Task: Add an event with the title Second Sales Strategy Review and Alignment Meeting, date '2024/05/11', time 7:30 AM to 9:30 AMand add a description: In addition, you should be open to discussing your business's short-term and long-term goals, potential challenges, and how an investment could accelerate your growth trajectory. This dialogue will help both parties assess the alignment of interests and the potential for a successful partnership.Select event color  Graphite . Add location for the event as: 789 Istiklal Avenue, Istanbul, Turkey, logged in from the account softage.10@softage.netand send the event invitation to softage.2@softage.net and softage.3@softage.net. Set a reminder for the event Monthly on the third Sunday
Action: Mouse moved to (38, 106)
Screenshot: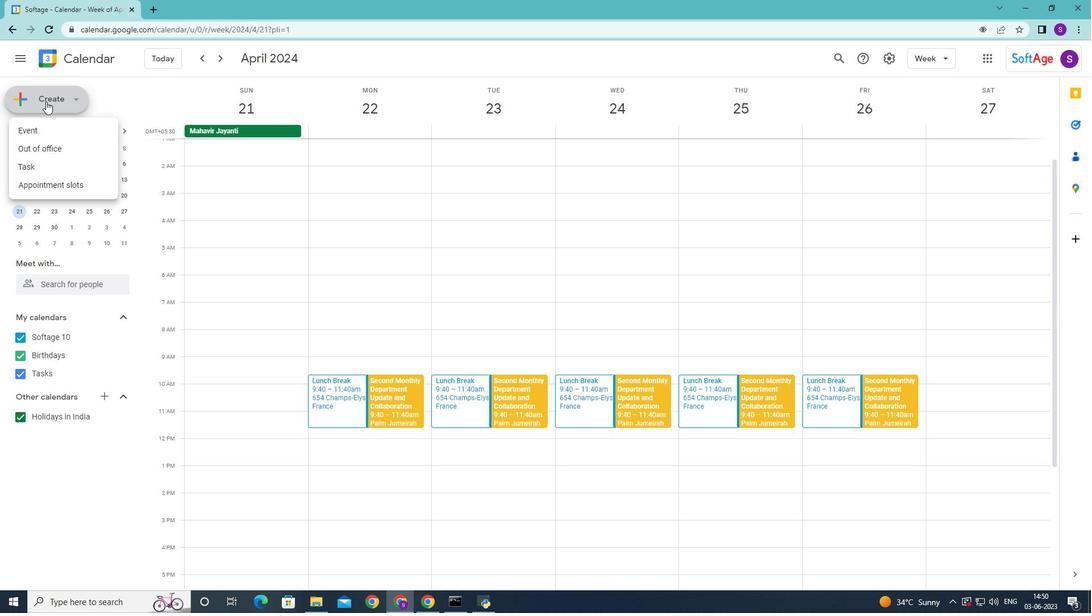 
Action: Mouse pressed left at (38, 106)
Screenshot: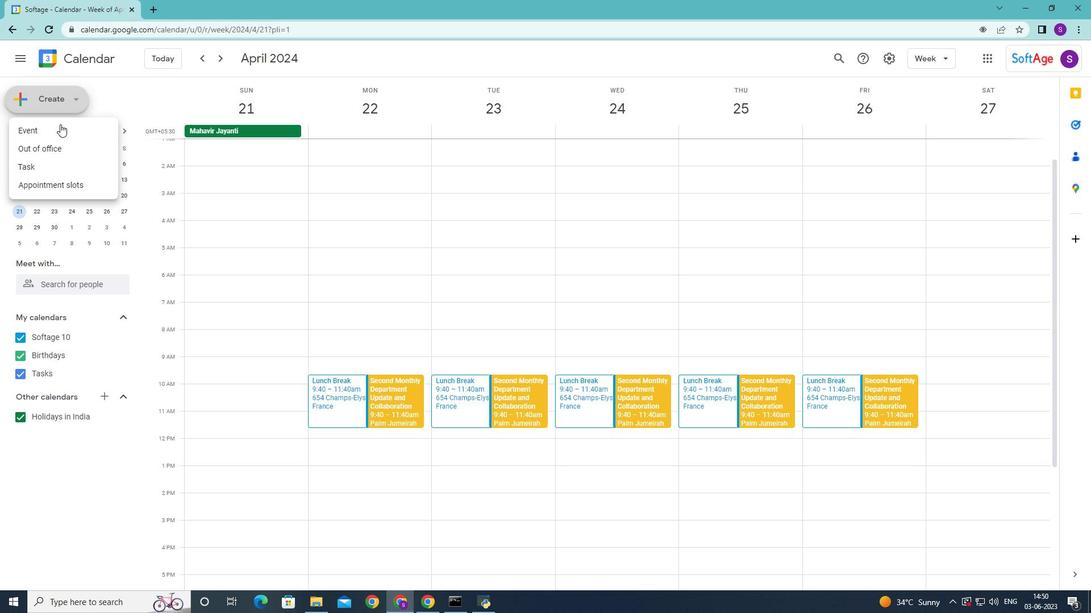 
Action: Mouse moved to (46, 134)
Screenshot: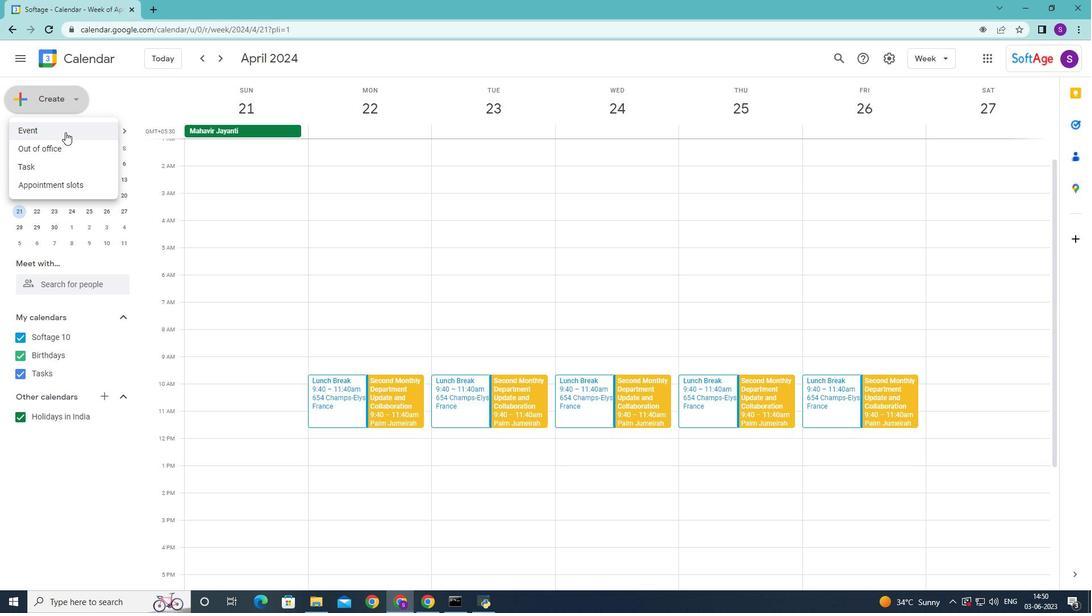 
Action: Mouse pressed left at (46, 134)
Screenshot: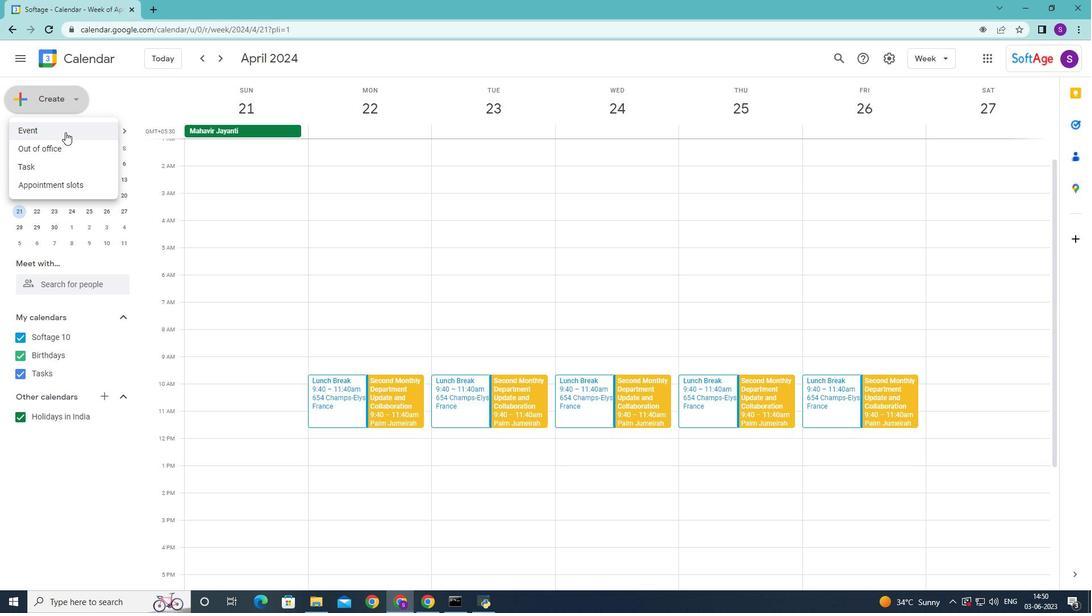 
Action: Mouse moved to (650, 212)
Screenshot: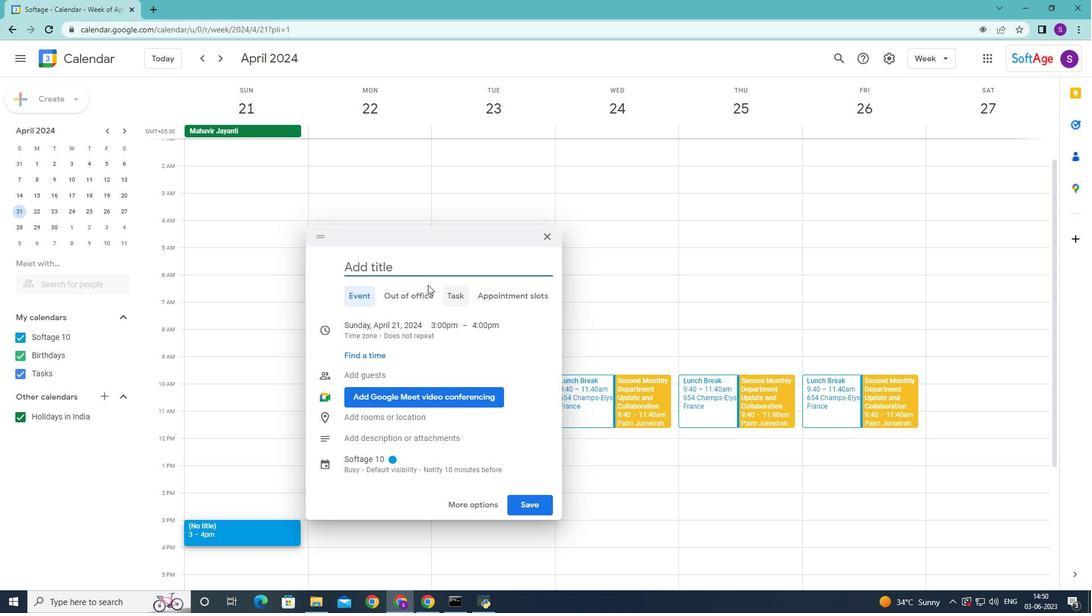 
Action: Mouse pressed left at (650, 212)
Screenshot: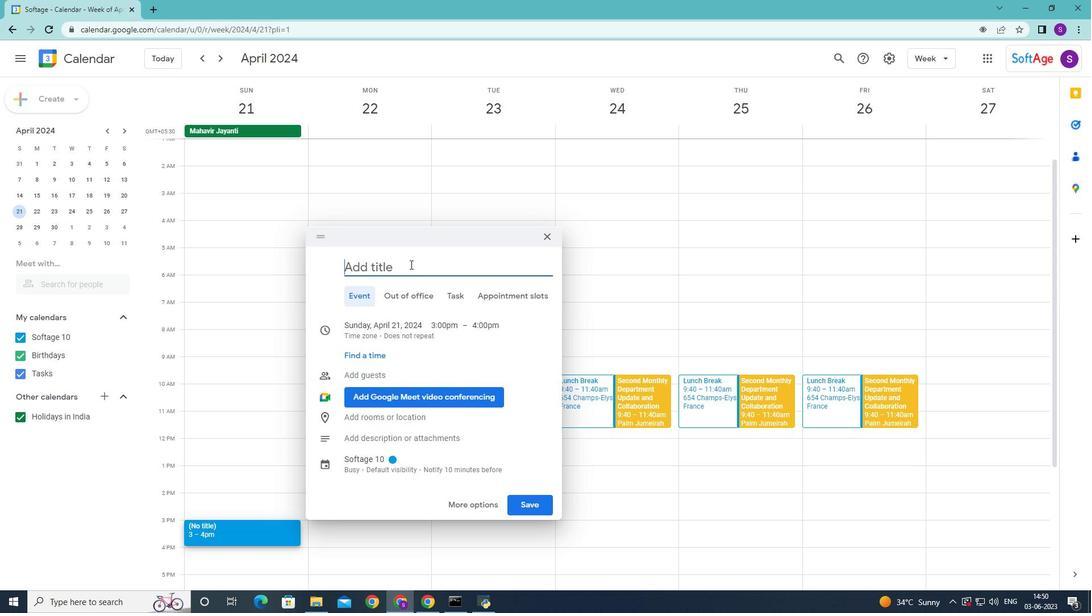 
Action: Key pressed <Key.shift>Second<Key.space><Key.shift>Sales<Key.space><Key.shift>strategy<Key.space><Key.shift>Review<Key.space>and<Key.space><Key.shift><Key.shift><Key.shift><Key.shift>Alignment<Key.space><Key.shift>Mt<Key.backspace>eeting
Screenshot: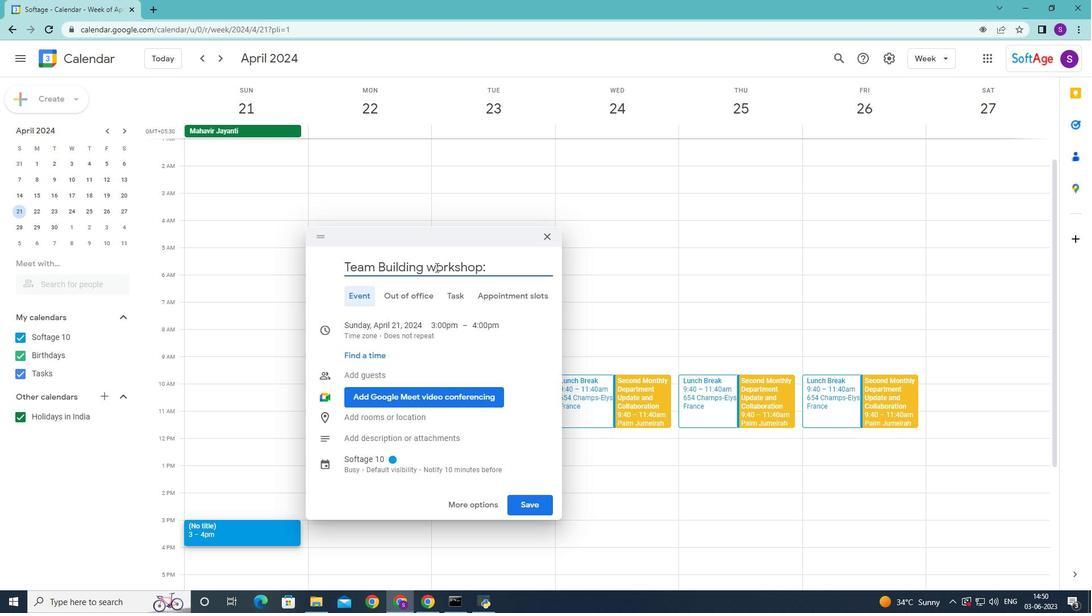 
Action: Mouse moved to (610, 276)
Screenshot: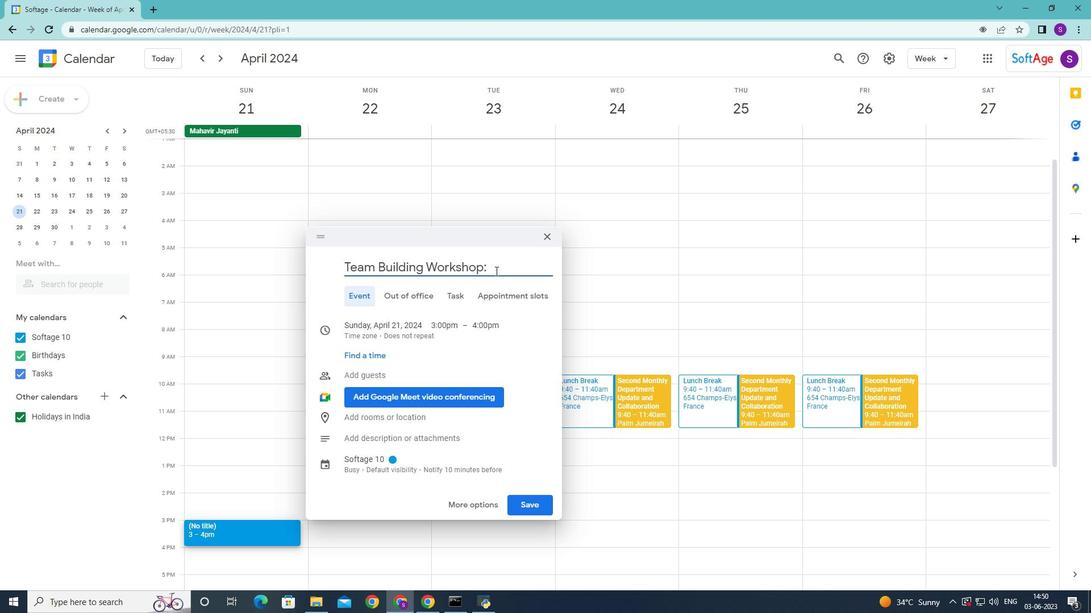 
Action: Mouse pressed left at (610, 276)
Screenshot: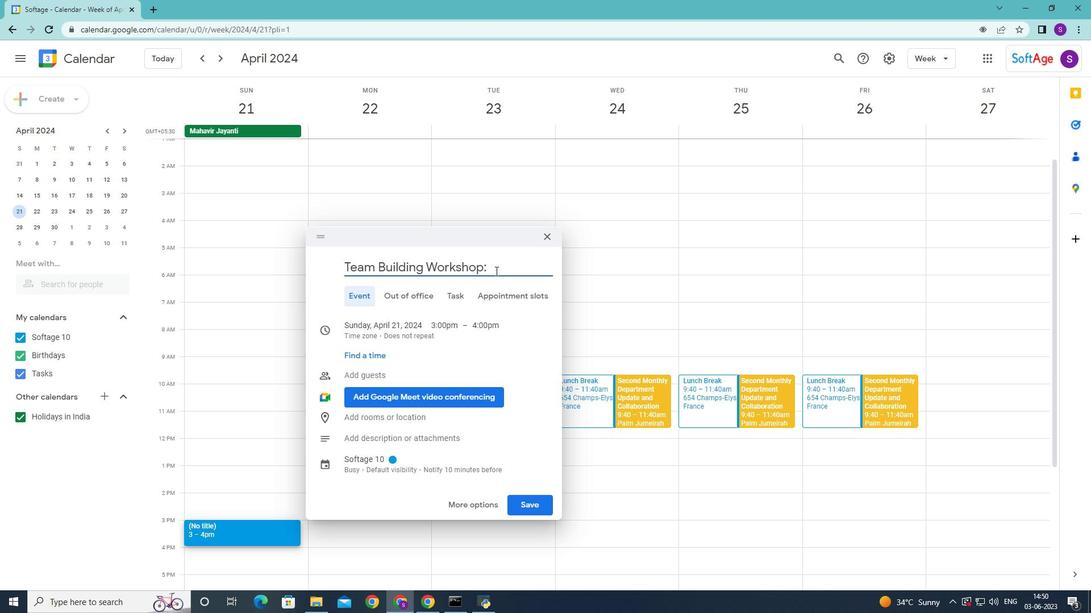 
Action: Mouse moved to (627, 264)
Screenshot: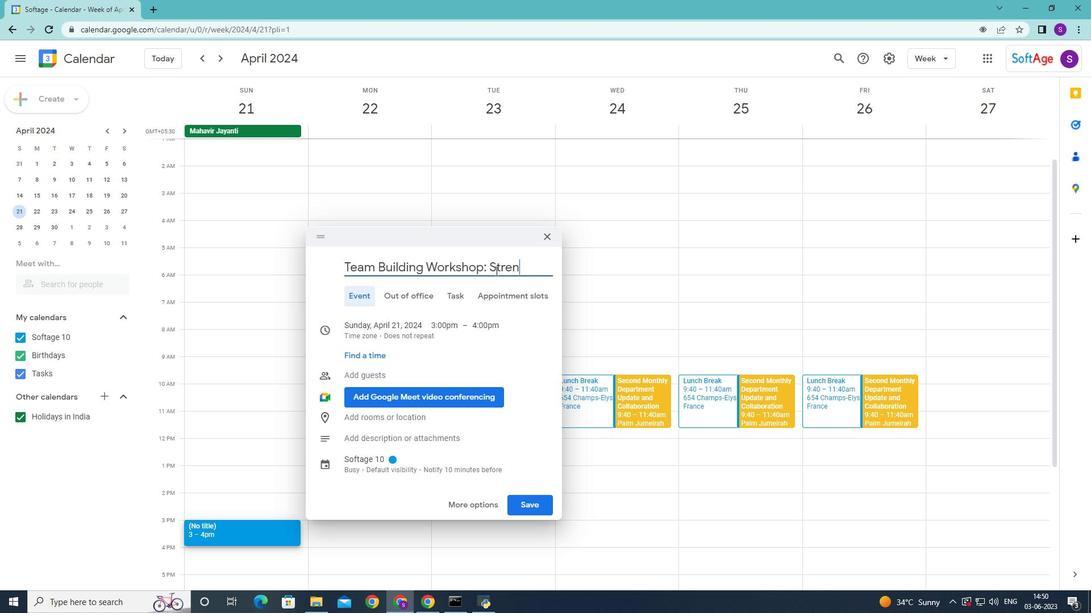 
Action: Mouse pressed left at (627, 264)
Screenshot: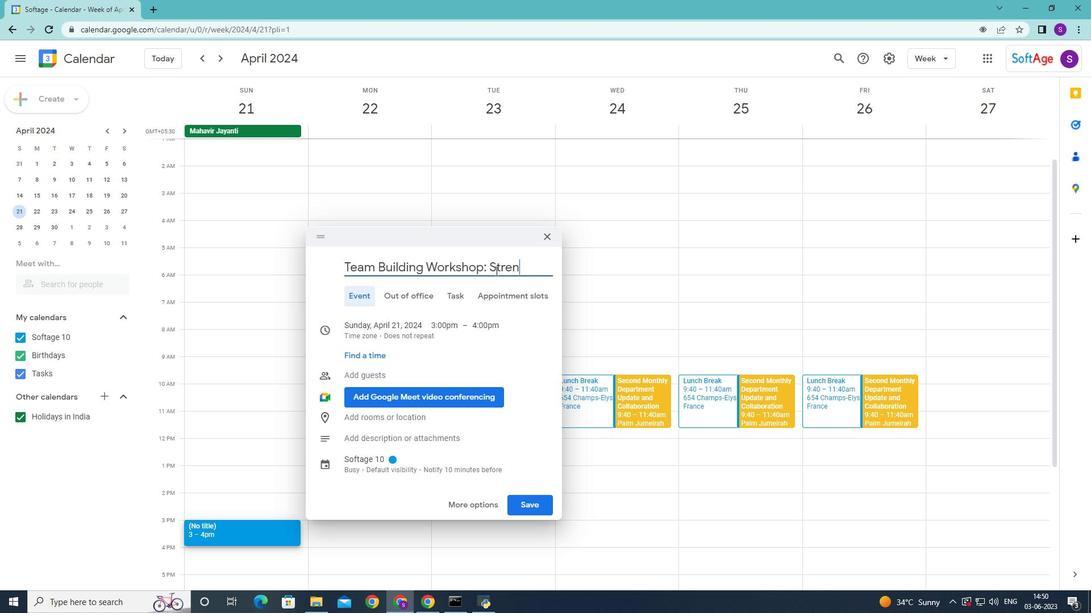 
Action: Mouse moved to (722, 291)
Screenshot: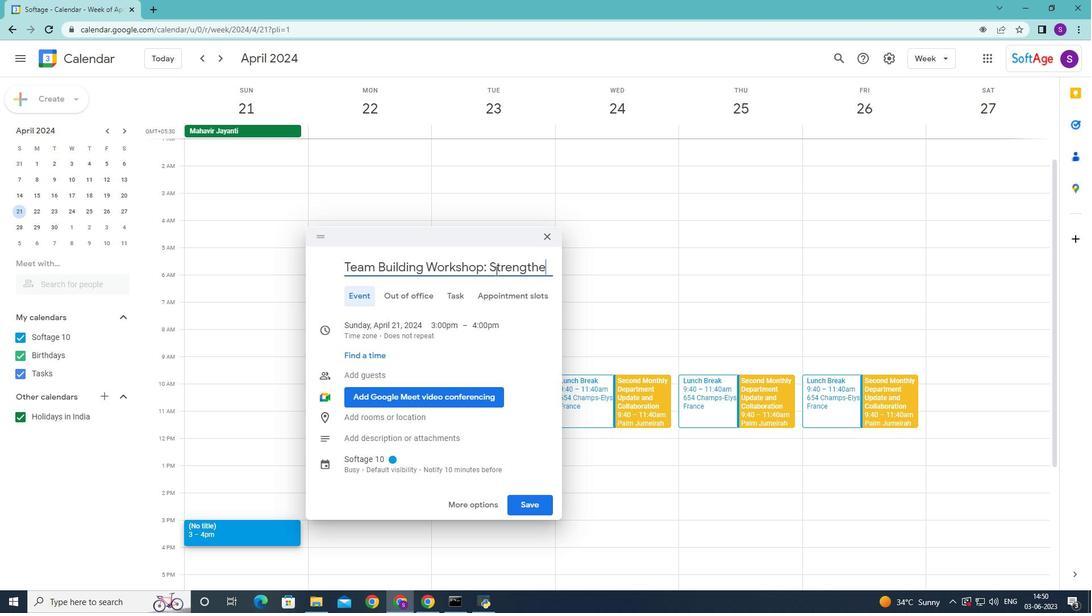 
Action: Mouse pressed left at (722, 291)
Screenshot: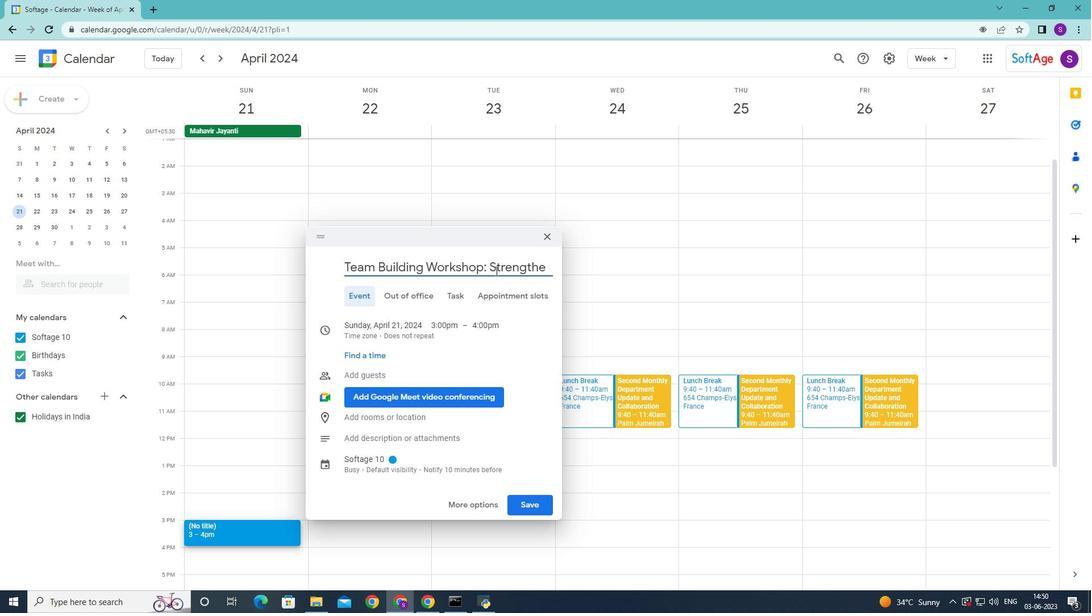 
Action: Mouse pressed left at (722, 291)
Screenshot: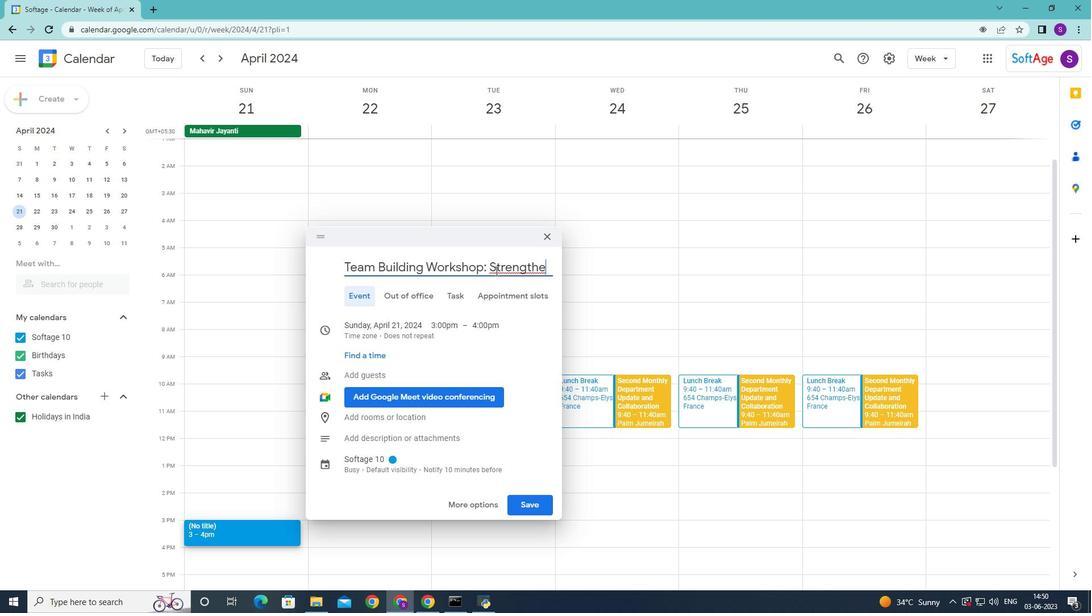 
Action: Mouse pressed left at (722, 291)
Screenshot: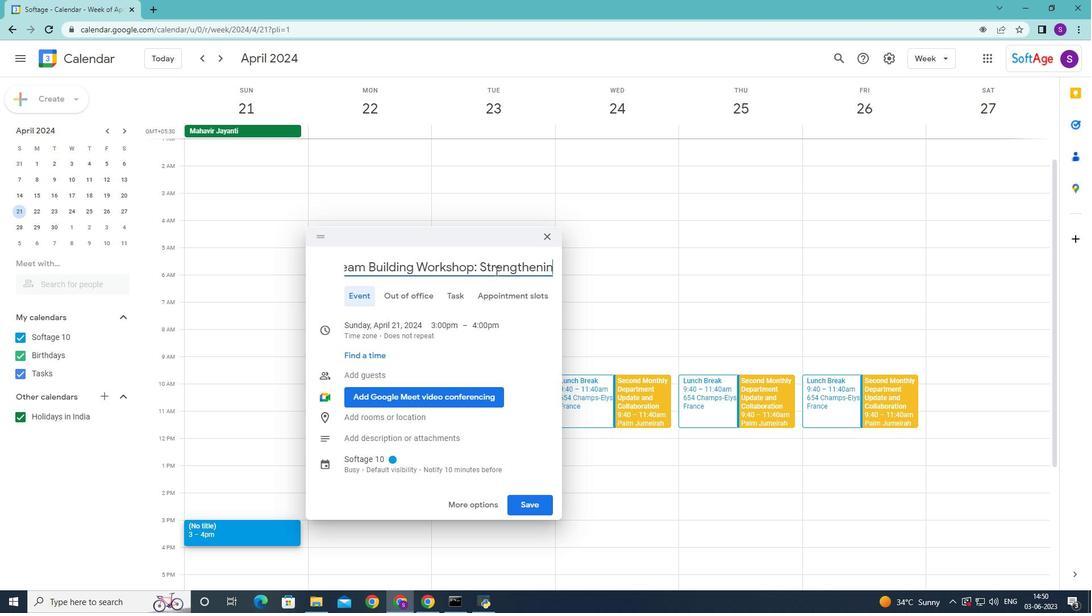 
Action: Mouse pressed left at (722, 291)
Screenshot: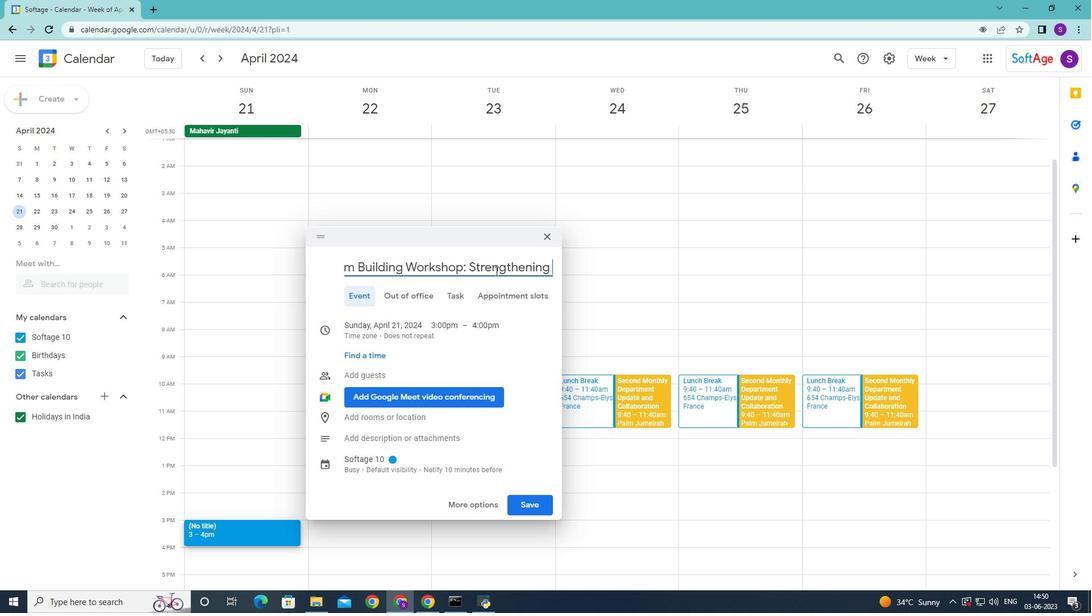 
Action: Mouse pressed left at (722, 291)
Screenshot: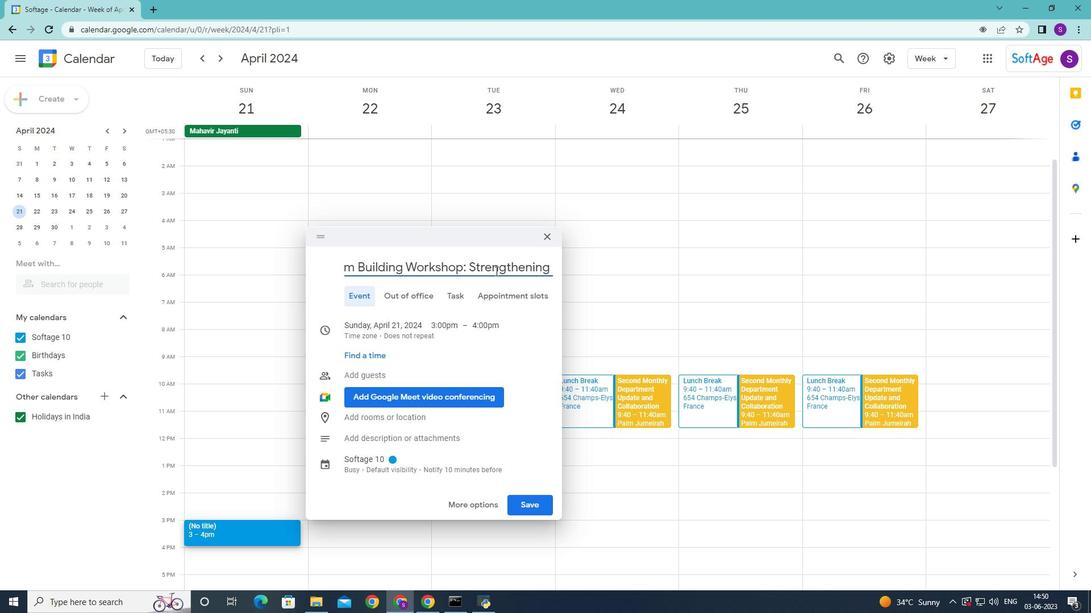 
Action: Mouse pressed left at (722, 291)
Screenshot: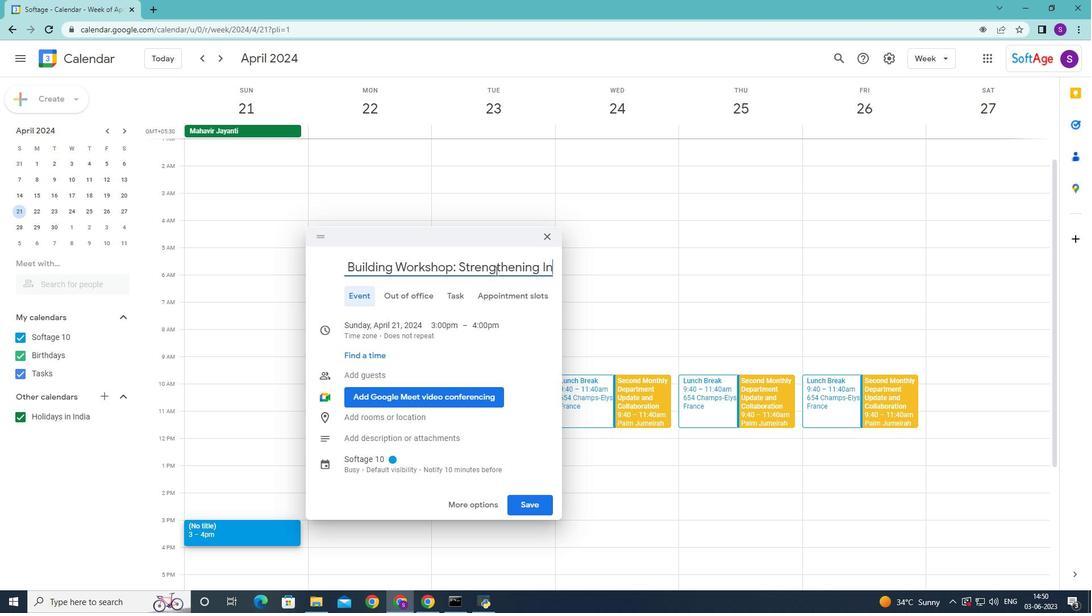 
Action: Mouse moved to (722, 341)
Screenshot: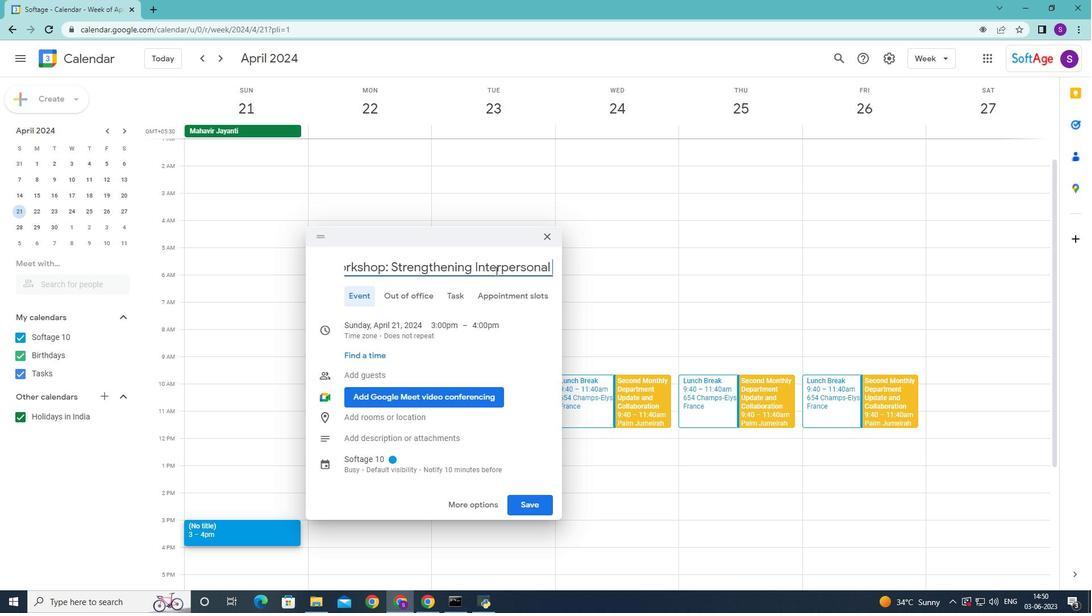 
Action: Mouse pressed left at (722, 341)
Screenshot: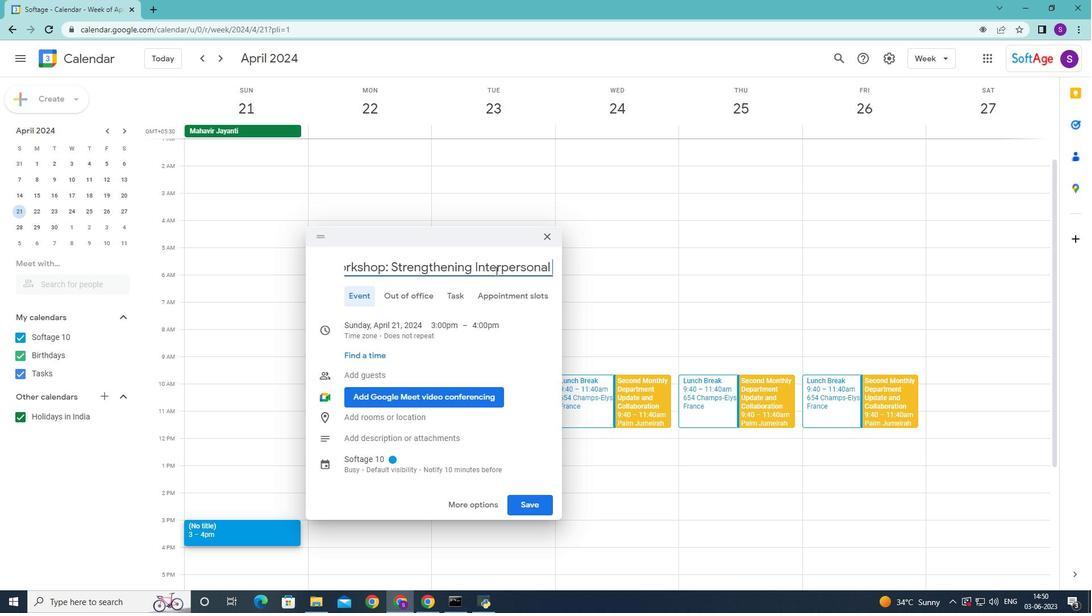 
Action: Mouse moved to (796, 259)
Screenshot: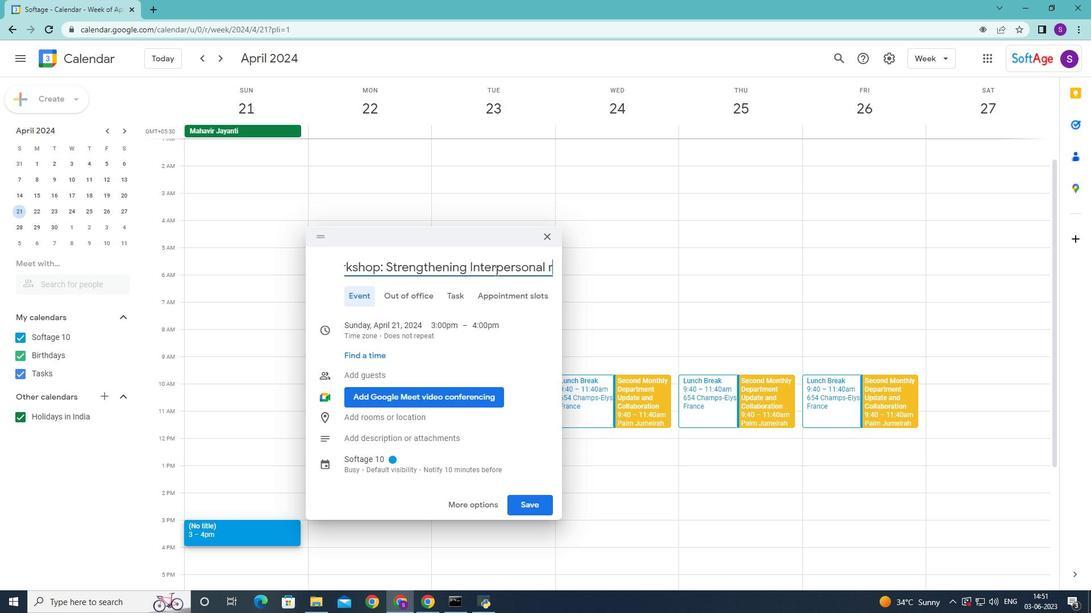 
Action: Mouse pressed left at (796, 259)
Screenshot: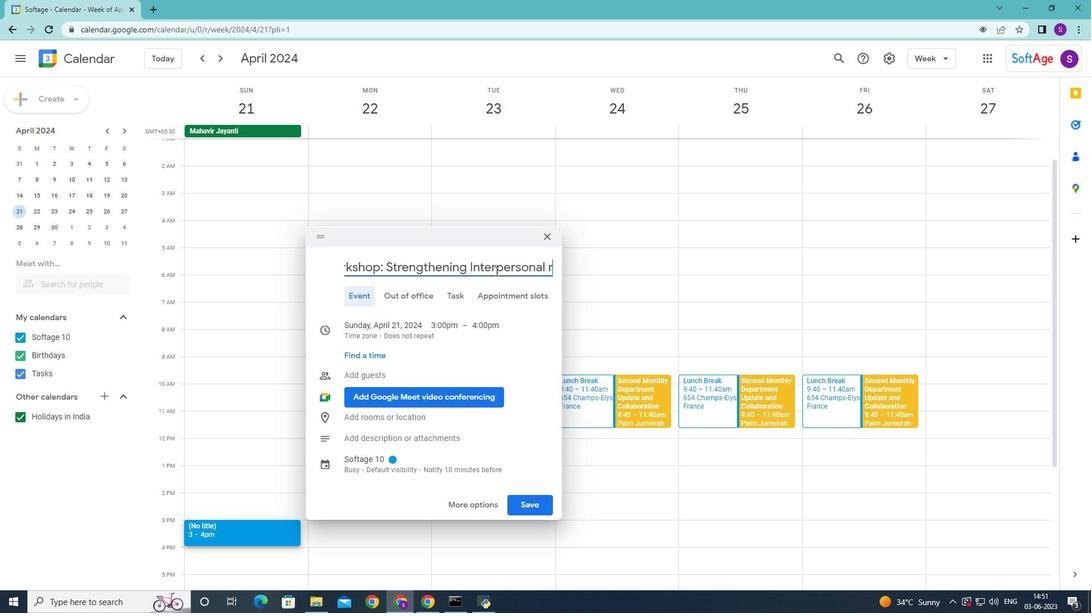 
Action: Mouse moved to (820, 333)
Screenshot: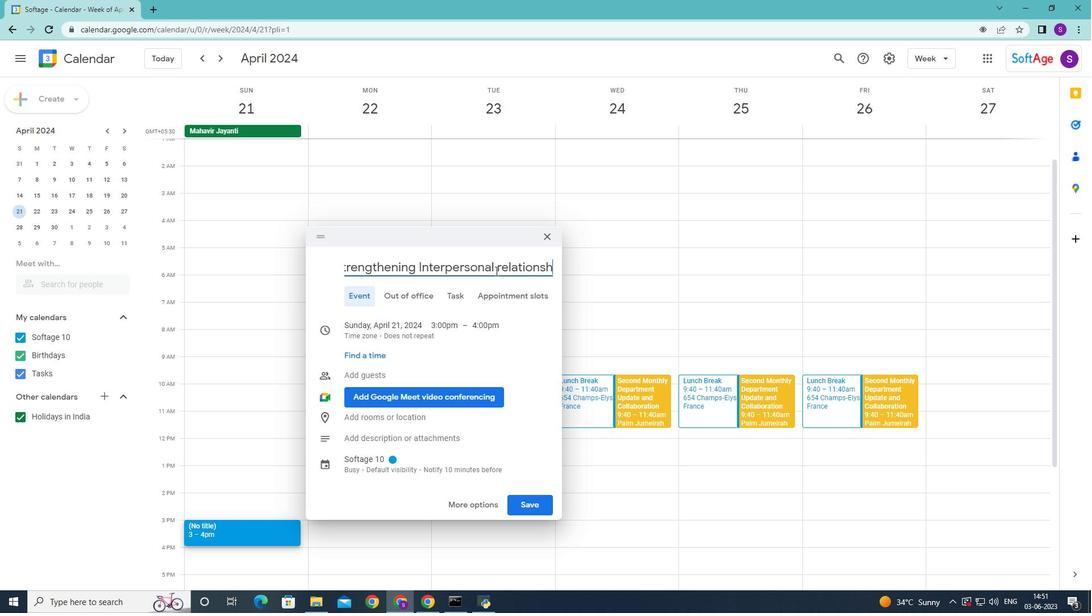 
Action: Mouse scrolled (820, 332) with delta (0, 0)
Screenshot: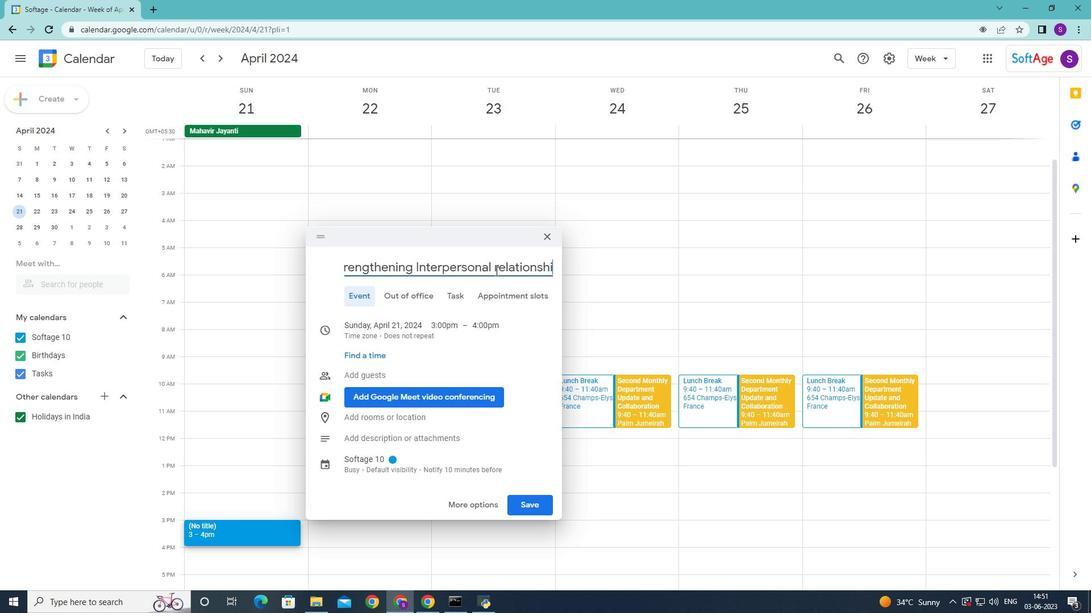 
Action: Mouse scrolled (820, 333) with delta (0, 0)
Screenshot: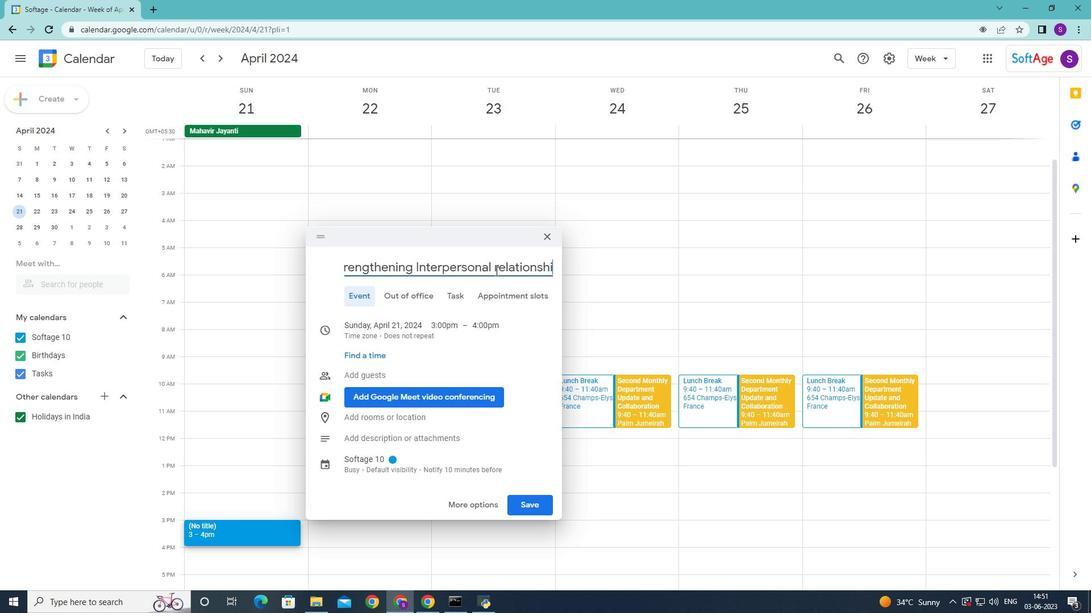 
Action: Mouse scrolled (820, 333) with delta (0, 0)
Screenshot: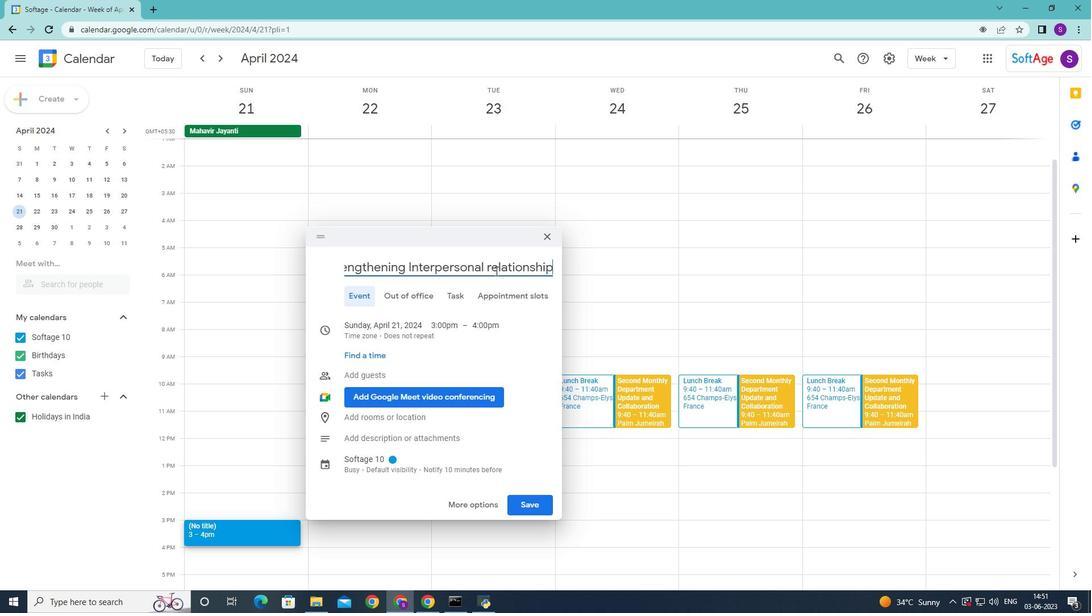 
Action: Mouse moved to (820, 332)
Screenshot: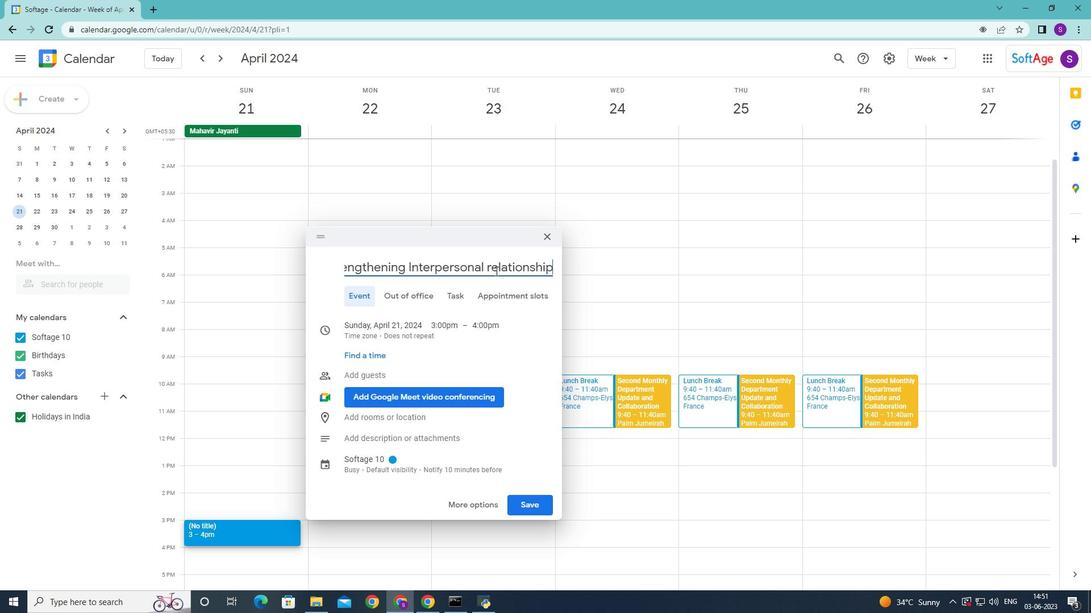 
Action: Mouse scrolled (820, 332) with delta (0, 0)
Screenshot: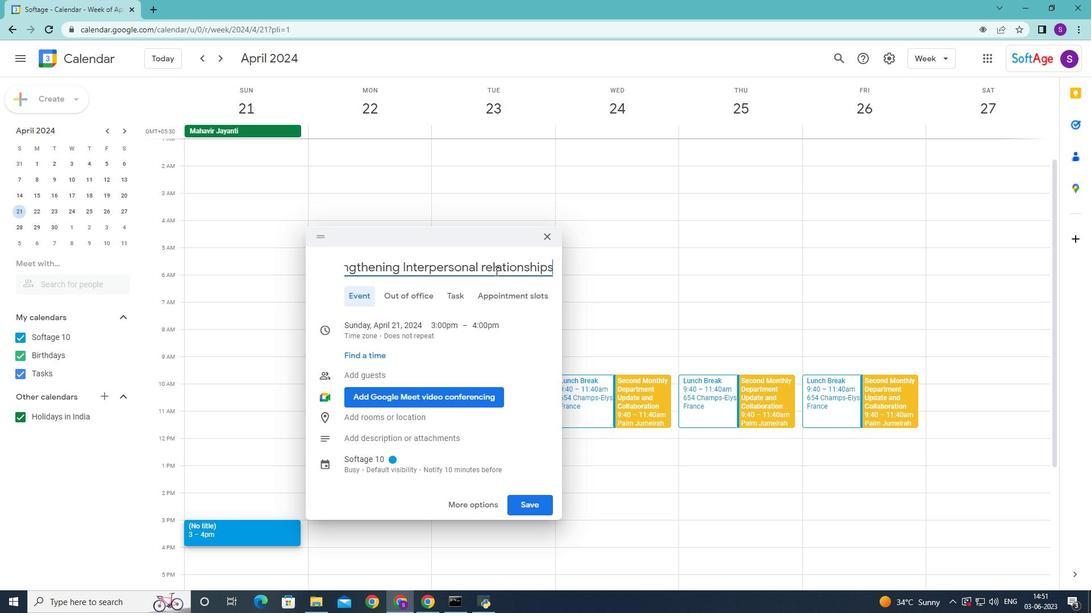 
Action: Mouse scrolled (820, 332) with delta (0, 0)
Screenshot: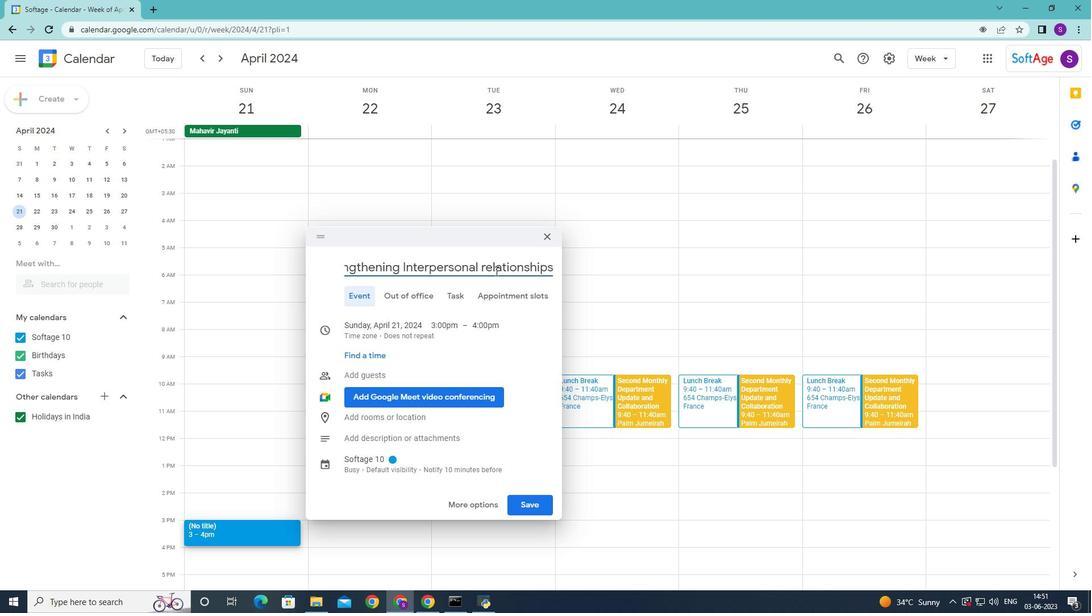 
Action: Mouse scrolled (820, 332) with delta (0, 0)
Screenshot: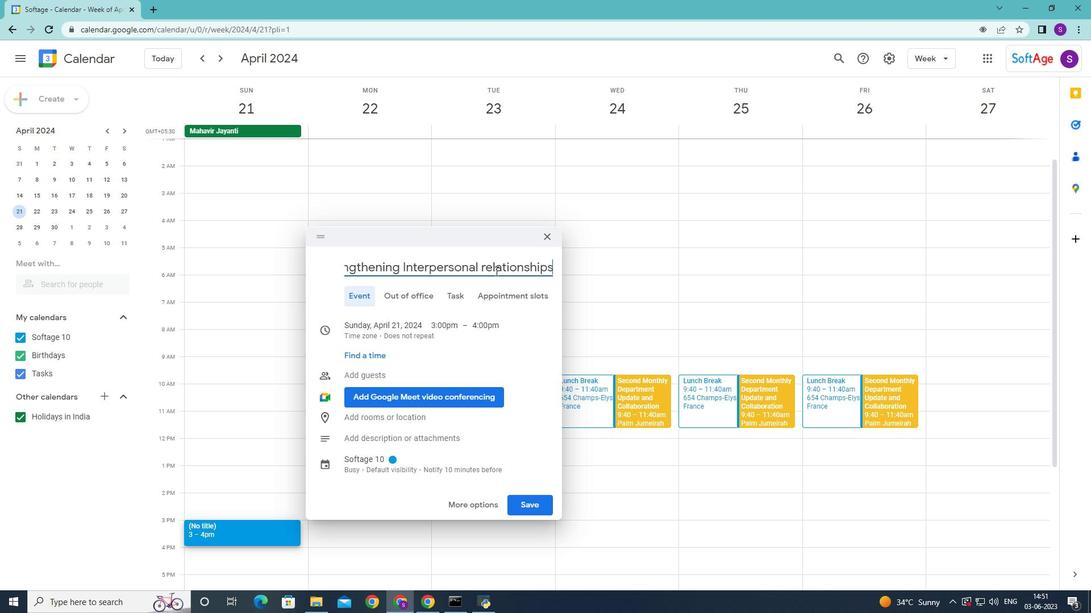
Action: Mouse moved to (826, 337)
Screenshot: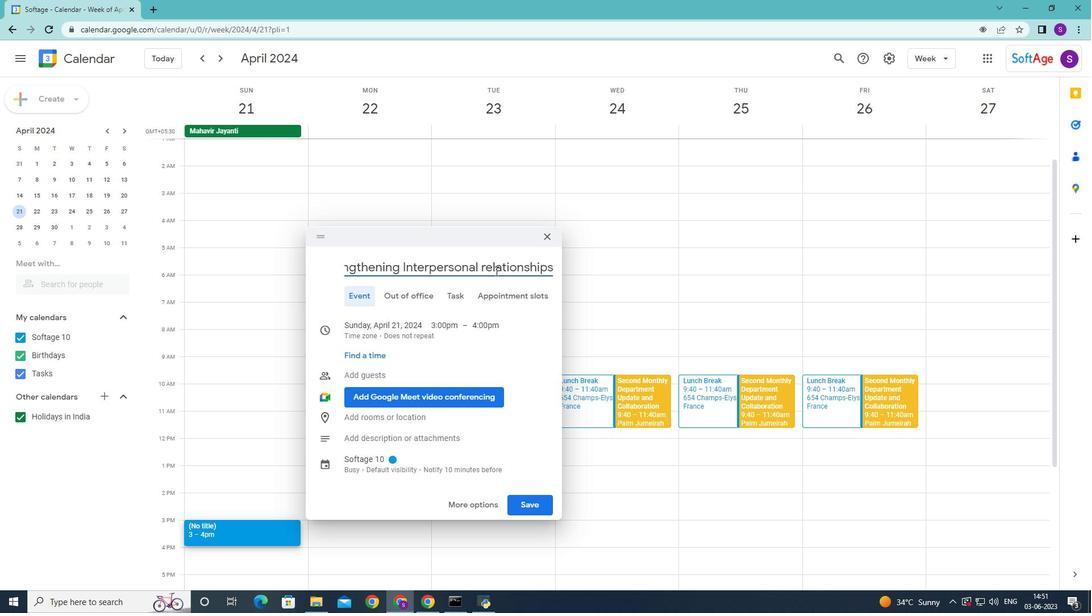 
Action: Mouse pressed left at (826, 337)
Screenshot: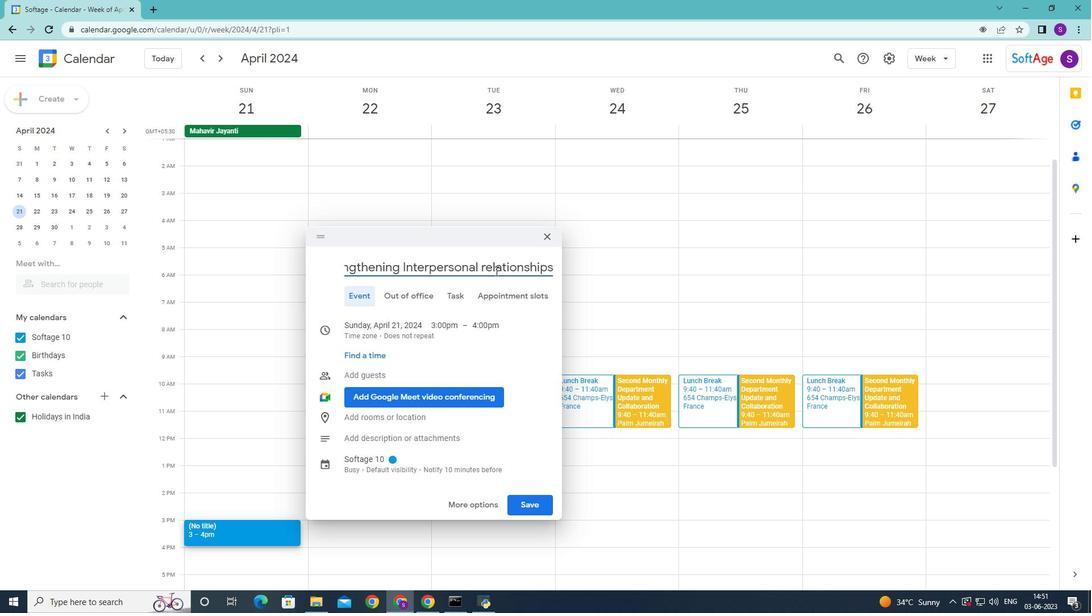 
Action: Mouse moved to (853, 248)
Screenshot: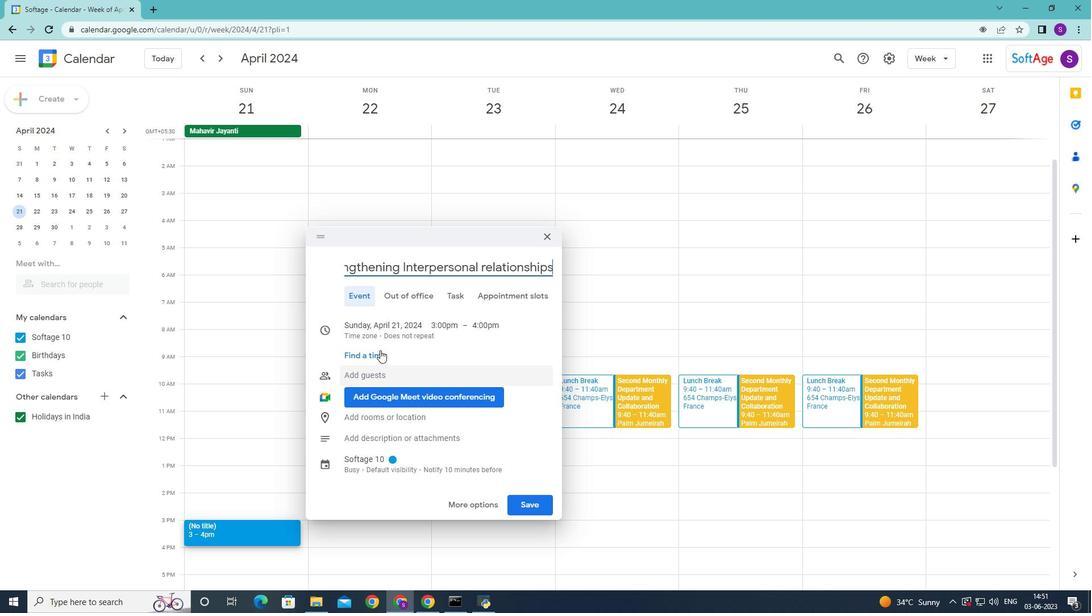 
Action: Mouse pressed left at (853, 248)
Screenshot: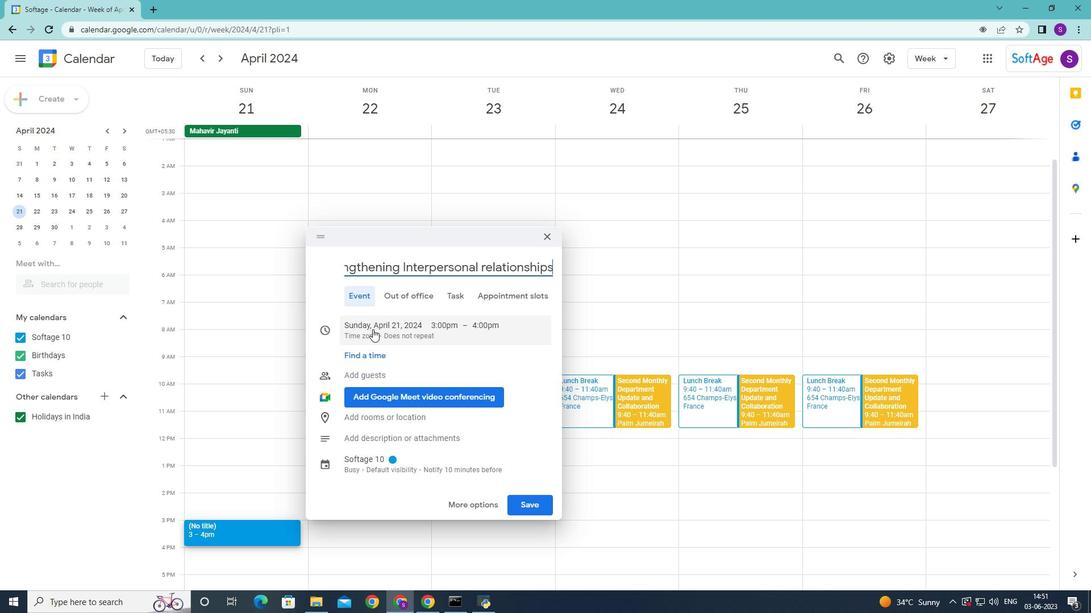 
Action: Mouse moved to (870, 334)
Screenshot: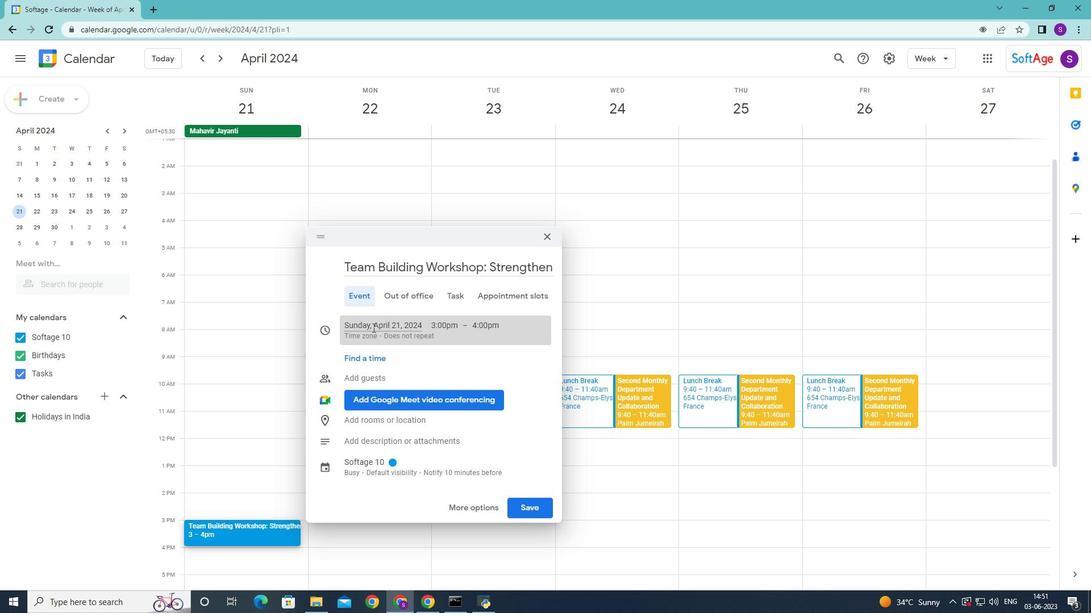 
Action: Mouse scrolled (870, 333) with delta (0, 0)
Screenshot: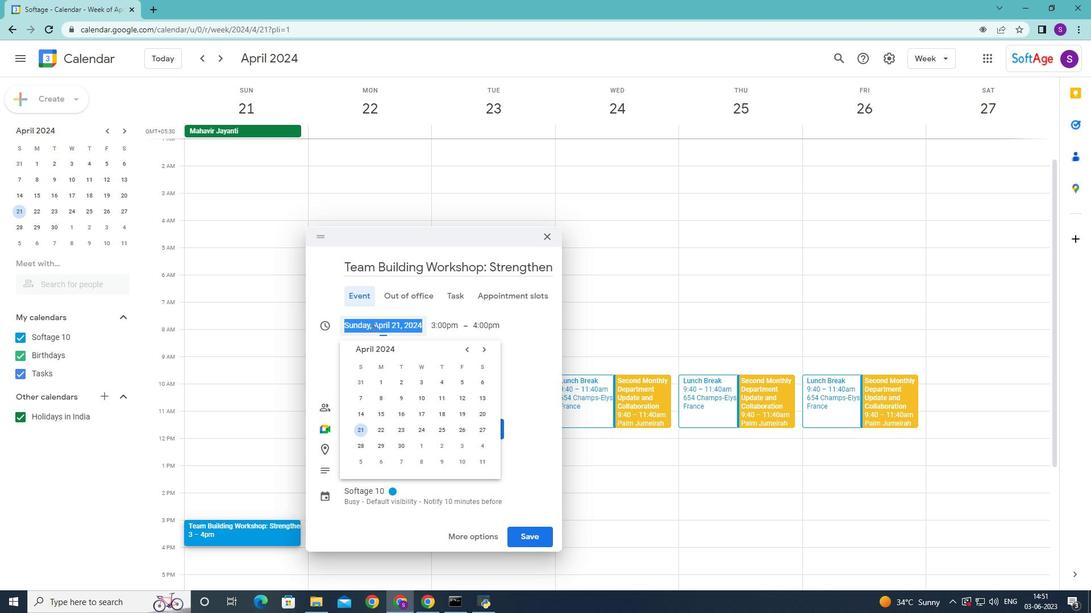 
Action: Mouse moved to (874, 312)
Screenshot: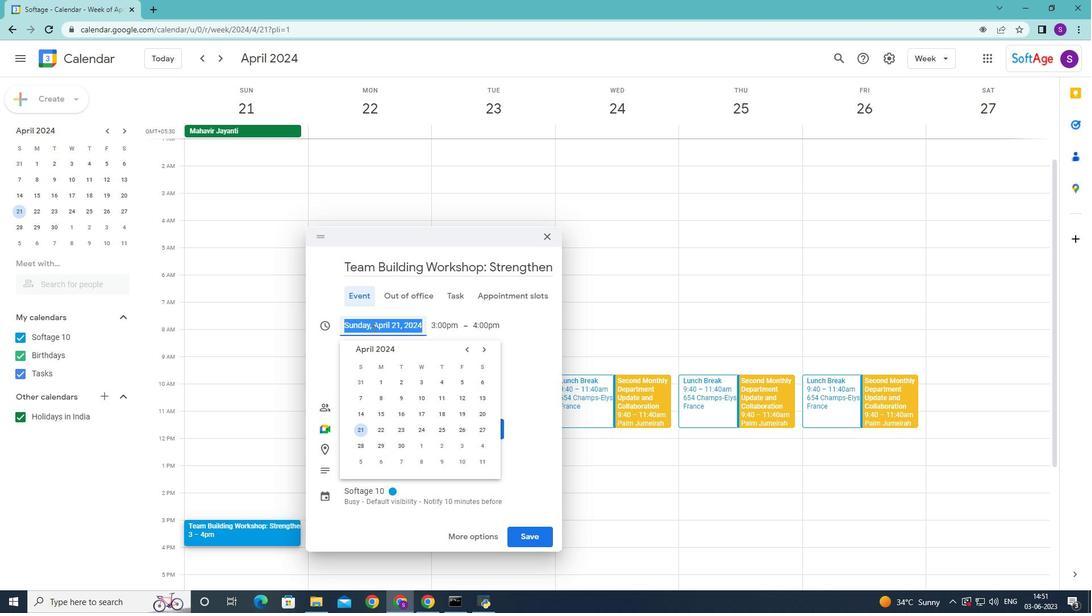 
Action: Mouse pressed left at (874, 312)
Screenshot: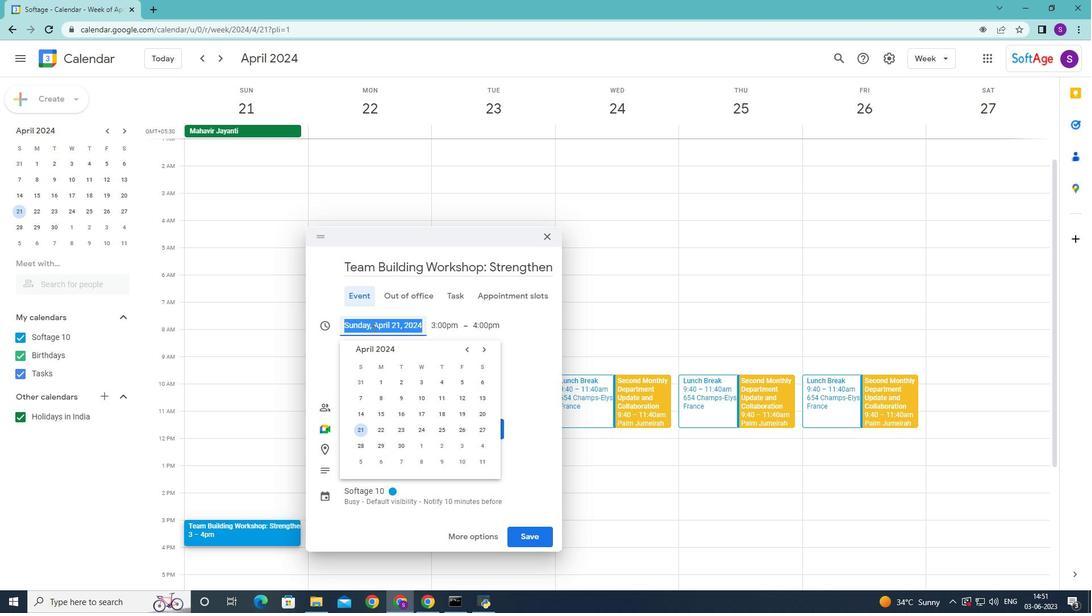 
Action: Mouse moved to (827, 459)
Screenshot: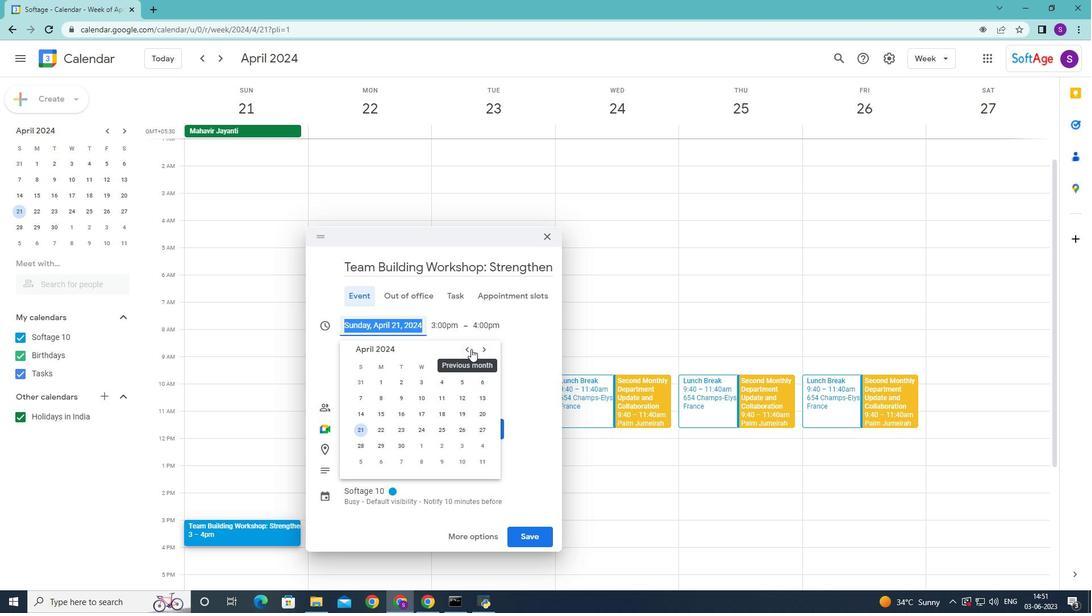 
Action: Mouse pressed left at (827, 459)
Screenshot: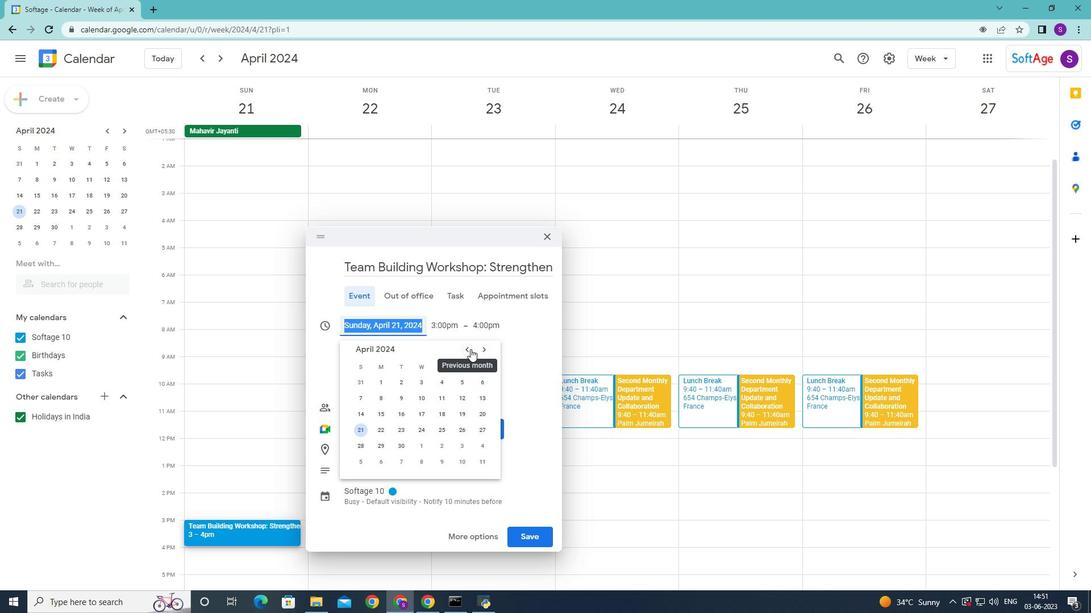 
Action: Mouse moved to (137, 387)
Screenshot: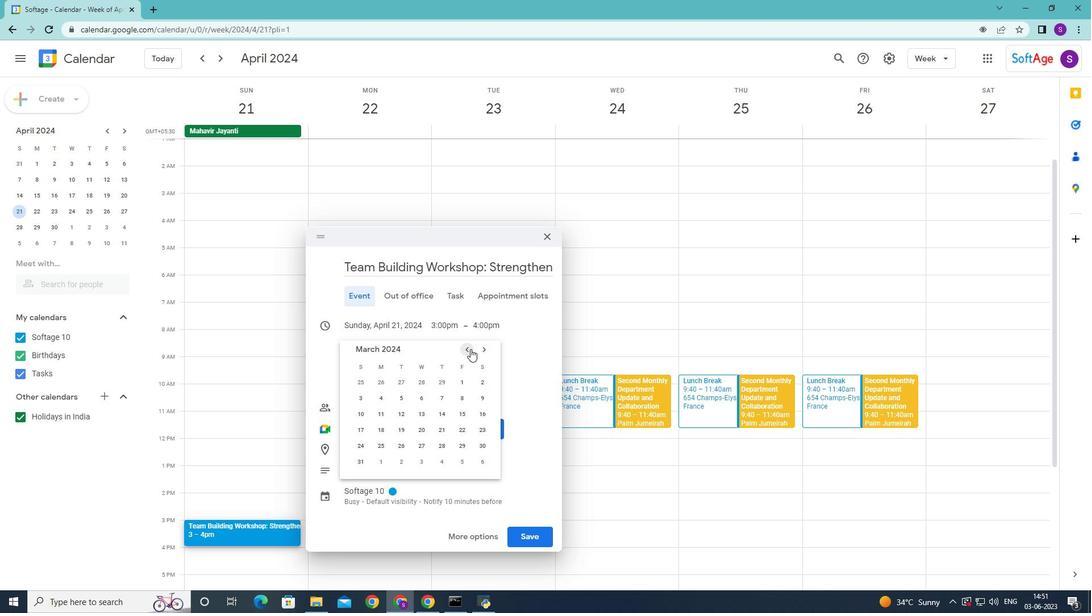 
Action: Mouse pressed left at (137, 387)
Screenshot: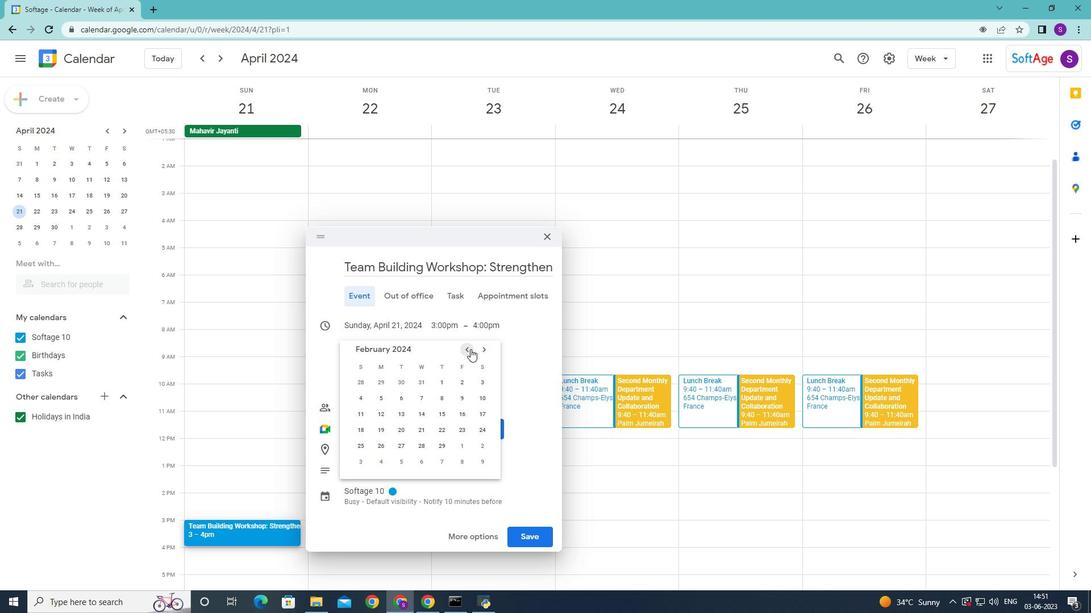 
Action: Mouse moved to (109, 404)
Screenshot: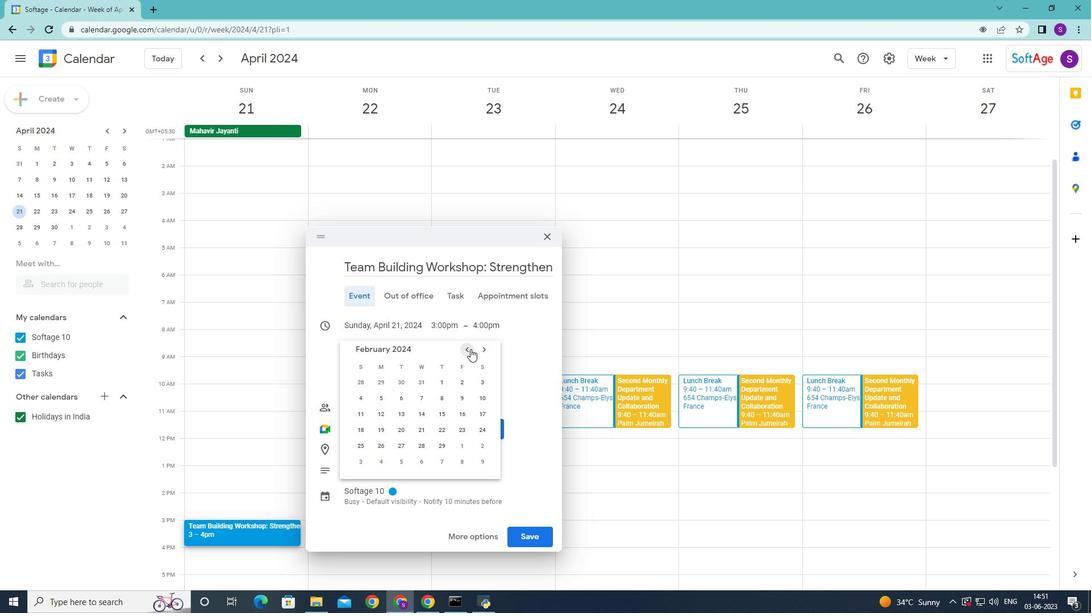 
Action: Mouse pressed left at (109, 404)
Screenshot: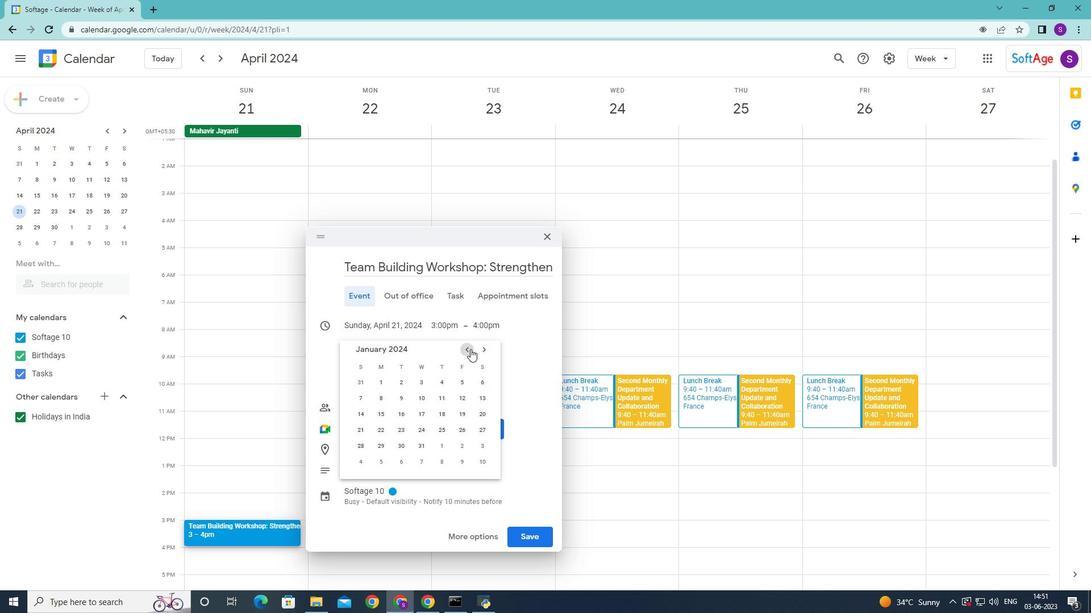 
Action: Key pressed <Key.shift>In<Key.space>addition<Key.space><Key.backspace>,<Key.space>you<Key.space>should<Key.space>be<Key.space>open<Key.space>to<Key.space>discussing<Key.space>yout<Key.backspace>r<Key.space>business's<Key.space>short-term<Key.space>and<Key.space>long-term<Key.space>goals<Key.space><Key.backspace>,<Key.space>potential<Key.space>challenges,<Key.space>and<Key.space>how<Key.space>an<Key.space>investment<Key.space>could<Key.space>accelerate<Key.space>your<Key.space>growth<Key.space>trajectory<Key.space><Key.backspace>.<Key.space><Key.shift>This<Key.space>dialogue<Key.space>will<Key.space>help<Key.space>n<Key.backspace>both<Key.space>parties<Key.space>assess<Key.space>the<Key.space>alignment<Key.space>of<Key.space>interests<Key.space>and<Key.space>the<Key.space>potential<Key.space>for<Key.space>a<Key.space>successful<Key.space>partnership.<Key.space>
Screenshot: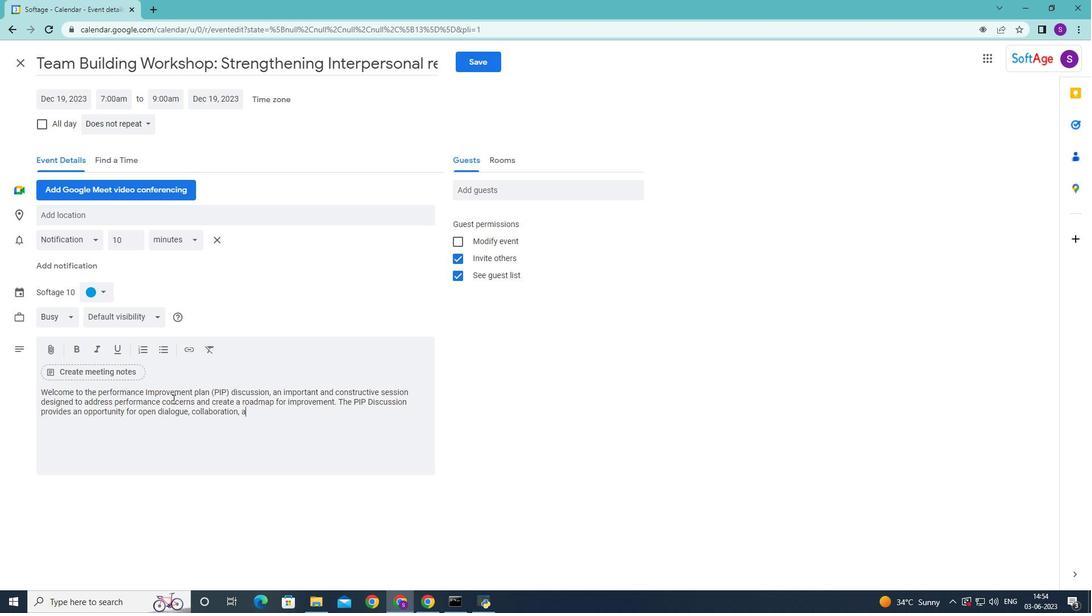 
Action: Mouse moved to (105, 290)
Screenshot: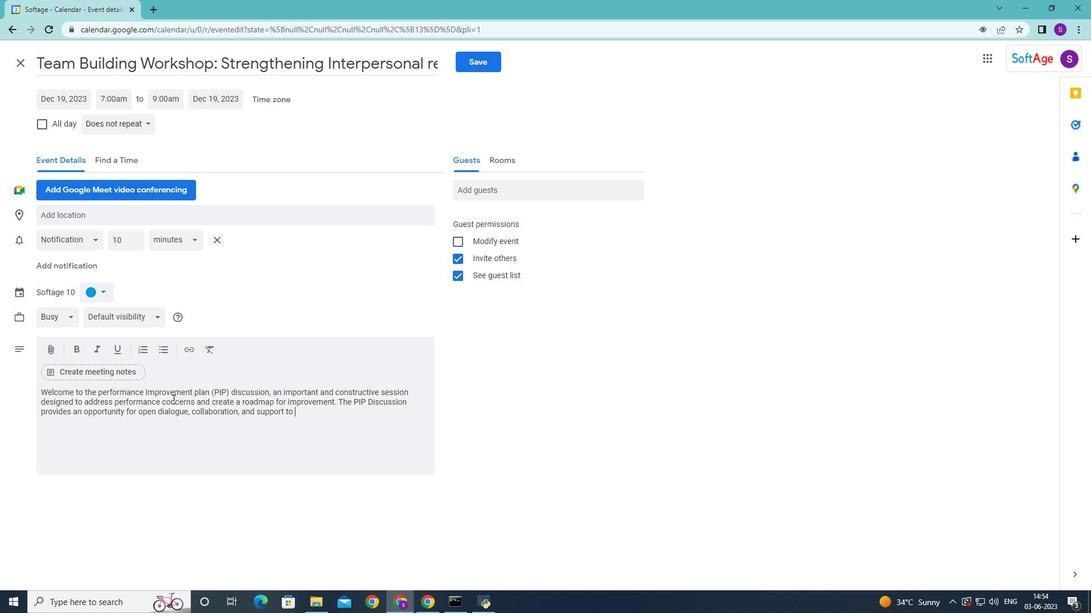 
Action: Mouse pressed left at (105, 290)
Screenshot: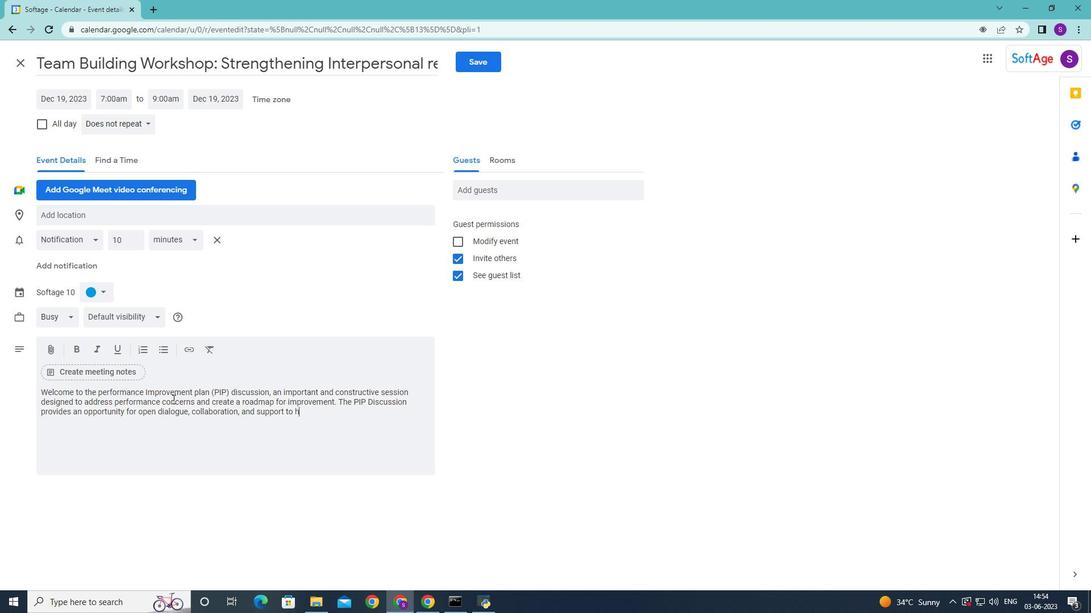 
Action: Mouse moved to (91, 361)
Screenshot: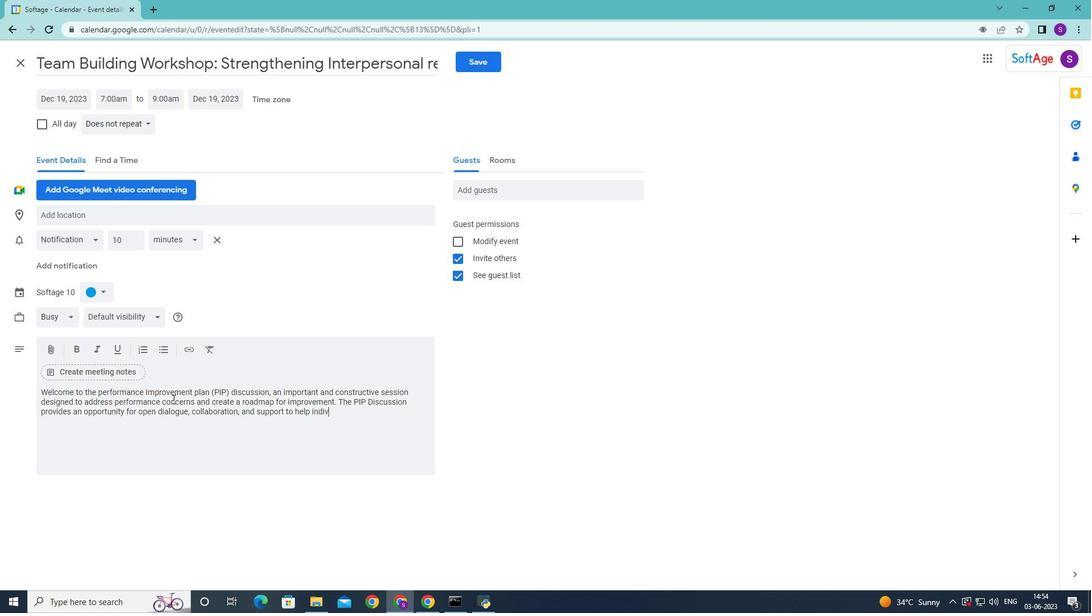 
Action: Mouse pressed left at (91, 361)
Screenshot: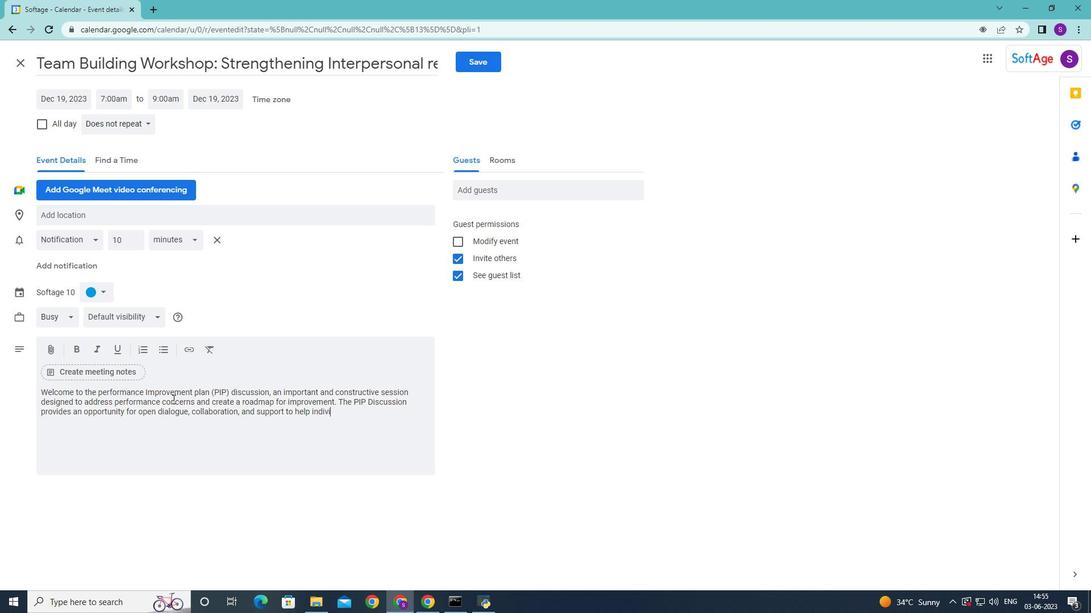 
Action: Mouse moved to (121, 217)
Screenshot: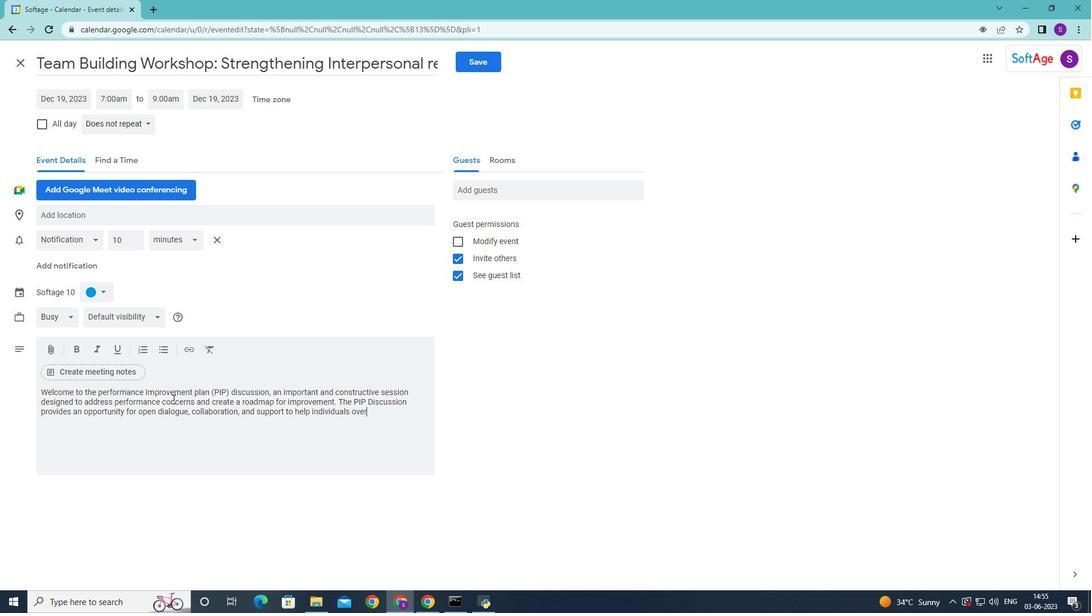 
Action: Mouse pressed left at (121, 217)
Screenshot: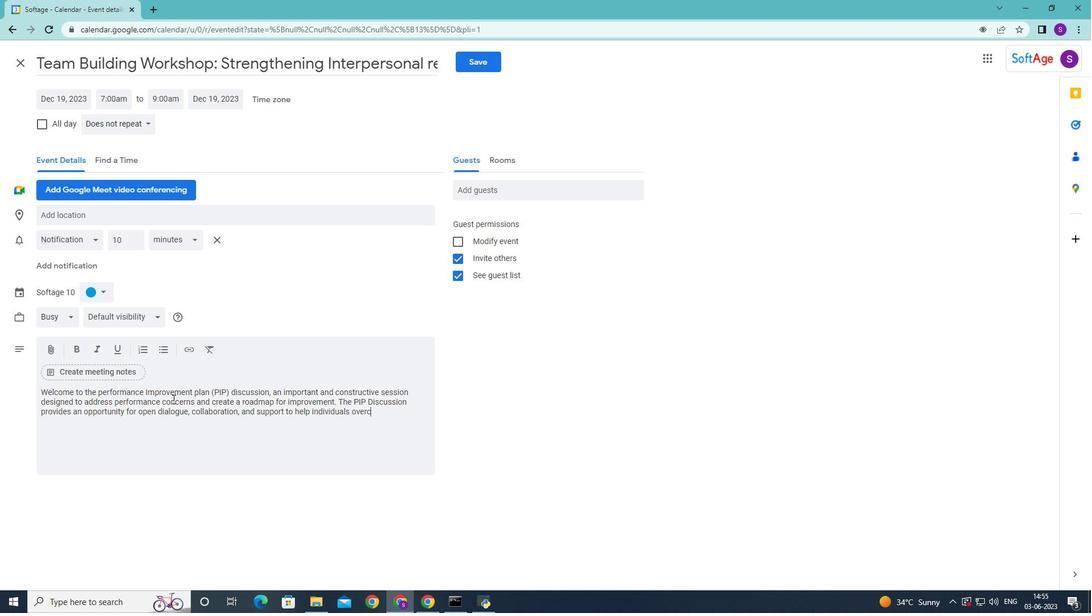 
Action: Key pressed 789<Key.space><Key.shift>Istiklal<Key.space><Key.shift>avenue<Key.space><Key.backspace>,<Key.space><Key.shift>Istanbul<Key.space><Key.shift>turkey<Key.space>
Screenshot: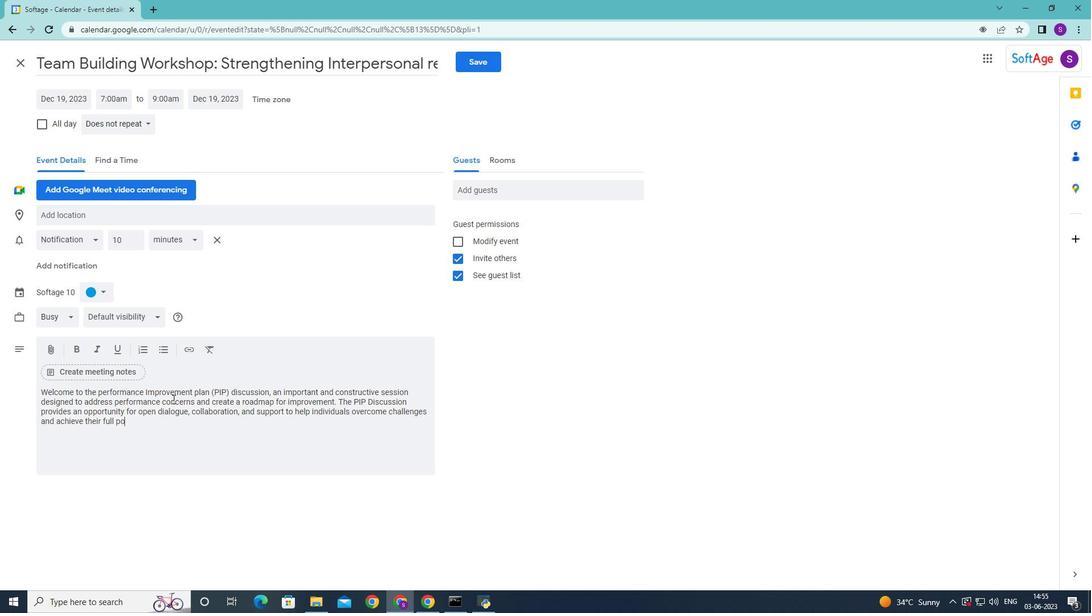 
Action: Mouse moved to (127, 241)
Screenshot: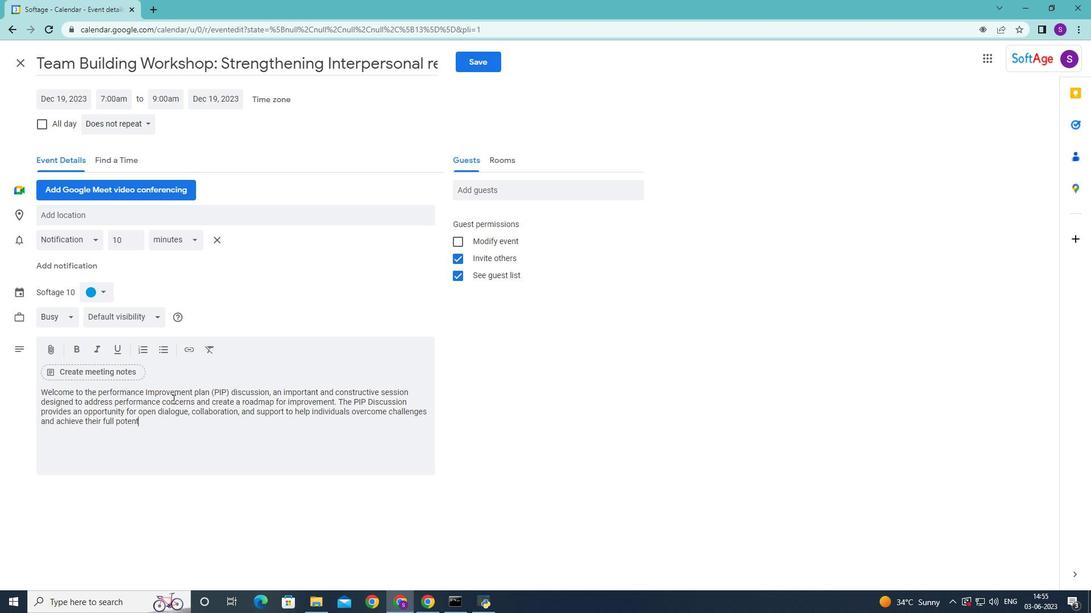 
Action: Mouse pressed left at (127, 241)
Screenshot: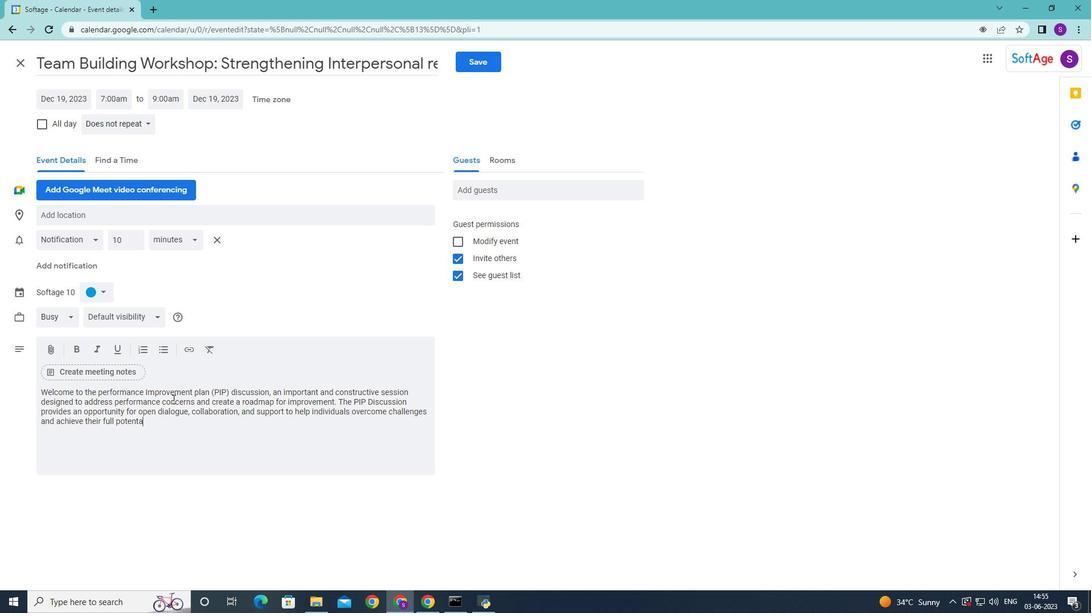 
Action: Mouse moved to (461, 274)
Screenshot: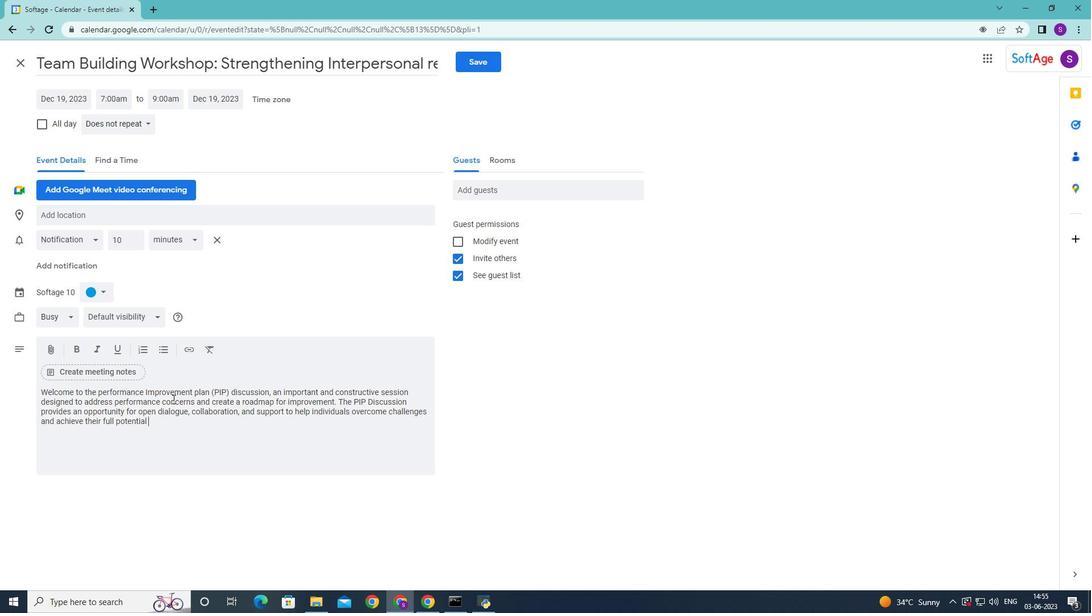 
Action: Mouse pressed left at (461, 274)
Screenshot: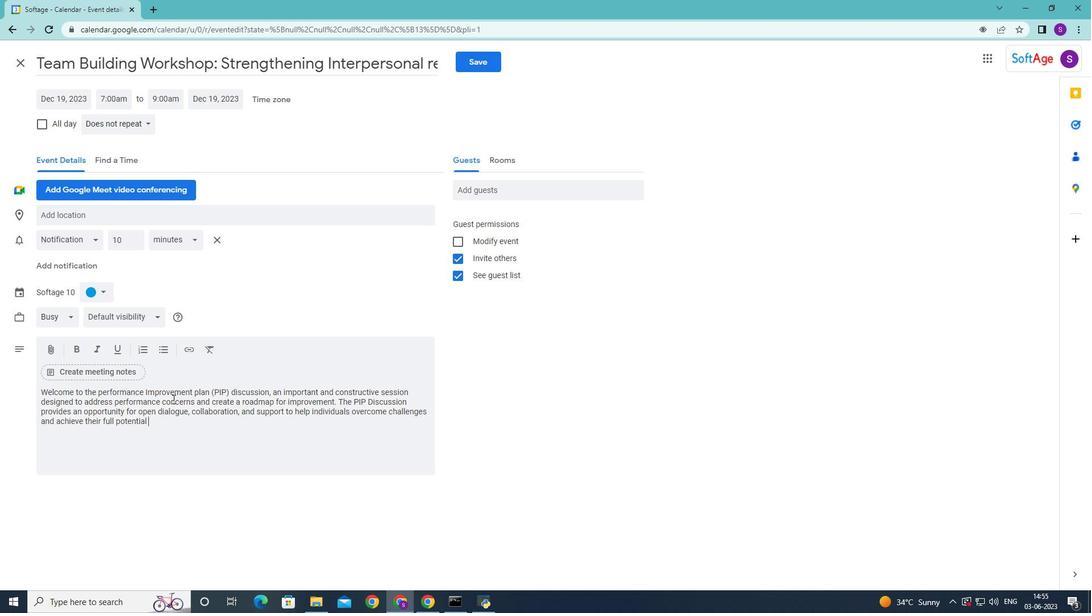 
Action: Mouse moved to (522, 188)
Screenshot: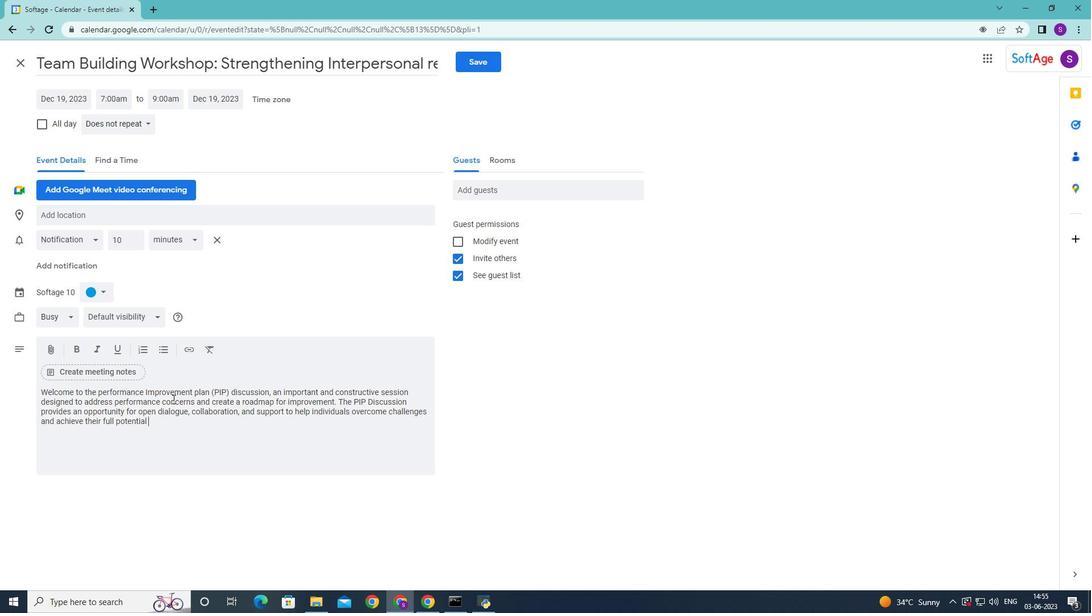 
Action: Mouse pressed left at (522, 188)
Screenshot: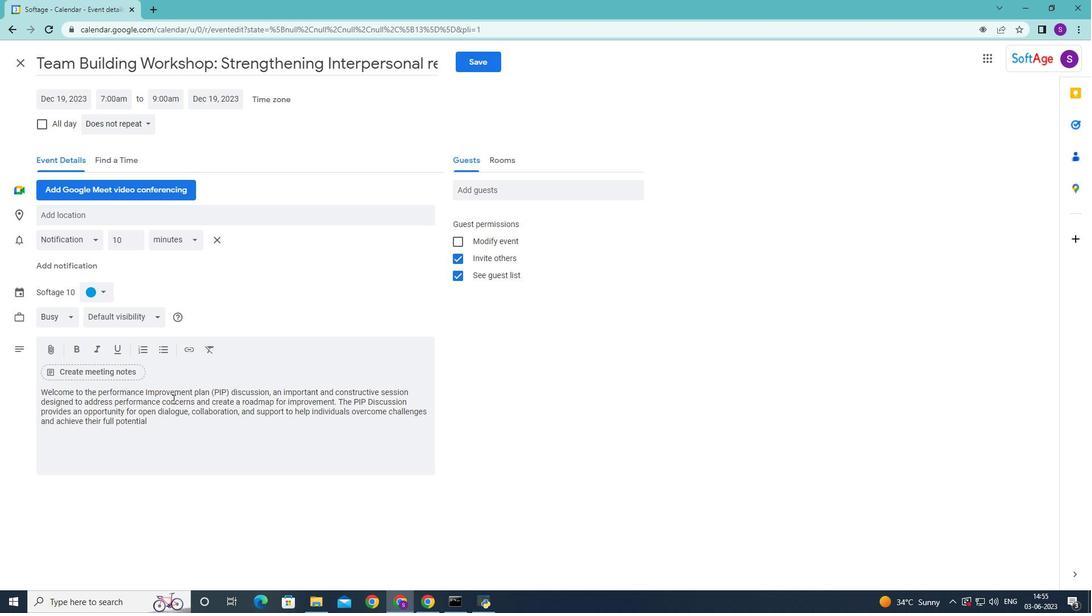
Action: Key pressed <Key.shift>Softage.2<Key.shift><Key.shift><Key.shift><Key.shift><Key.shift><Key.shift>@softage.net<Key.enter><Key.shift>Softage.3<Key.shift>@softage.net
Screenshot: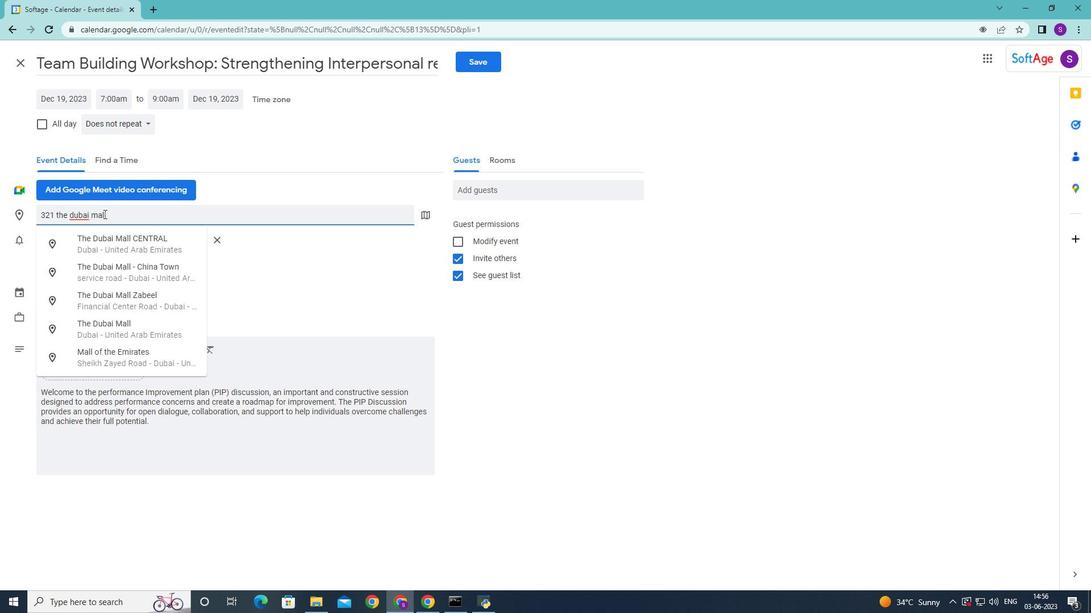 
Action: Mouse moved to (558, 221)
Screenshot: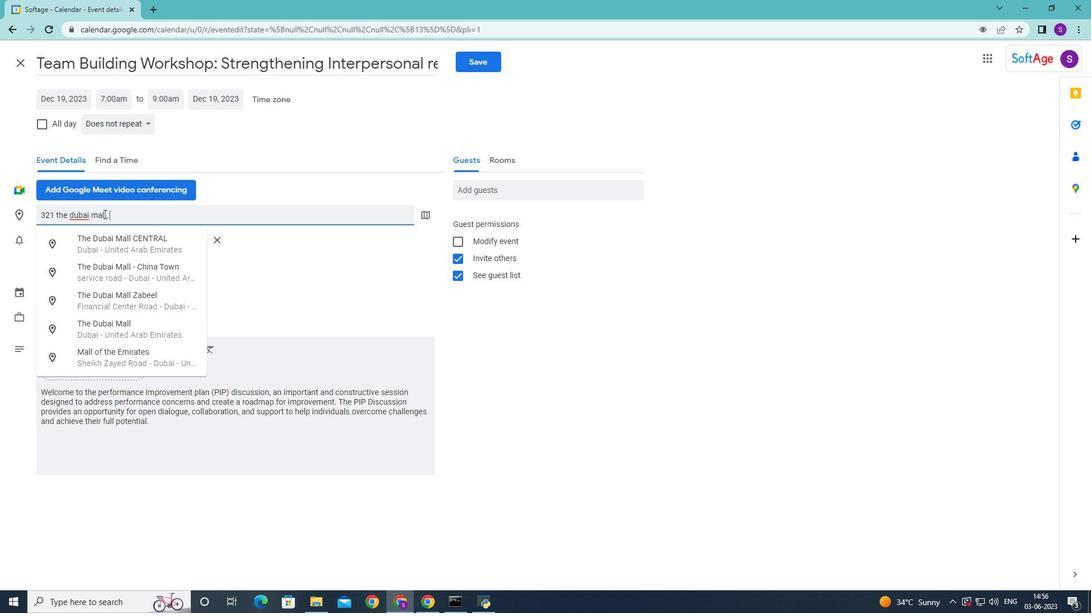 
Action: Mouse pressed left at (558, 221)
Screenshot: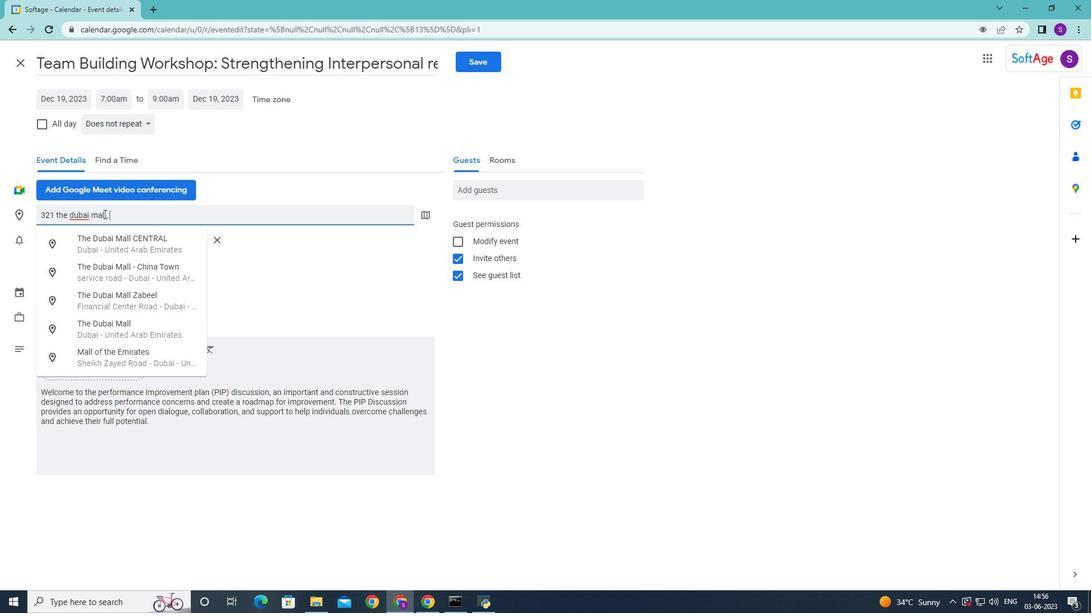 
Action: Mouse moved to (378, 349)
Screenshot: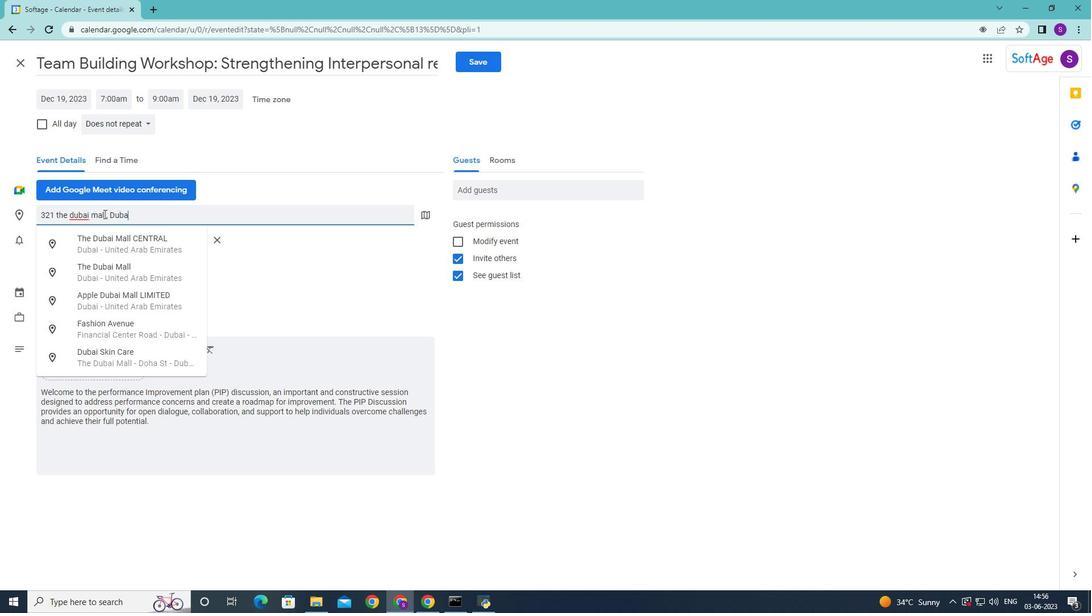 
Action: Mouse scrolled (378, 350) with delta (0, 0)
Screenshot: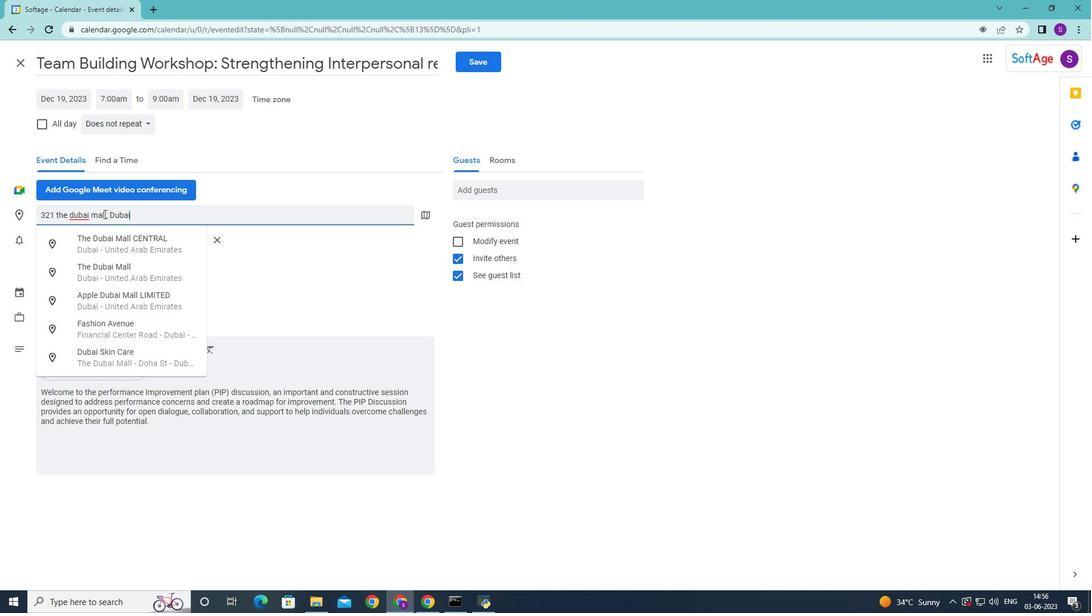 
Action: Mouse moved to (139, 122)
Screenshot: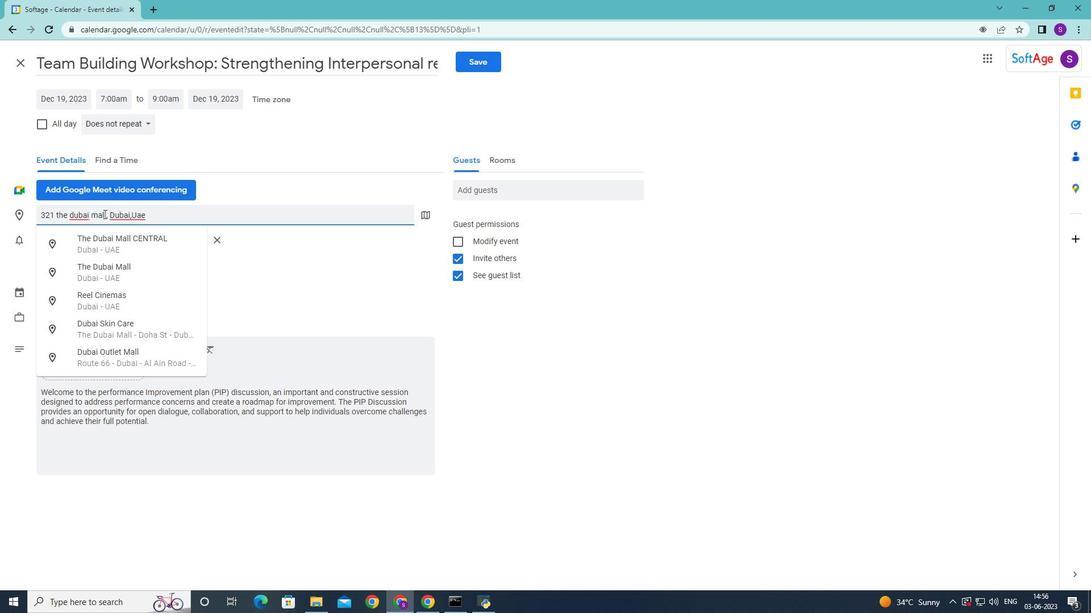 
Action: Mouse pressed left at (139, 122)
Screenshot: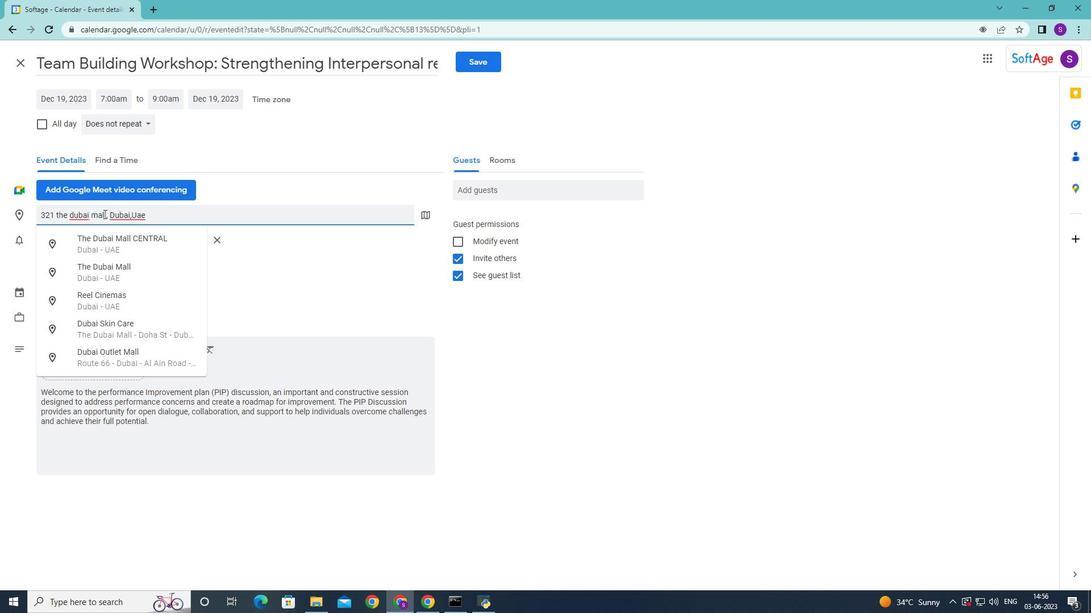 
Action: Mouse moved to (357, 295)
Screenshot: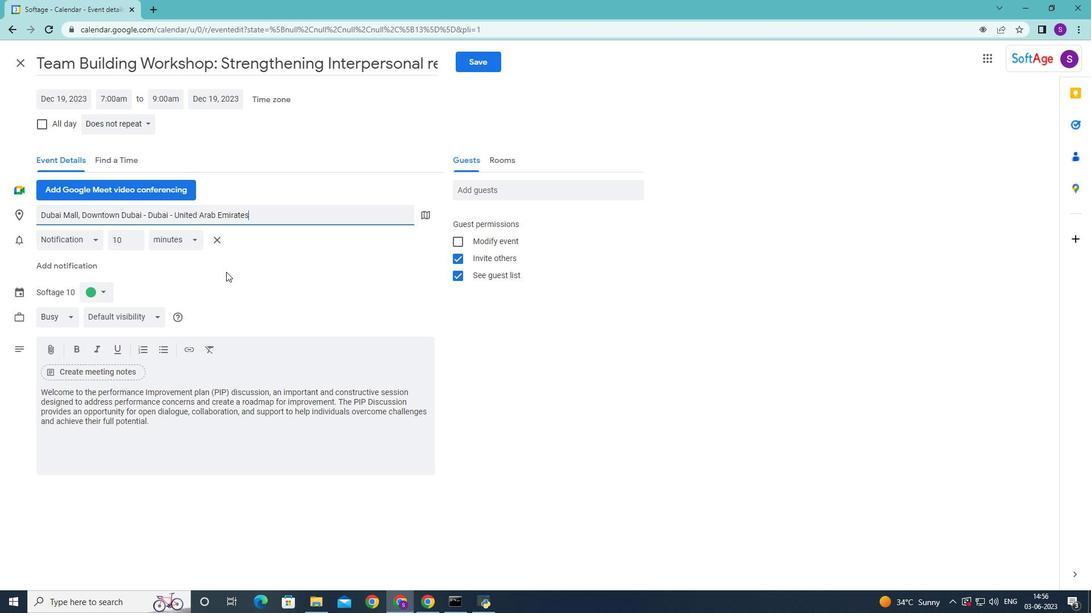 
Action: Mouse pressed left at (357, 295)
Screenshot: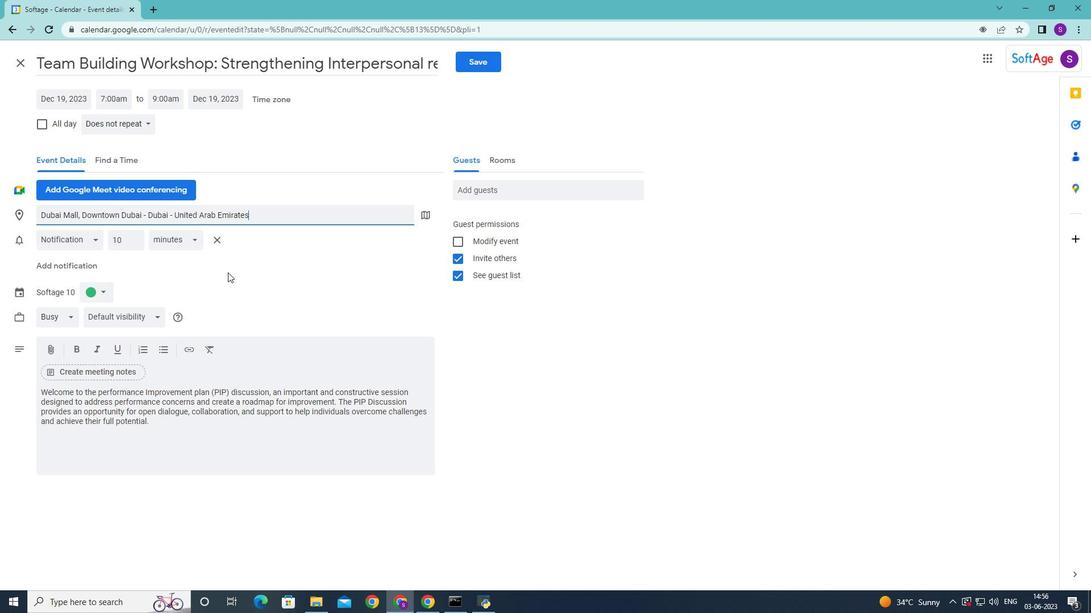 
Action: Mouse moved to (466, 67)
Screenshot: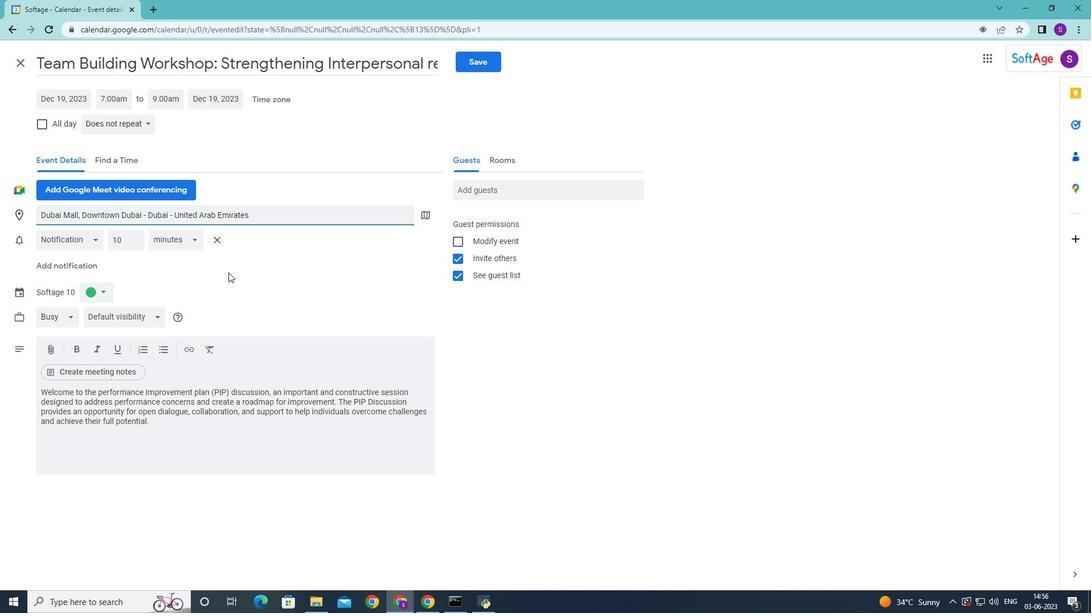 
Action: Mouse pressed left at (466, 67)
Screenshot: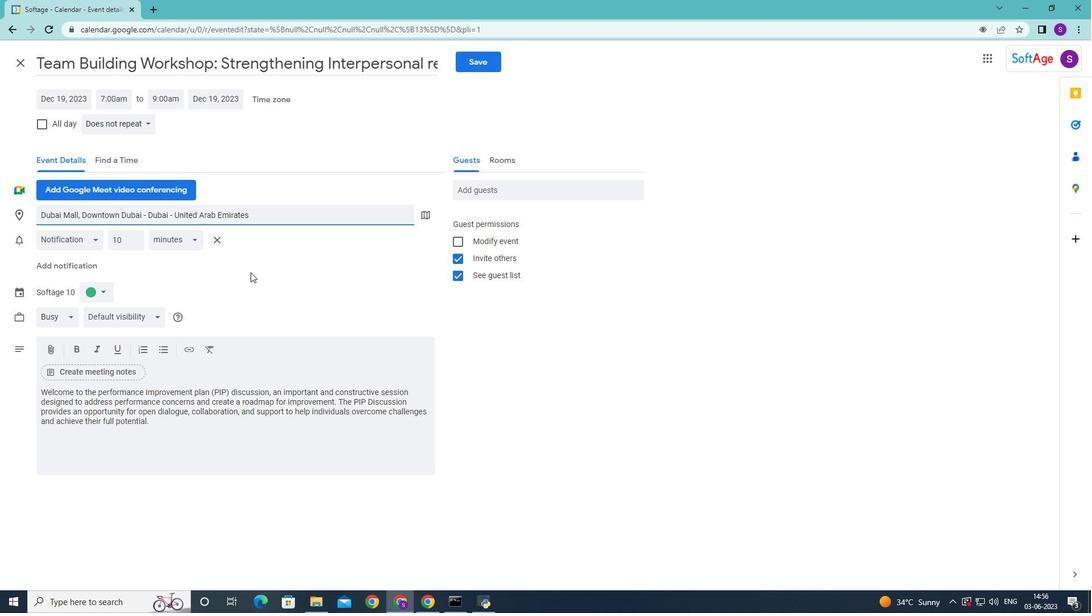
Action: Mouse moved to (657, 340)
Screenshot: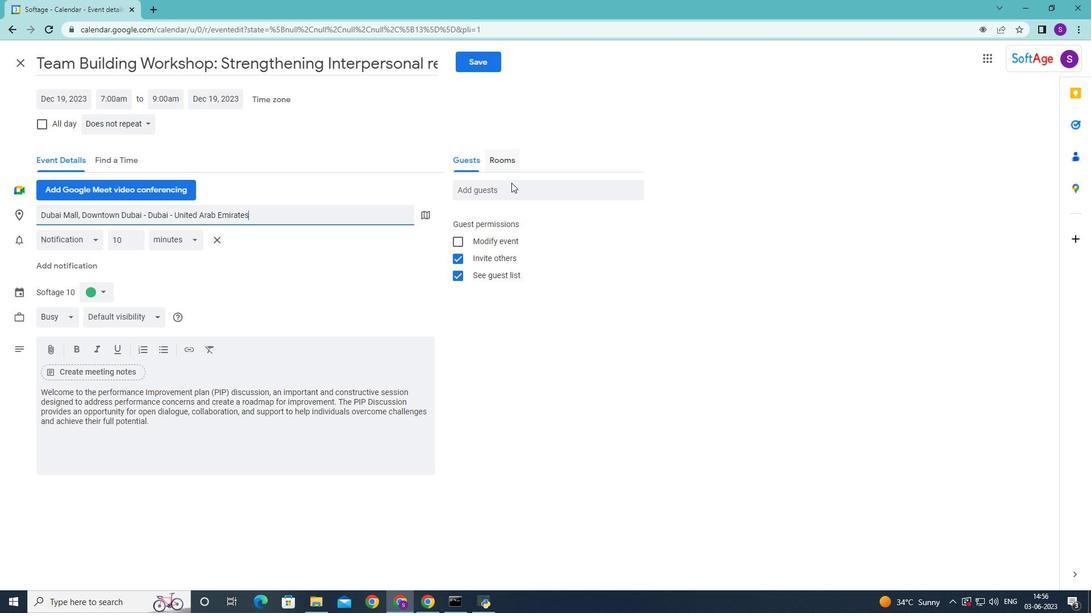 
Action: Mouse pressed left at (657, 340)
Screenshot: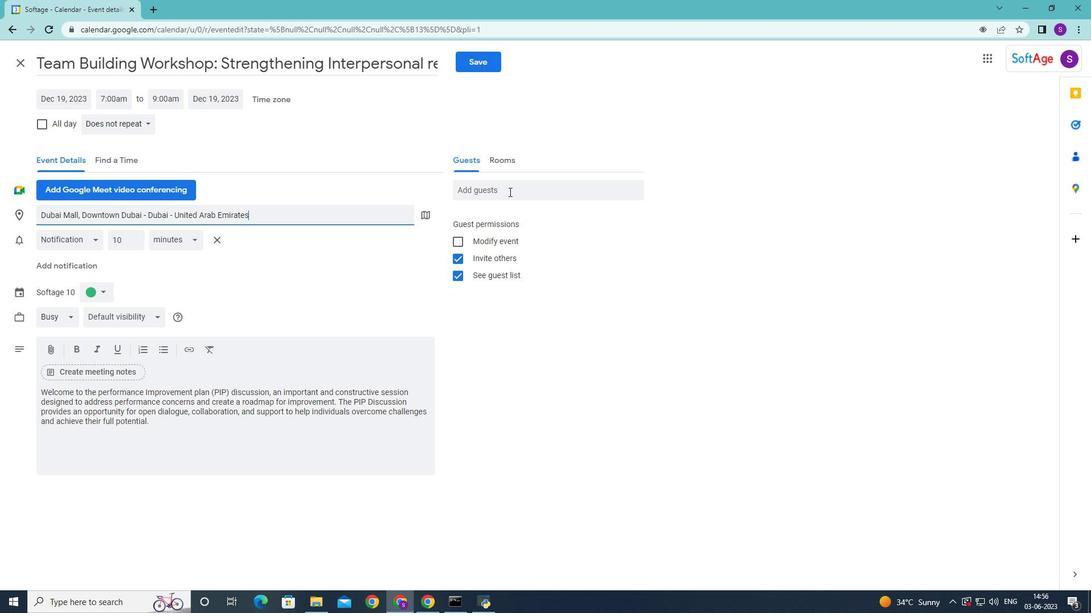 
Action: Mouse moved to (42, 96)
Screenshot: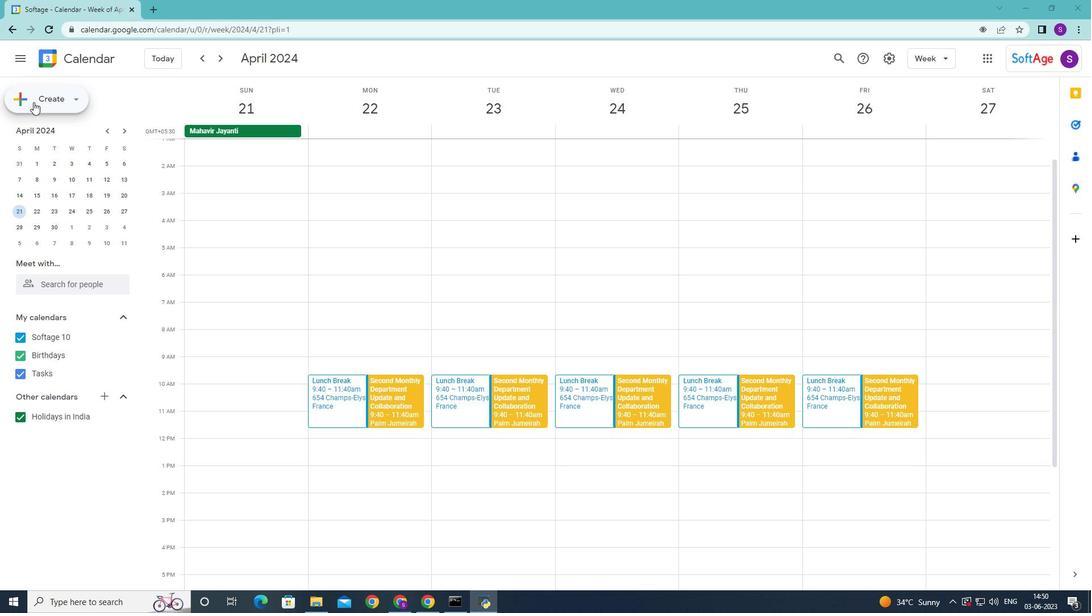 
Action: Mouse pressed left at (42, 96)
Screenshot: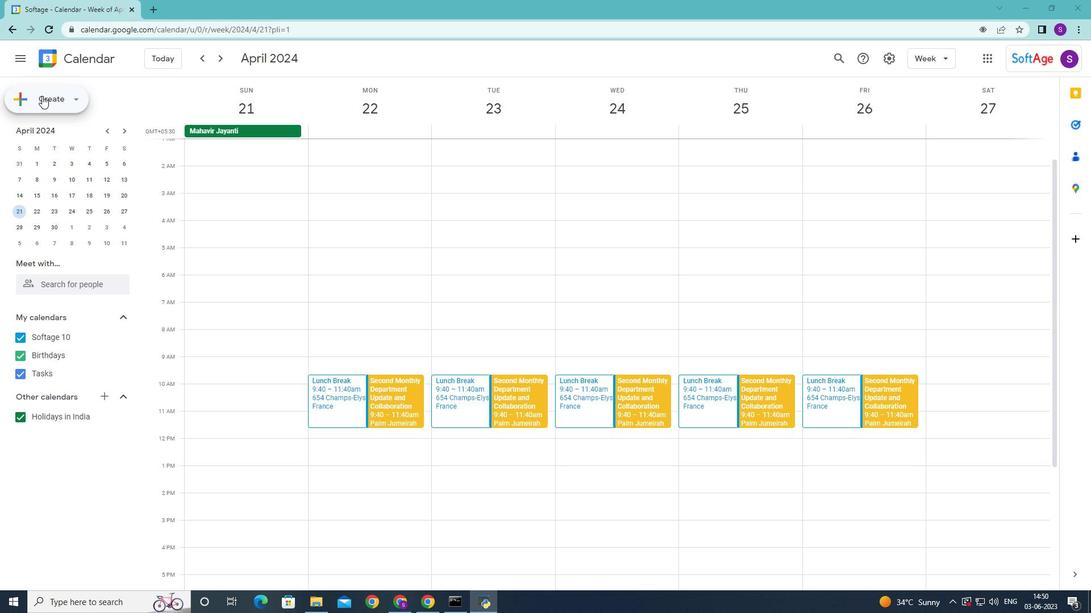 
Action: Mouse moved to (65, 132)
Screenshot: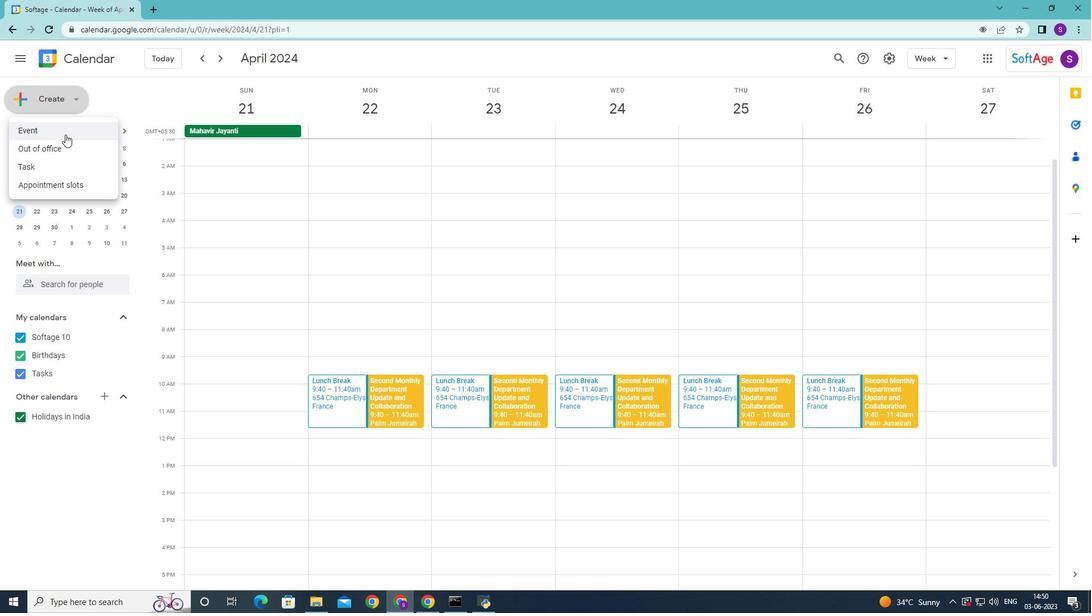 
Action: Mouse pressed left at (65, 132)
Screenshot: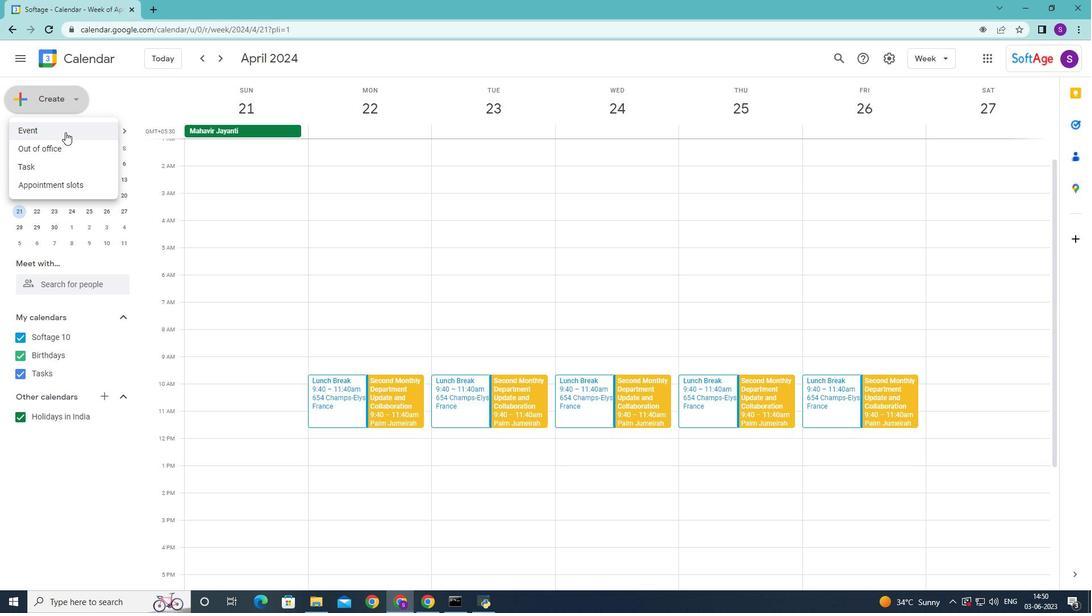 
Action: Mouse moved to (406, 263)
Screenshot: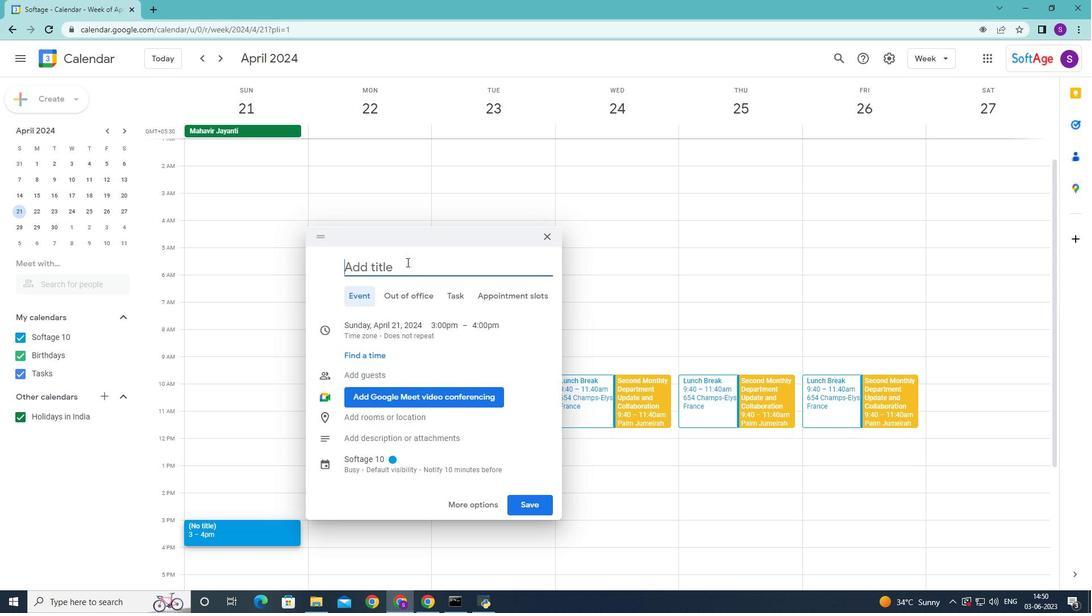 
Action: Mouse pressed left at (406, 263)
Screenshot: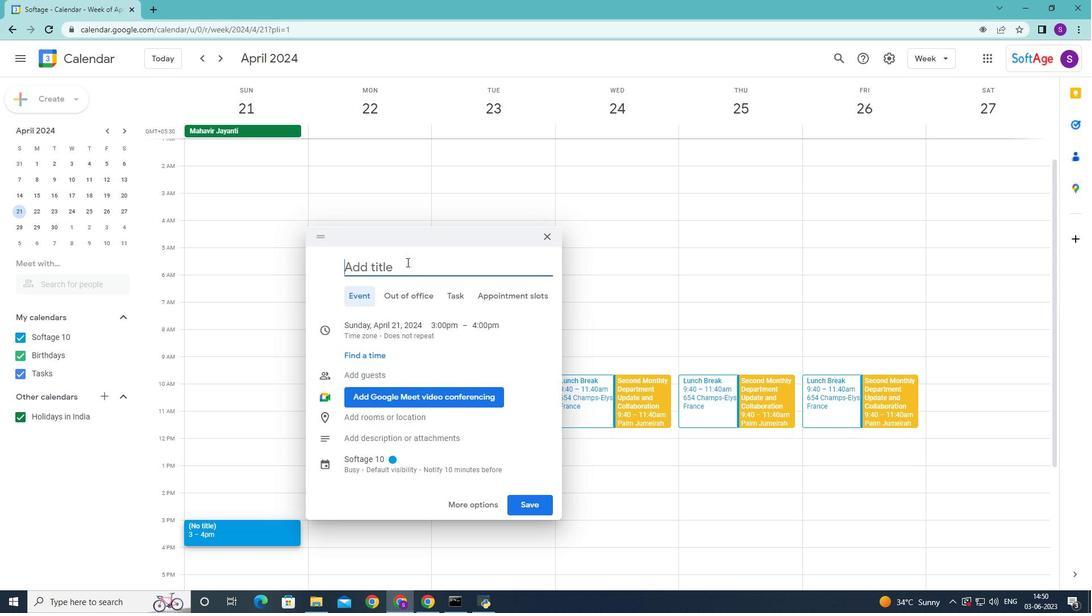 
Action: Key pressed <Key.shift>team<Key.space><Key.left><Key.left><Key.left><Key.left><Key.backspace><Key.shift>T
Screenshot: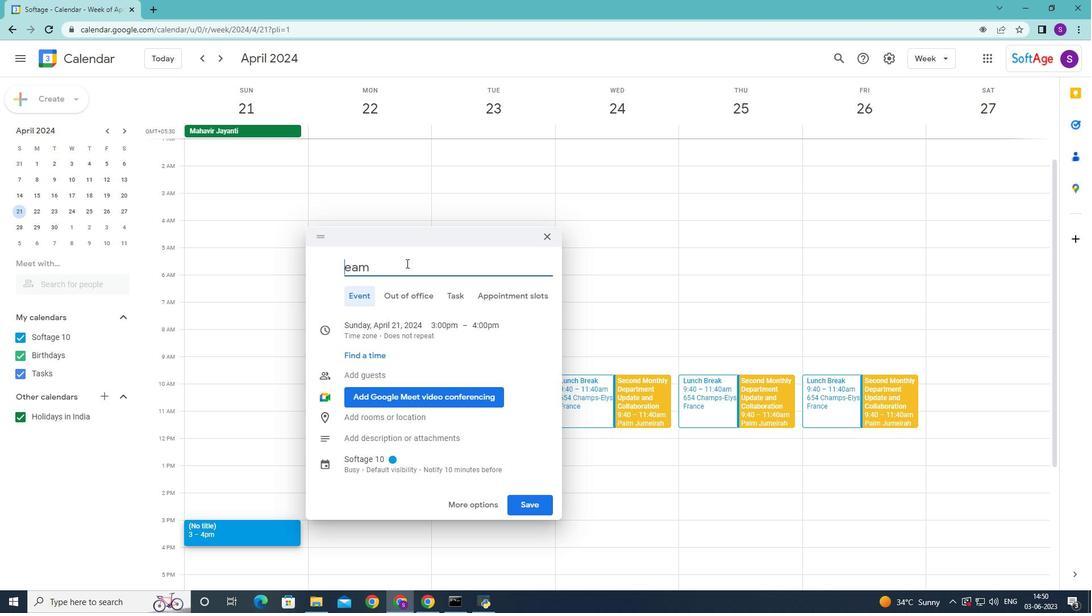 
Action: Mouse pressed left at (406, 263)
Screenshot: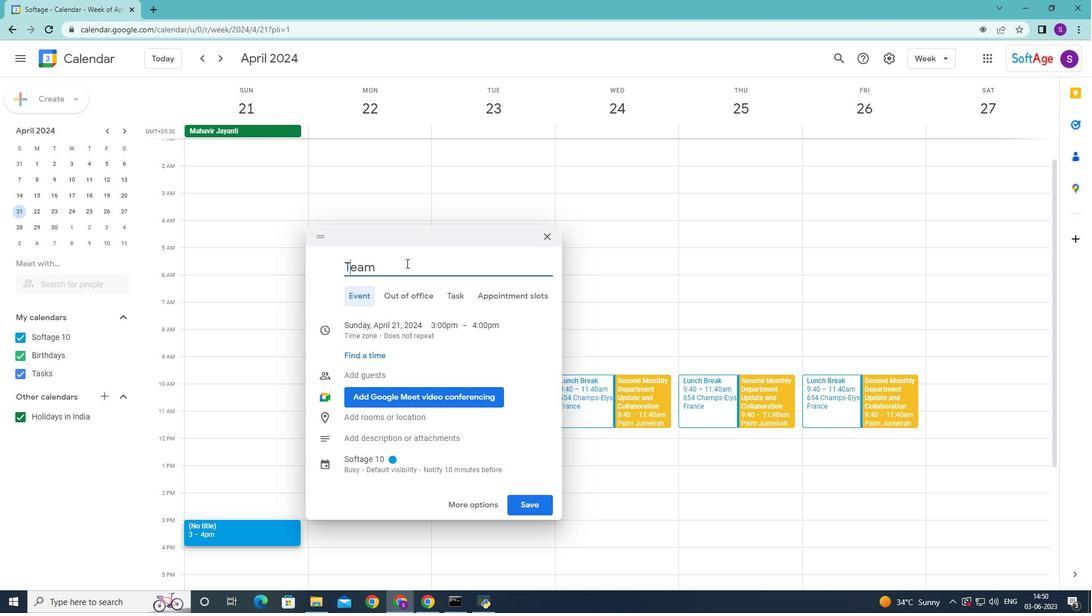 
Action: Key pressed <Key.shift>Building<Key.space><Key.shift>workshop<Key.space><Key.backspace><Key.shift_r>:<Key.space>
Screenshot: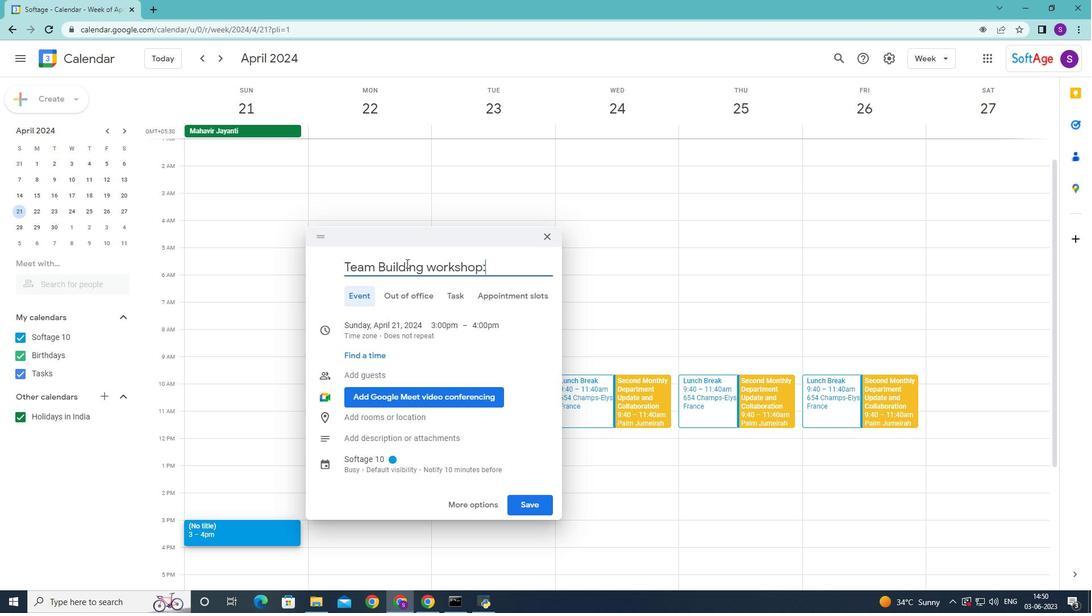 
Action: Mouse moved to (436, 267)
Screenshot: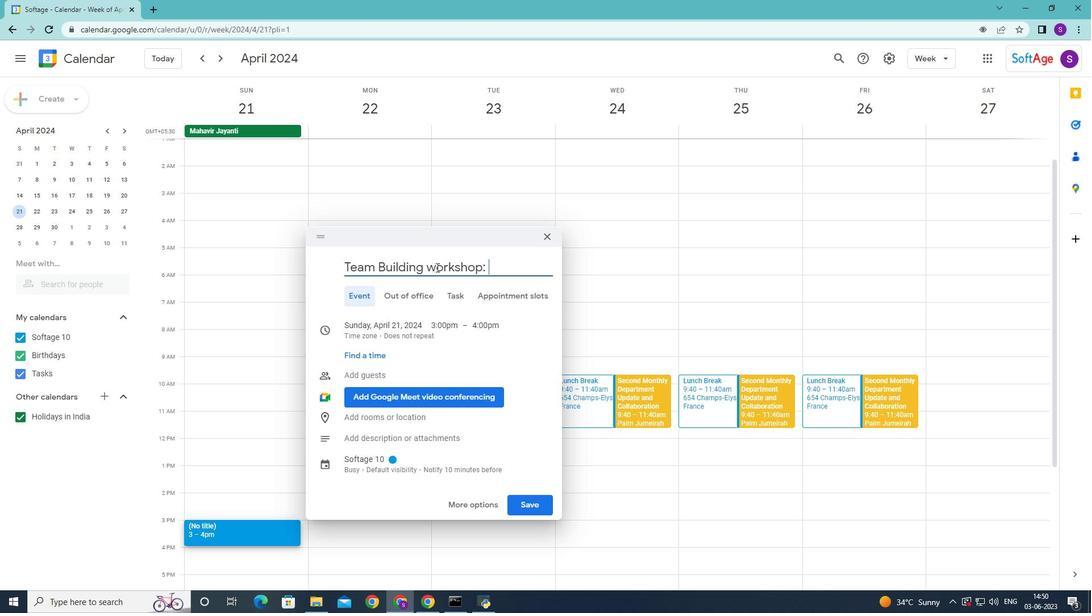 
Action: Mouse pressed left at (436, 267)
Screenshot: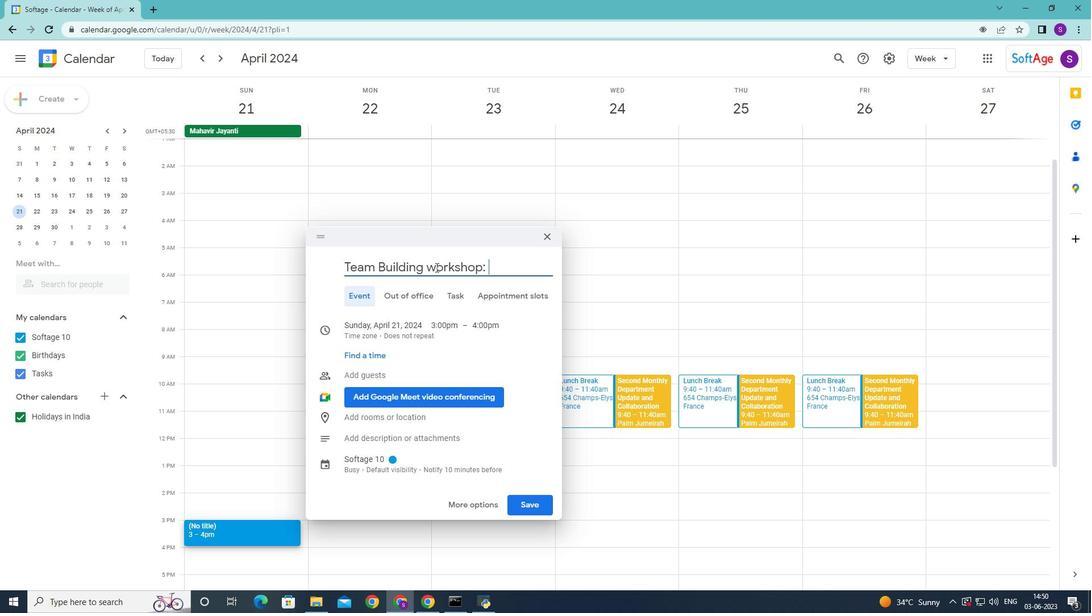 
Action: Mouse moved to (422, 256)
Screenshot: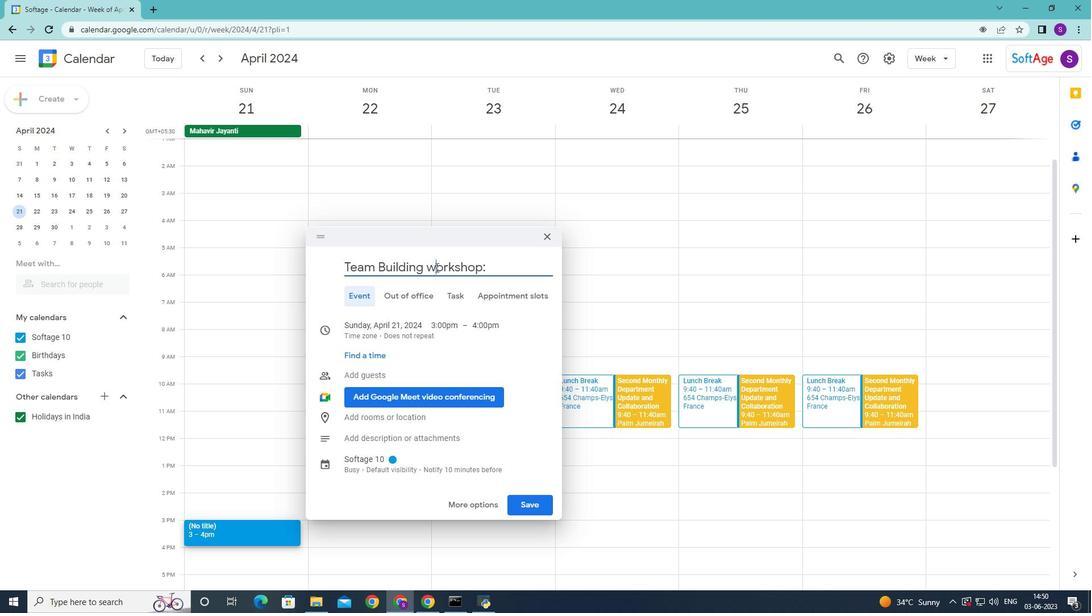 
Action: Key pressed <Key.backspace><Key.shift>W
Screenshot: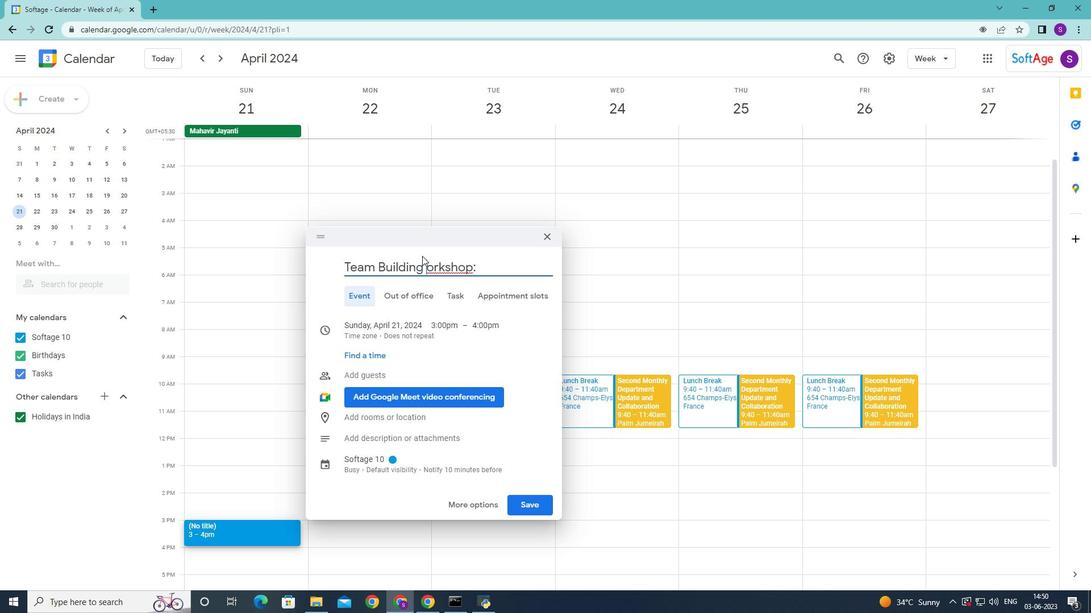 
Action: Mouse moved to (495, 271)
Screenshot: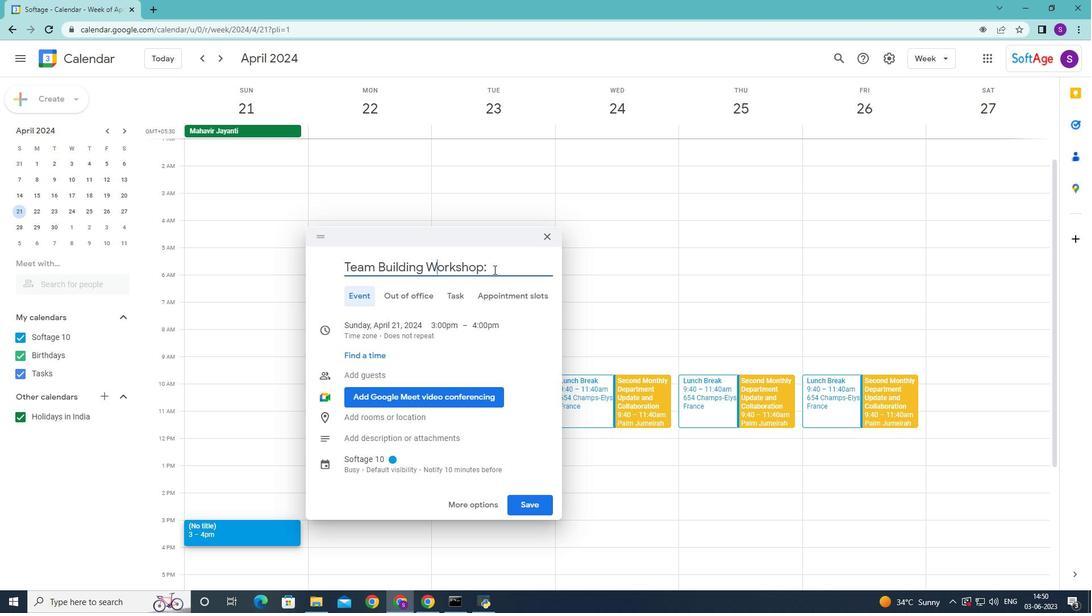 
Action: Mouse pressed left at (495, 271)
Screenshot: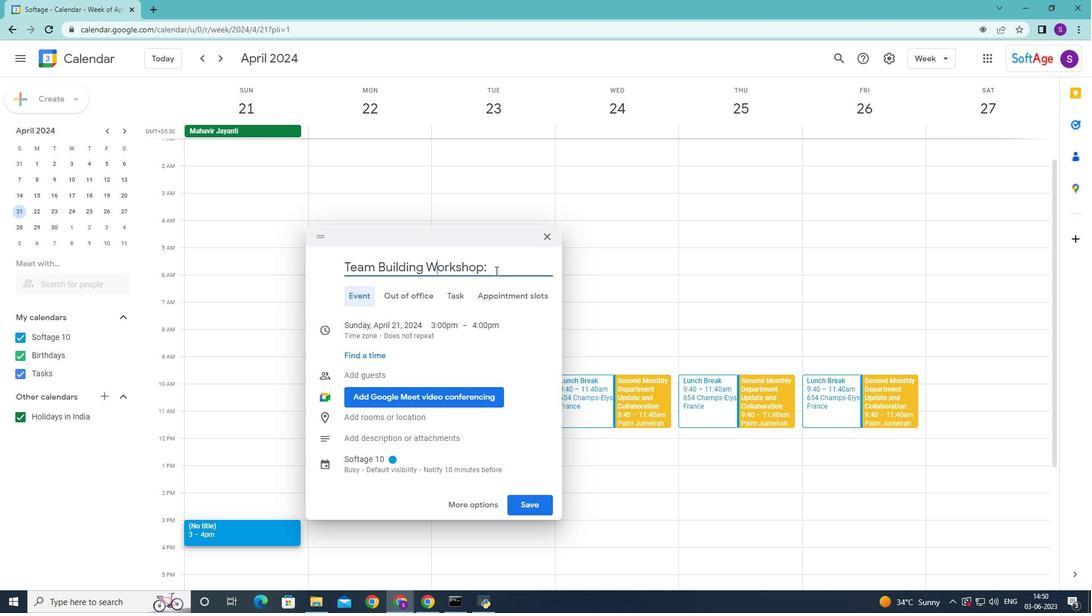 
Action: Key pressed <Key.shift>Strengthening<Key.space><Key.shift>Interpersonal<Key.space><Key.shift>relationships
Screenshot: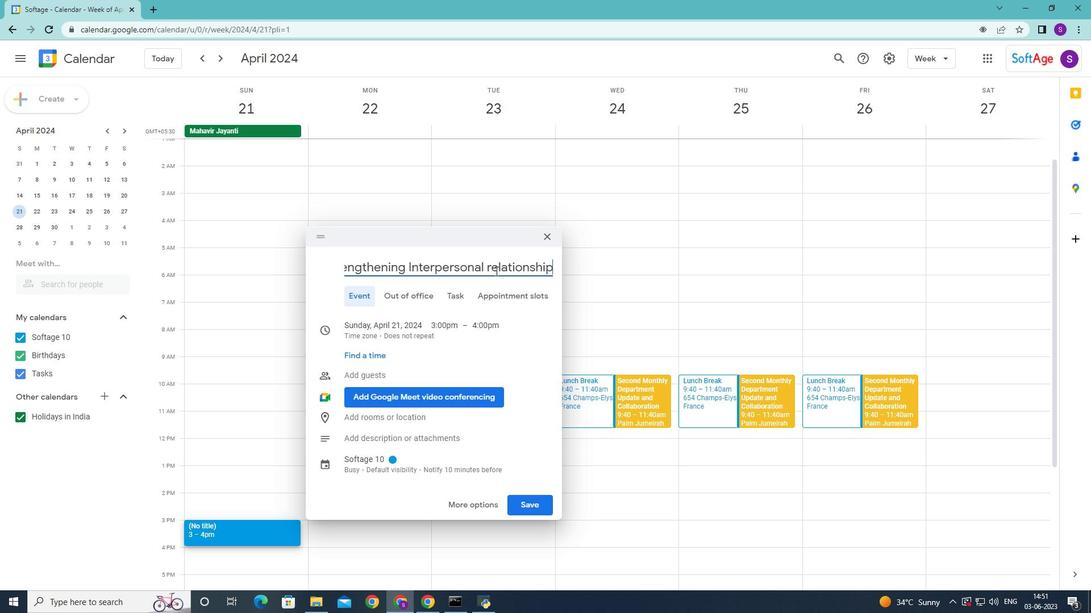 
Action: Mouse moved to (372, 328)
Screenshot: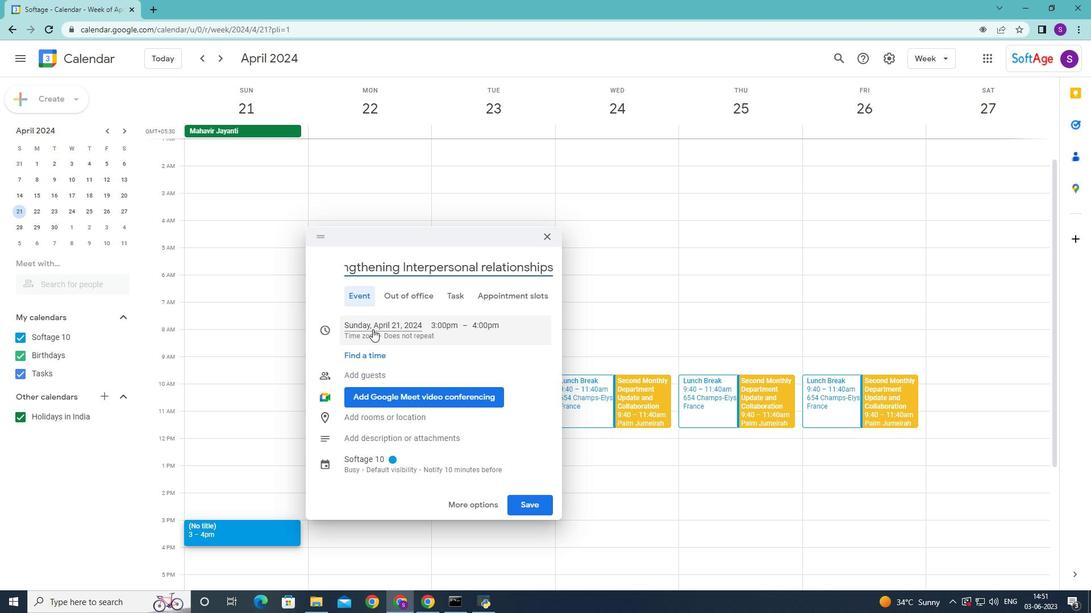 
Action: Mouse pressed left at (372, 328)
Screenshot: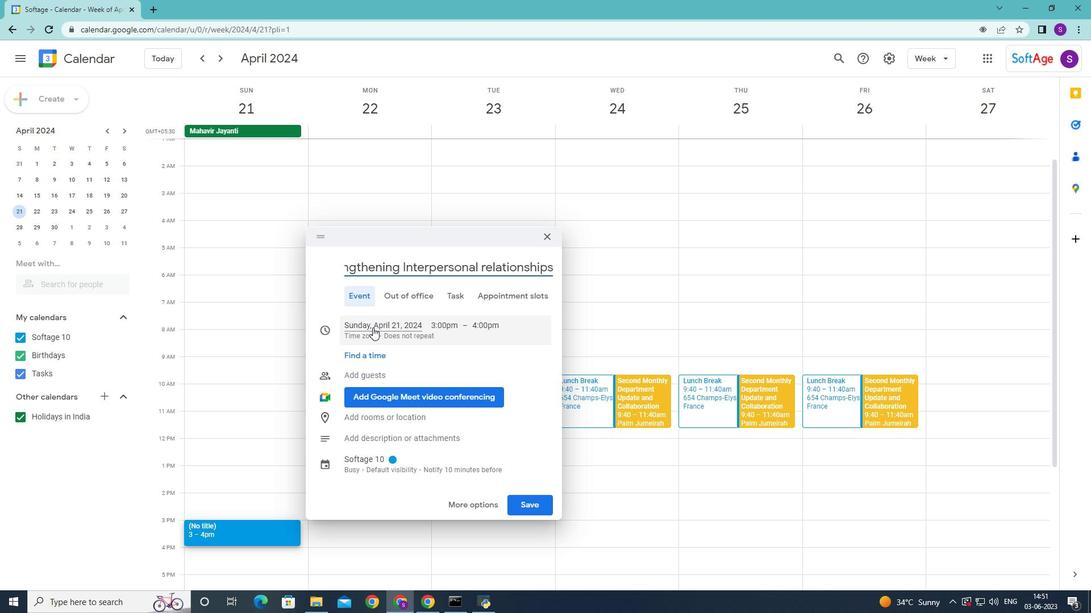 
Action: Mouse moved to (470, 349)
Screenshot: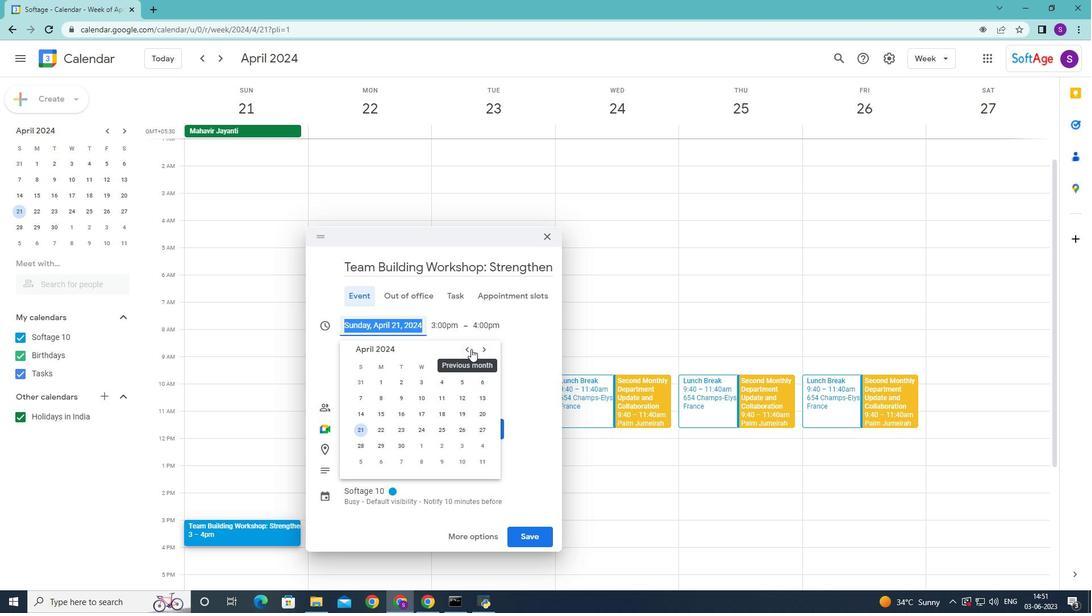 
Action: Mouse pressed left at (470, 349)
Screenshot: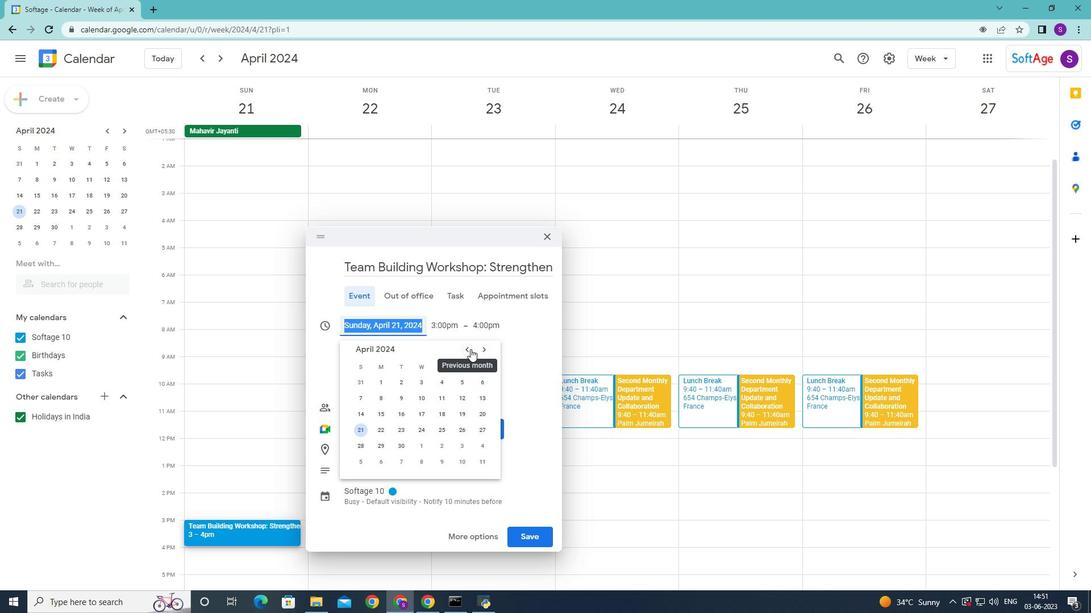 
Action: Mouse pressed left at (470, 349)
Screenshot: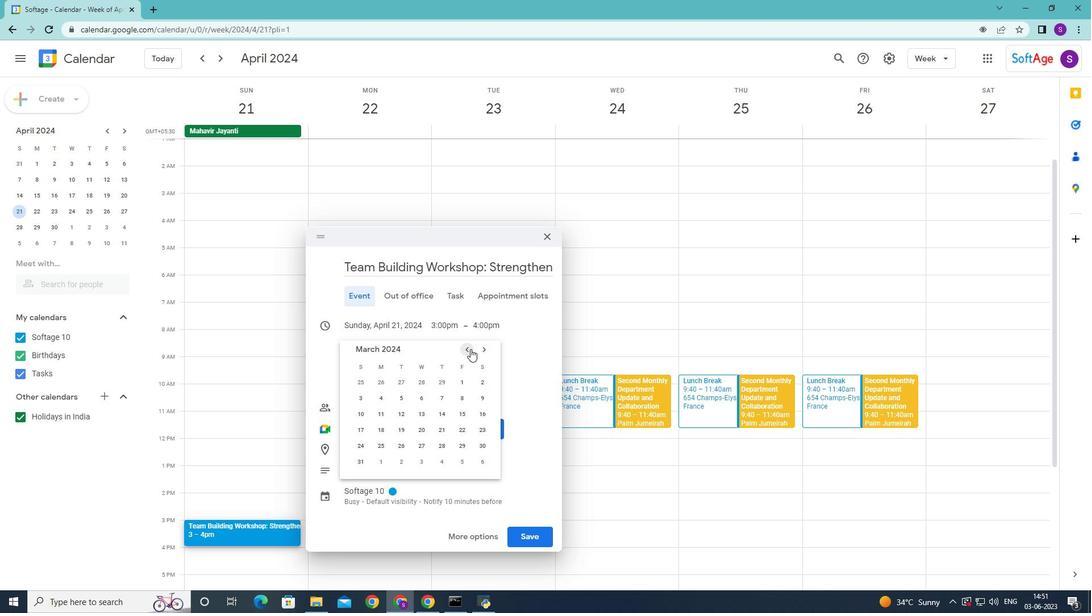 
Action: Mouse pressed left at (470, 349)
Screenshot: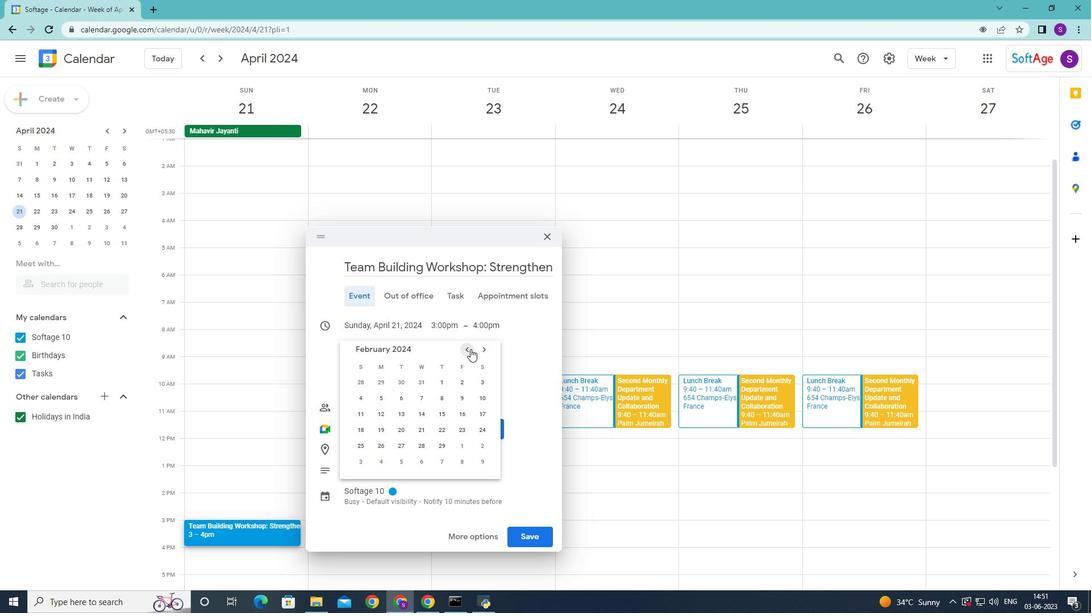 
Action: Mouse pressed left at (470, 349)
Screenshot: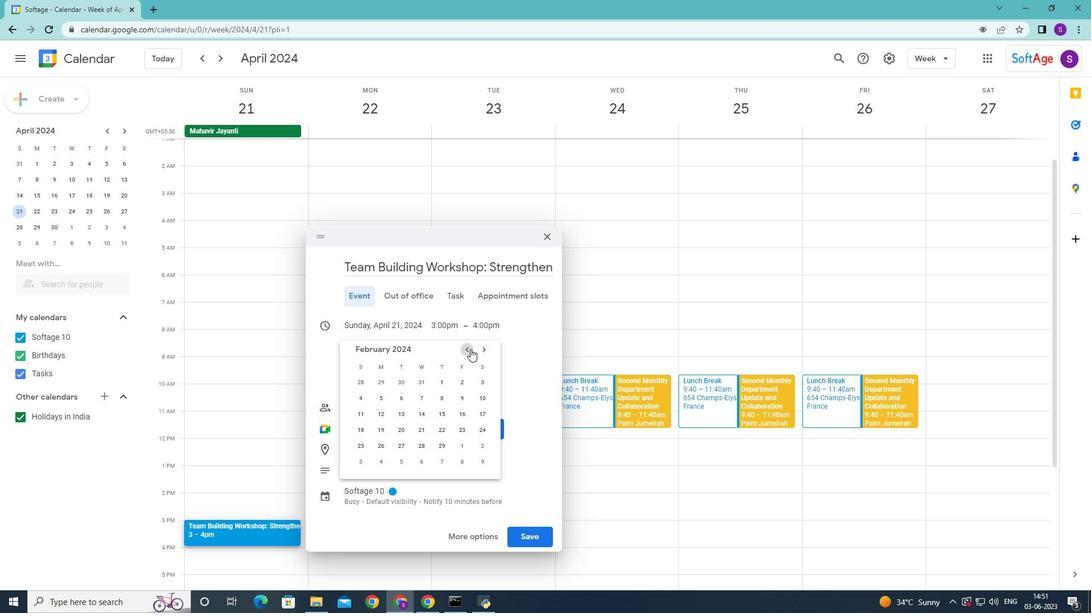 
Action: Mouse pressed left at (470, 349)
Screenshot: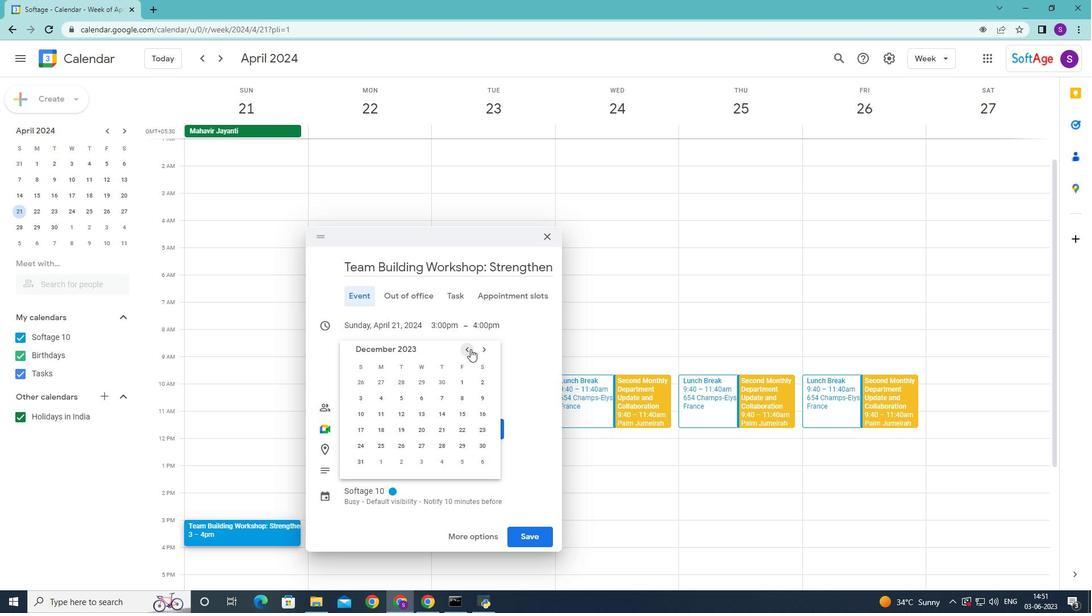 
Action: Mouse moved to (486, 350)
Screenshot: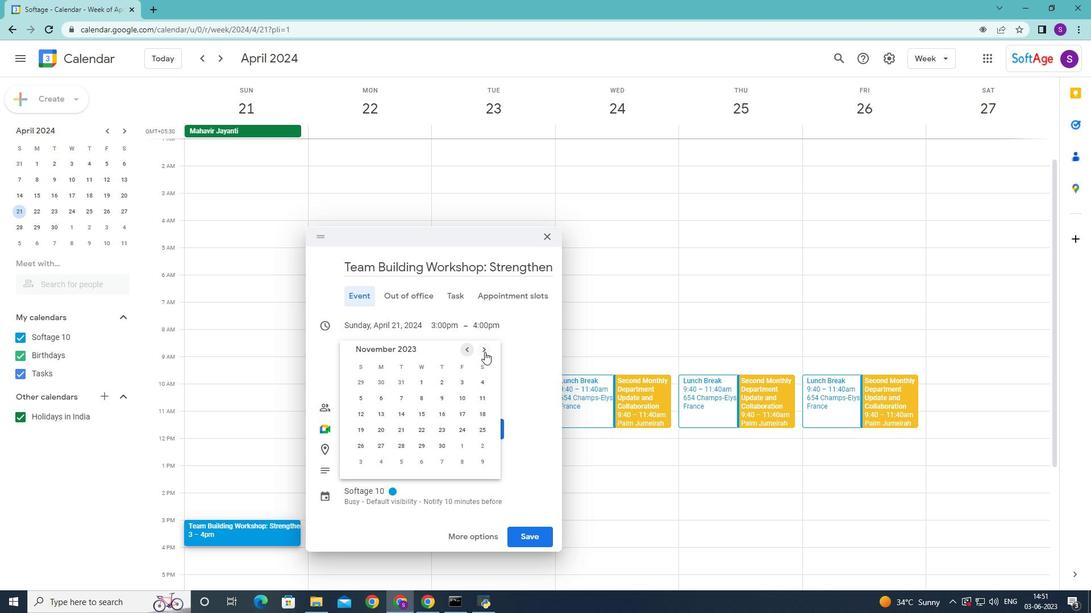 
Action: Mouse pressed left at (486, 350)
Screenshot: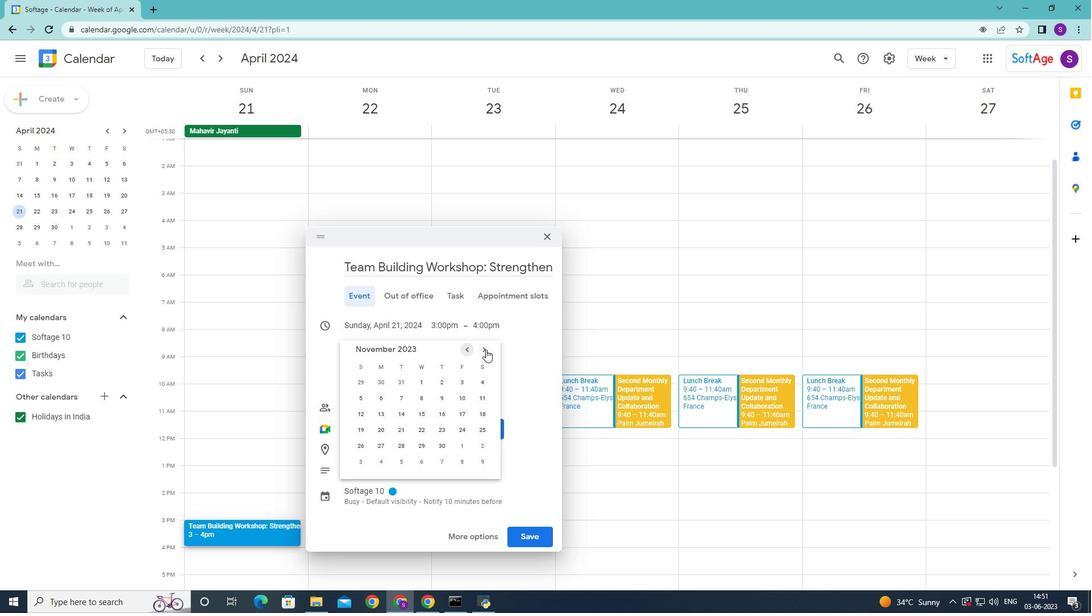 
Action: Mouse moved to (409, 431)
Screenshot: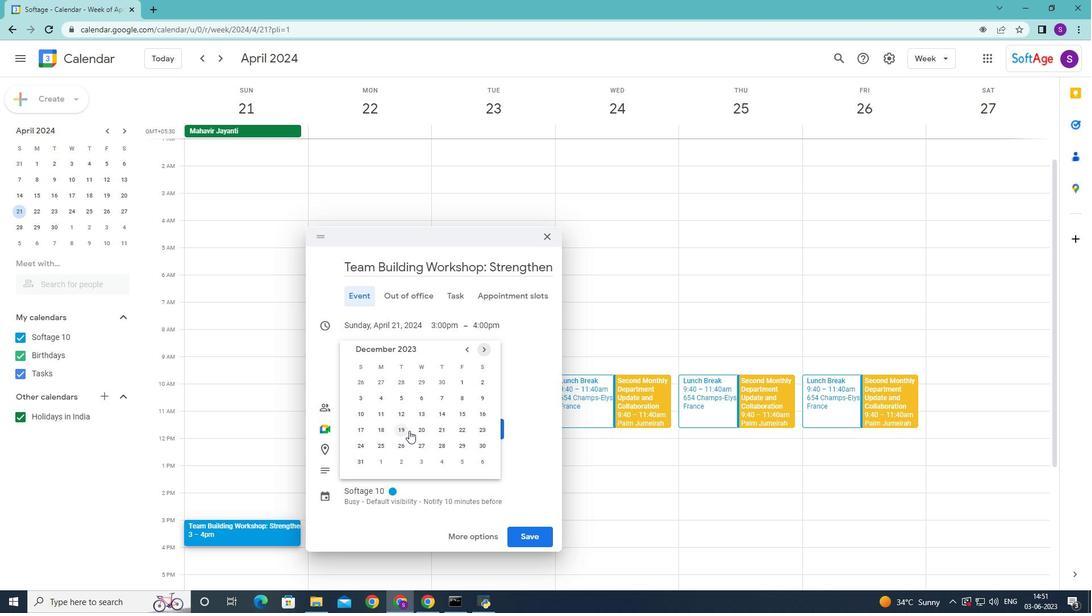 
Action: Mouse pressed left at (409, 431)
Screenshot: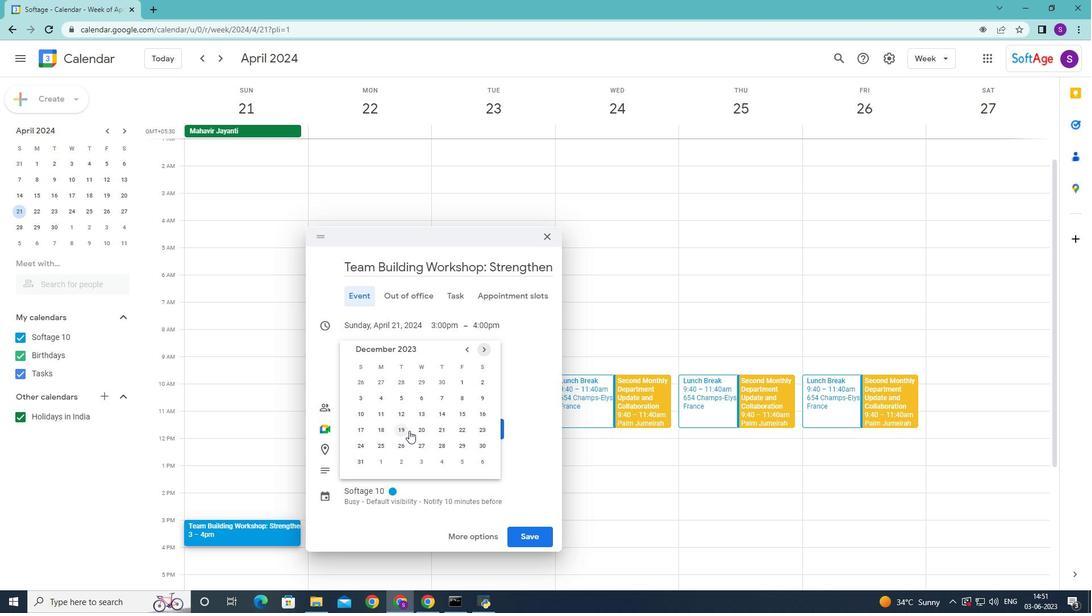 
Action: Mouse moved to (315, 326)
Screenshot: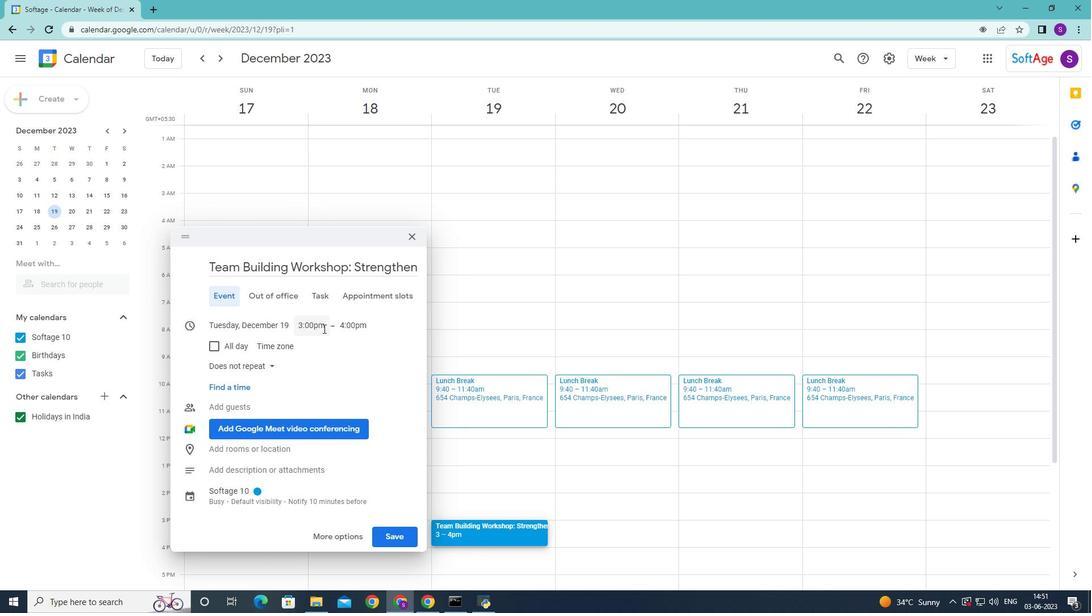 
Action: Mouse pressed left at (315, 326)
Screenshot: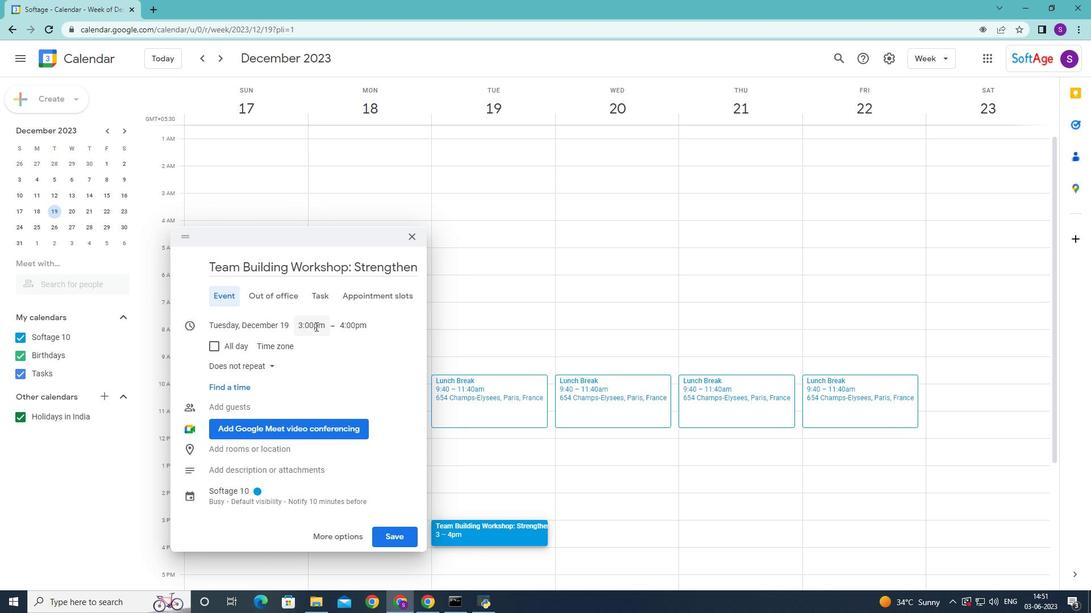 
Action: Mouse moved to (324, 372)
Screenshot: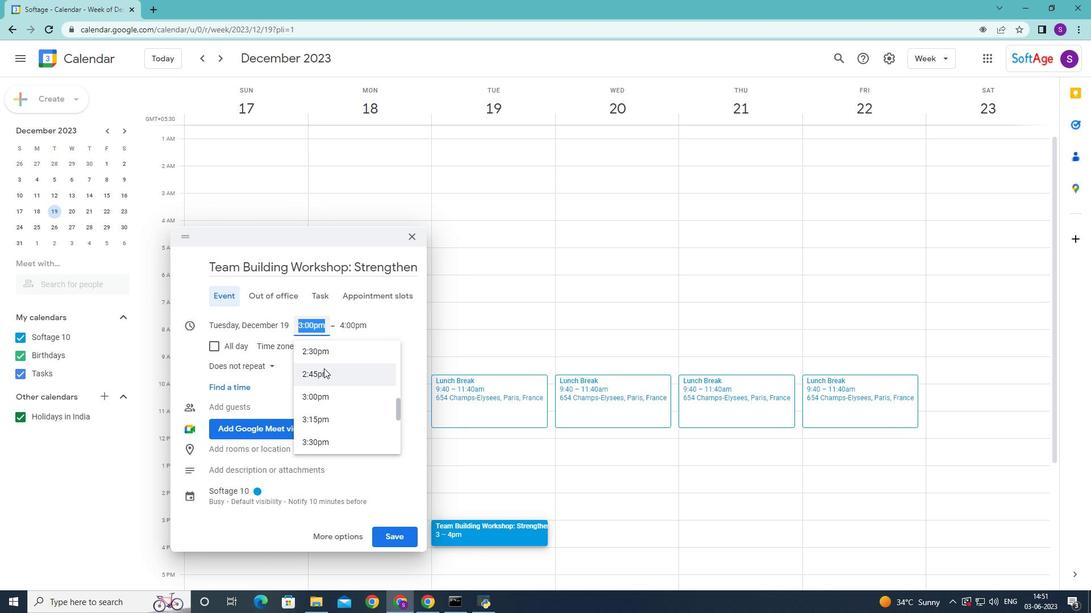 
Action: Mouse scrolled (324, 373) with delta (0, 0)
Screenshot: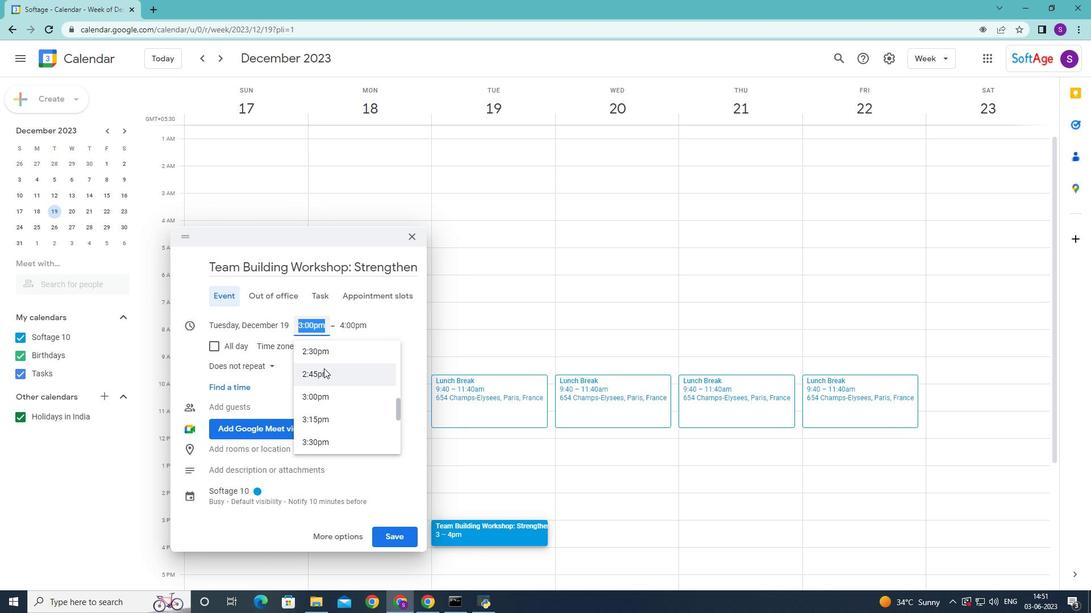 
Action: Mouse scrolled (324, 373) with delta (0, 0)
Screenshot: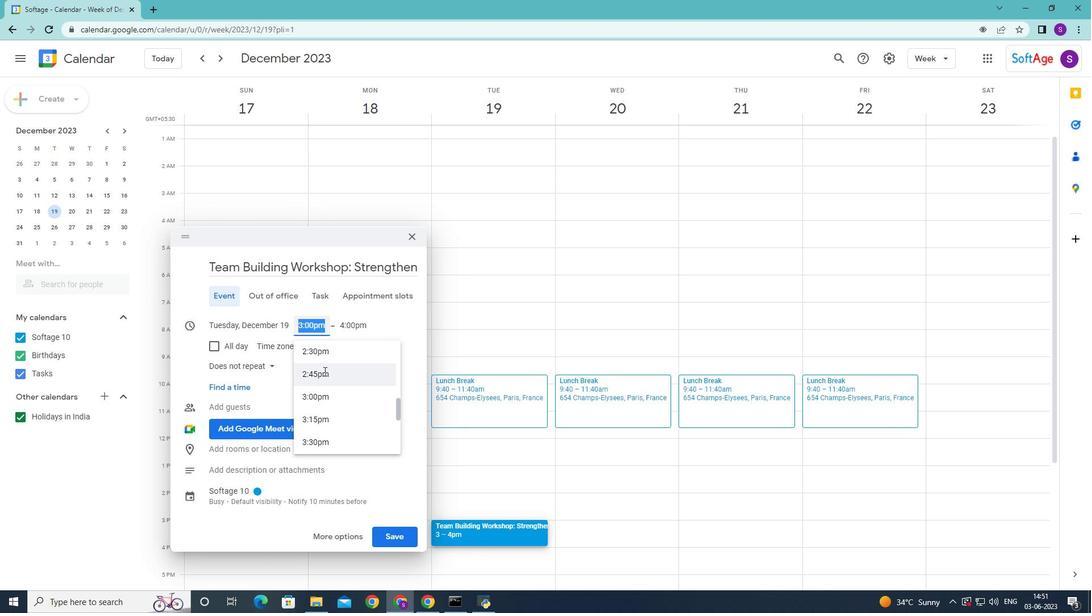 
Action: Mouse scrolled (324, 373) with delta (0, 0)
Screenshot: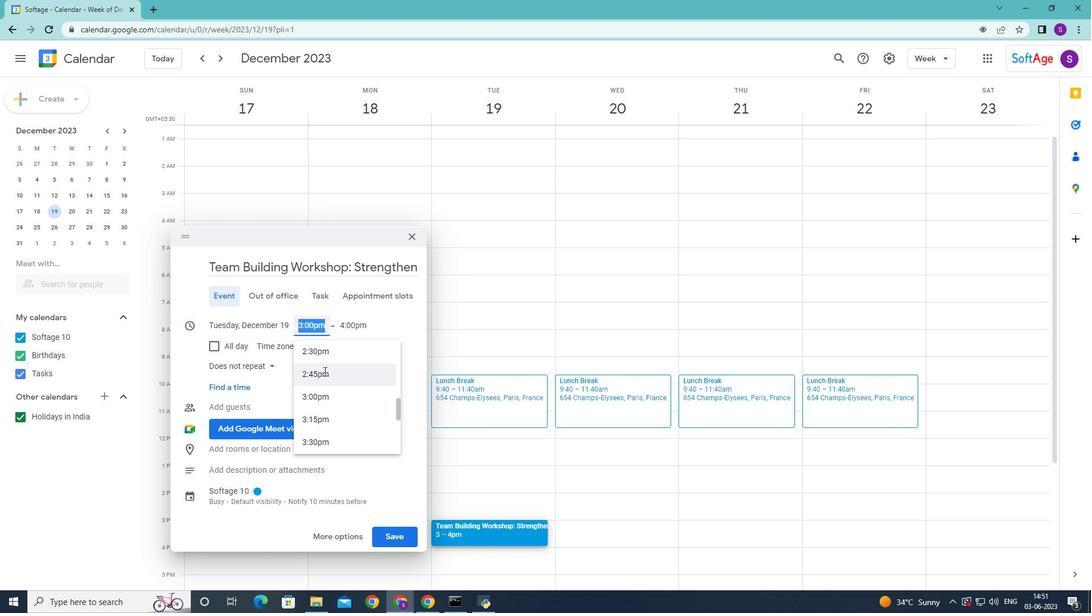 
Action: Mouse scrolled (324, 373) with delta (0, 0)
Screenshot: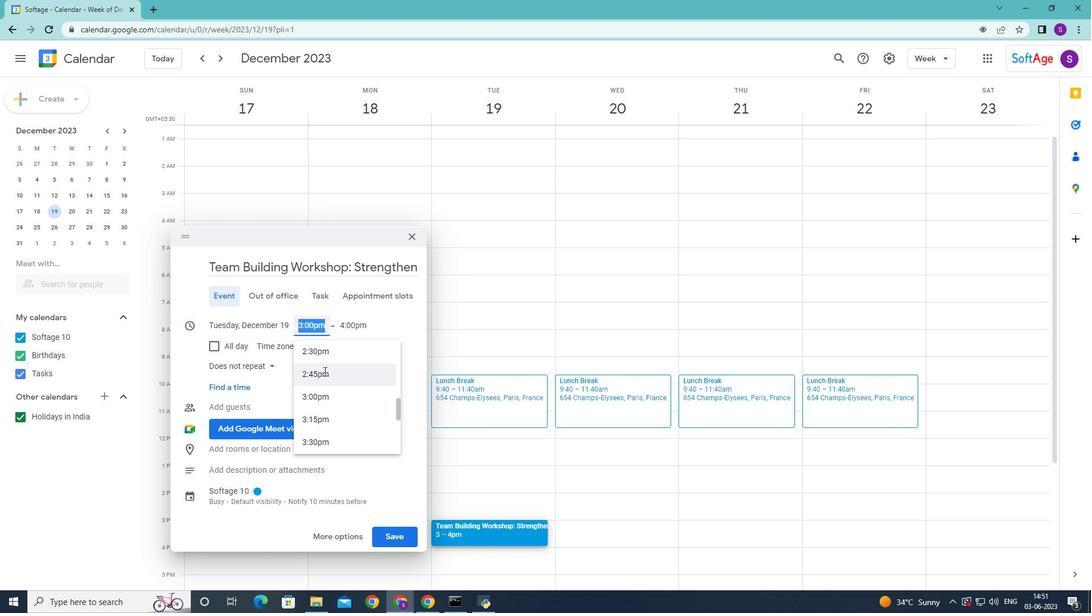 
Action: Mouse scrolled (324, 373) with delta (0, 0)
Screenshot: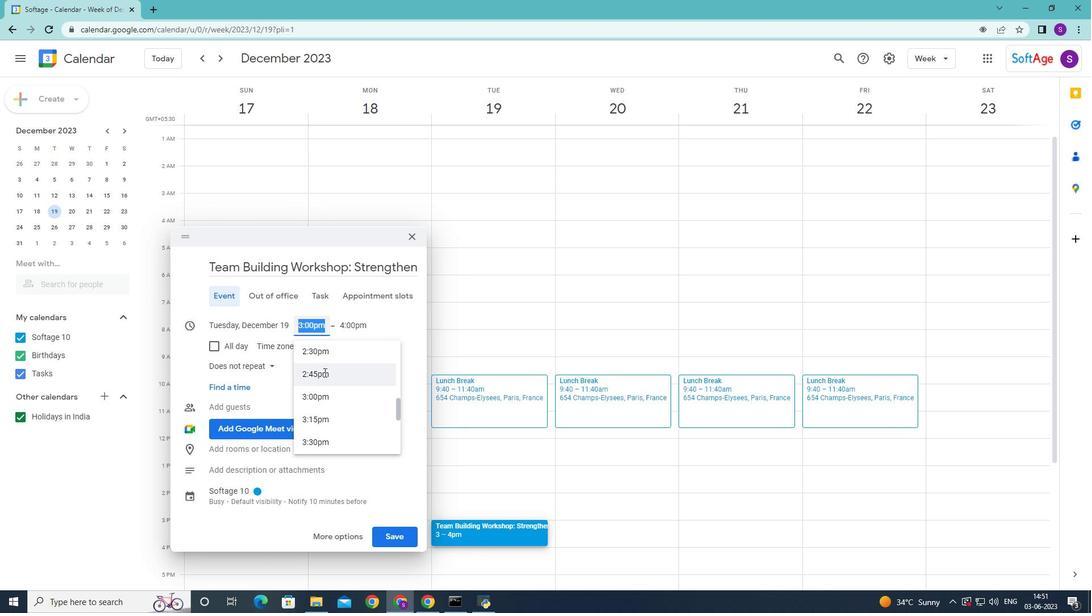 
Action: Mouse scrolled (324, 373) with delta (0, 0)
Screenshot: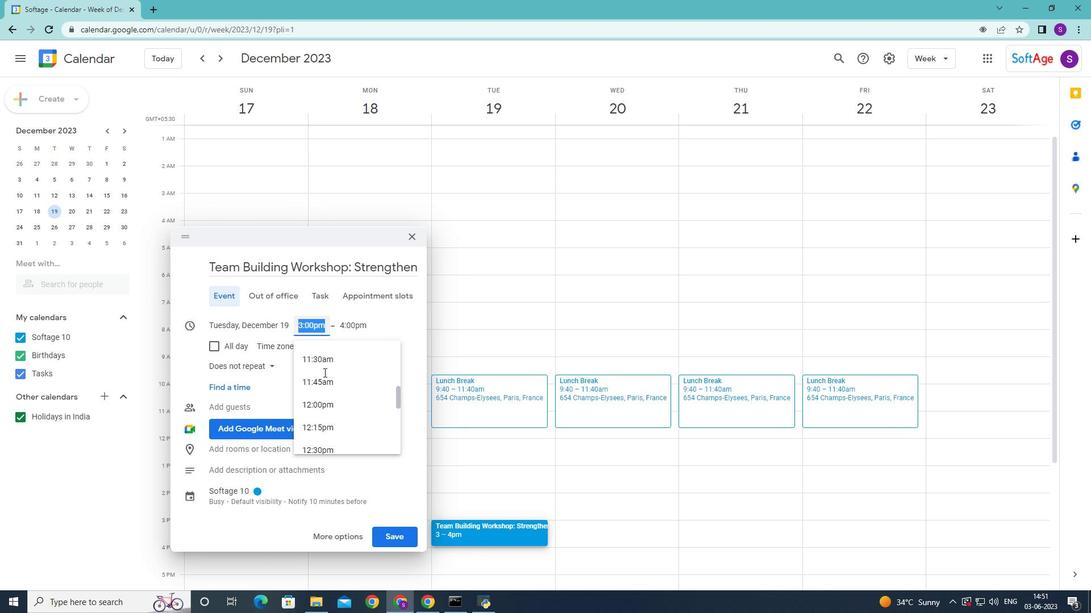 
Action: Mouse scrolled (324, 373) with delta (0, 0)
Screenshot: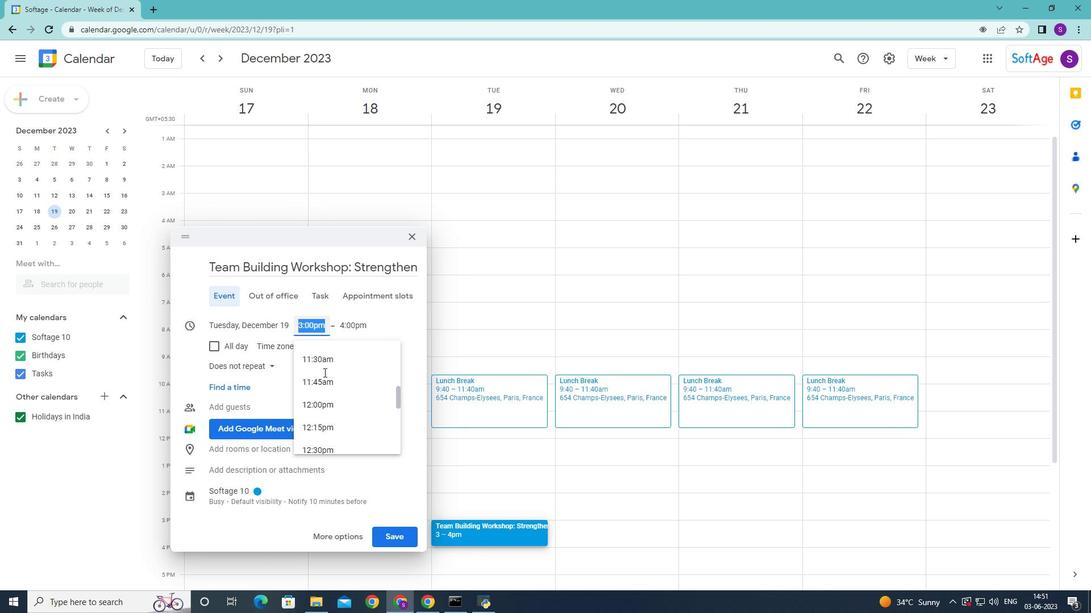 
Action: Mouse scrolled (324, 373) with delta (0, 0)
Screenshot: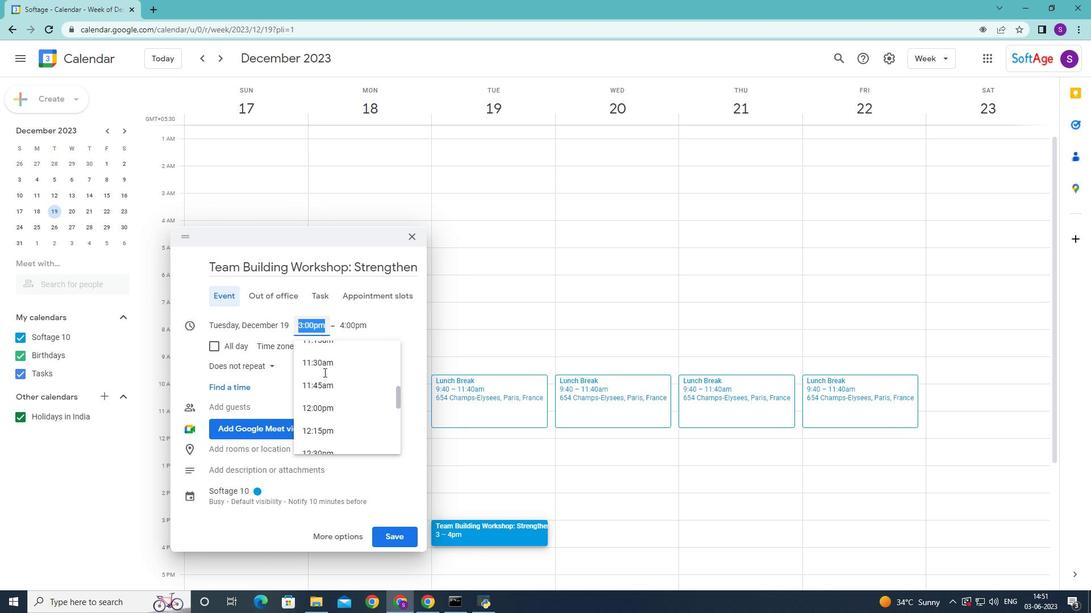 
Action: Mouse scrolled (324, 373) with delta (0, 0)
Screenshot: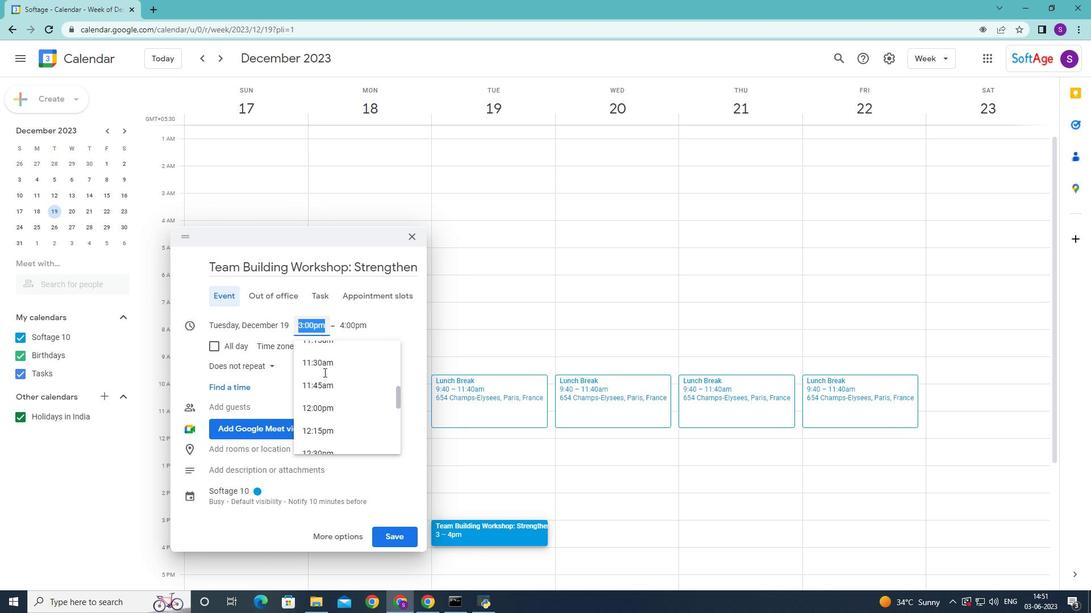 
Action: Mouse moved to (324, 372)
Screenshot: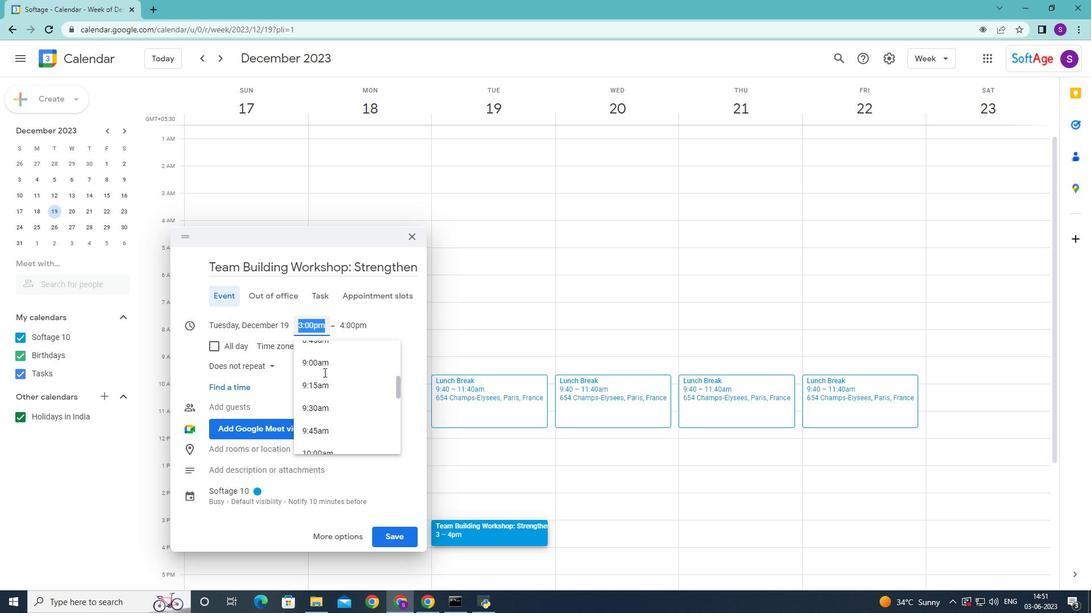 
Action: Mouse scrolled (324, 373) with delta (0, 0)
Screenshot: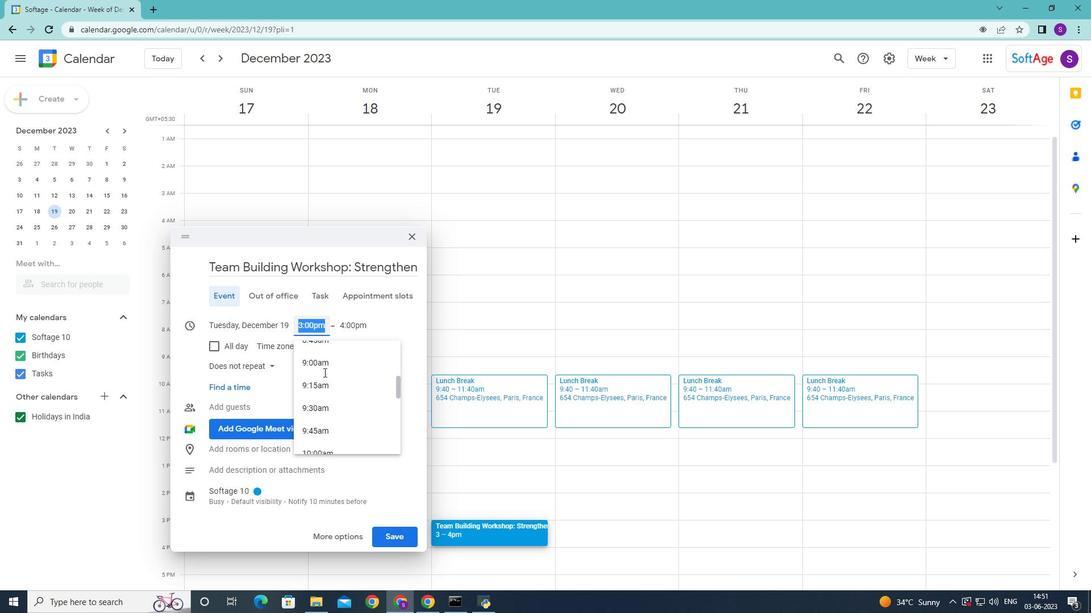 
Action: Mouse scrolled (324, 373) with delta (0, 0)
Screenshot: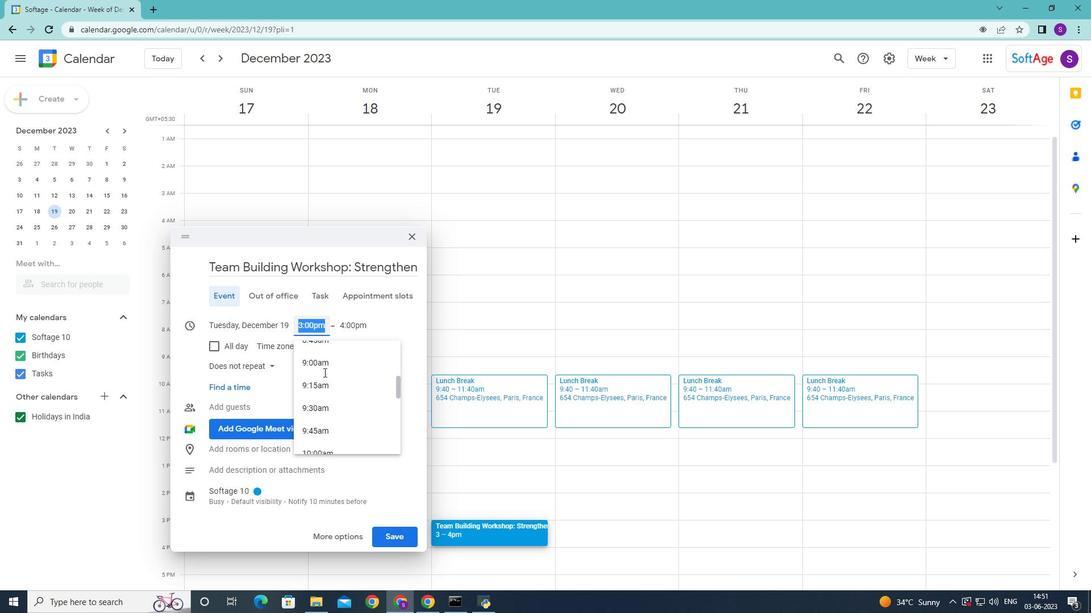 
Action: Mouse moved to (339, 375)
Screenshot: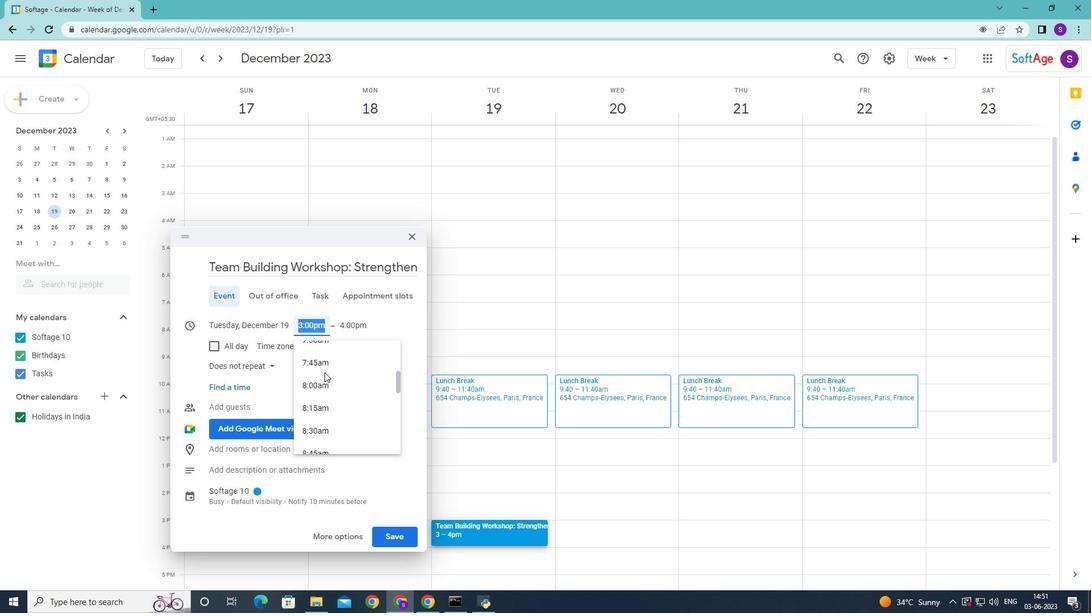 
Action: Mouse scrolled (339, 376) with delta (0, 0)
Screenshot: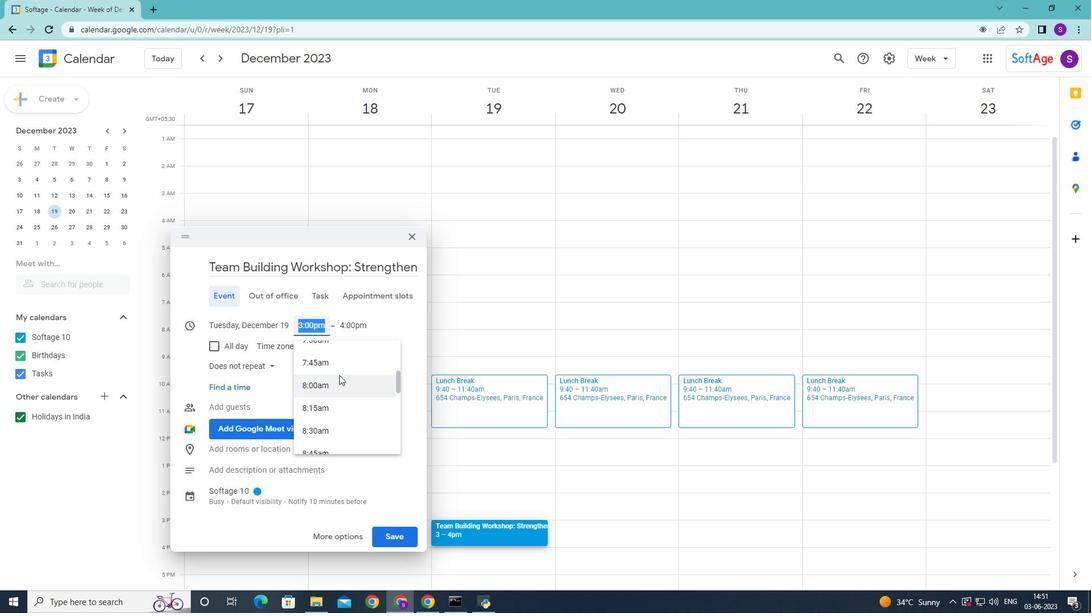 
Action: Mouse moved to (335, 354)
Screenshot: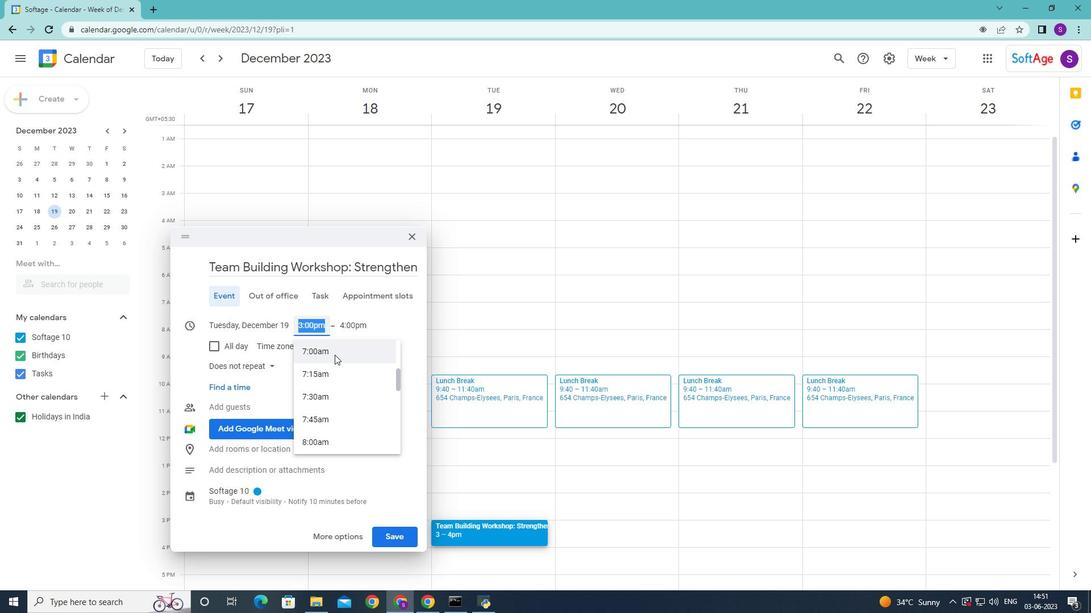 
Action: Mouse pressed left at (335, 354)
Screenshot: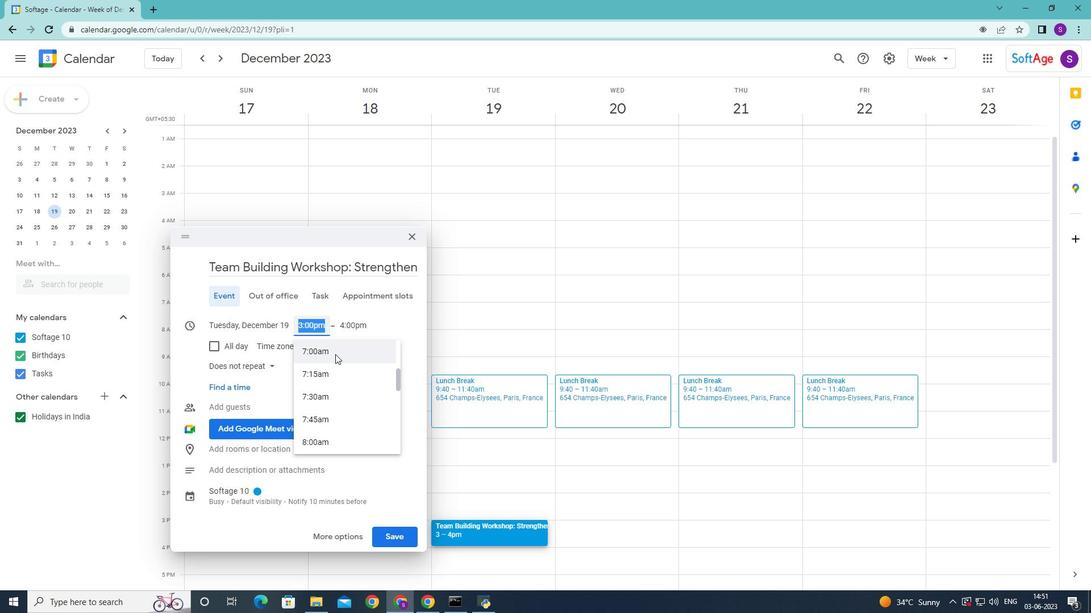 
Action: Mouse moved to (345, 271)
Screenshot: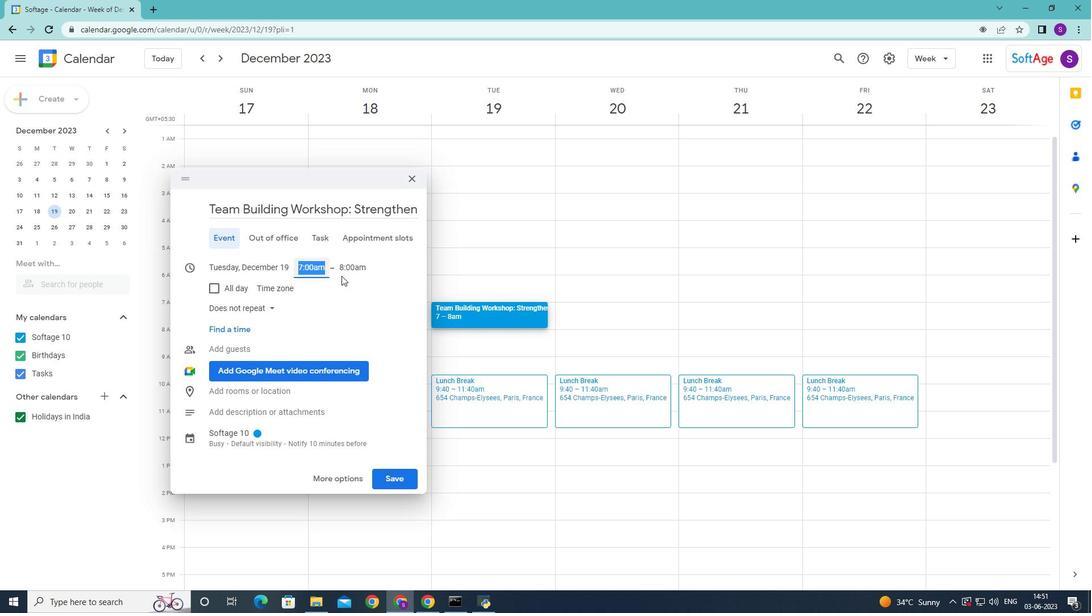 
Action: Mouse pressed left at (345, 271)
Screenshot: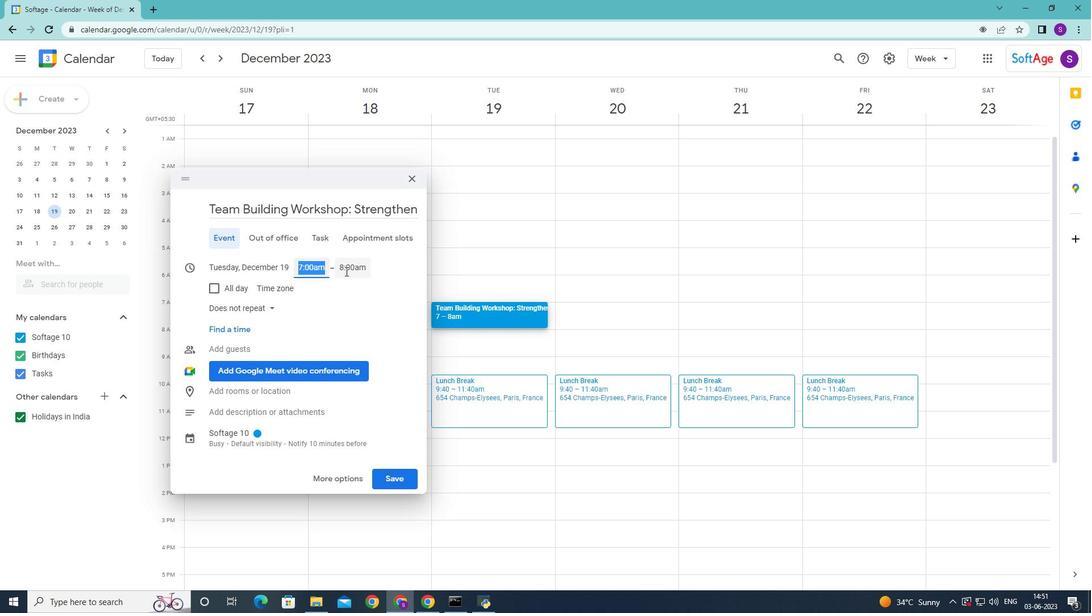 
Action: Mouse moved to (338, 295)
Screenshot: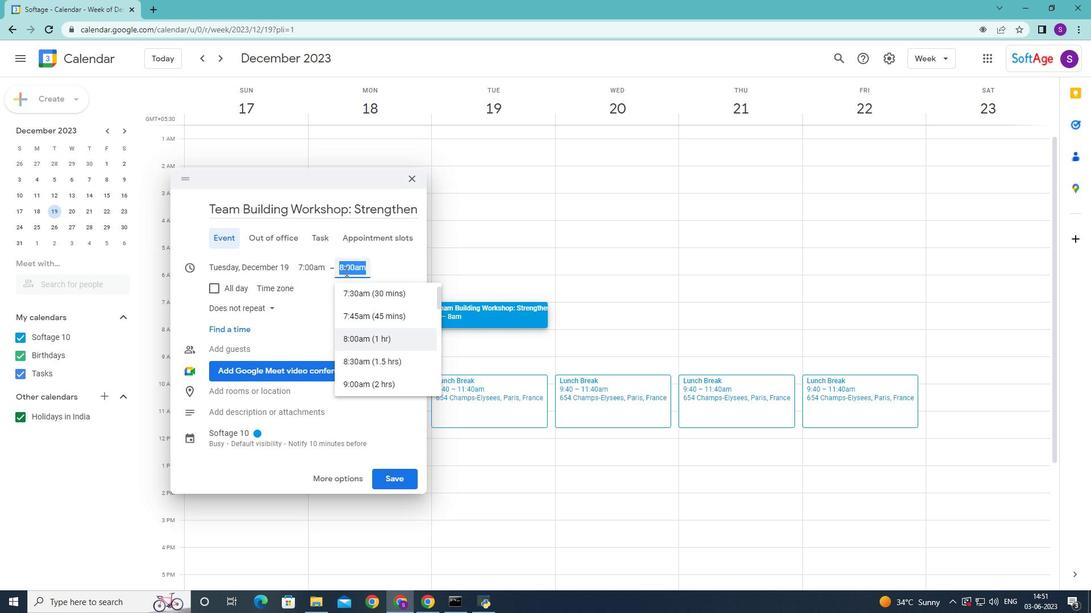 
Action: Key pressed 9<Key.shift_r>:00am<Key.enter>
Screenshot: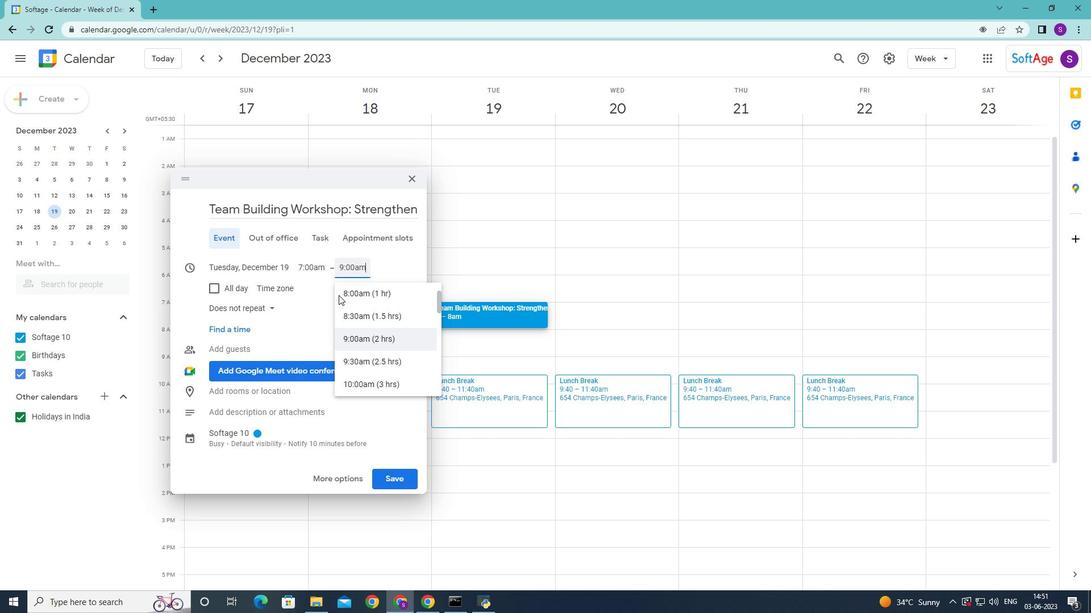 
Action: Mouse moved to (342, 479)
Screenshot: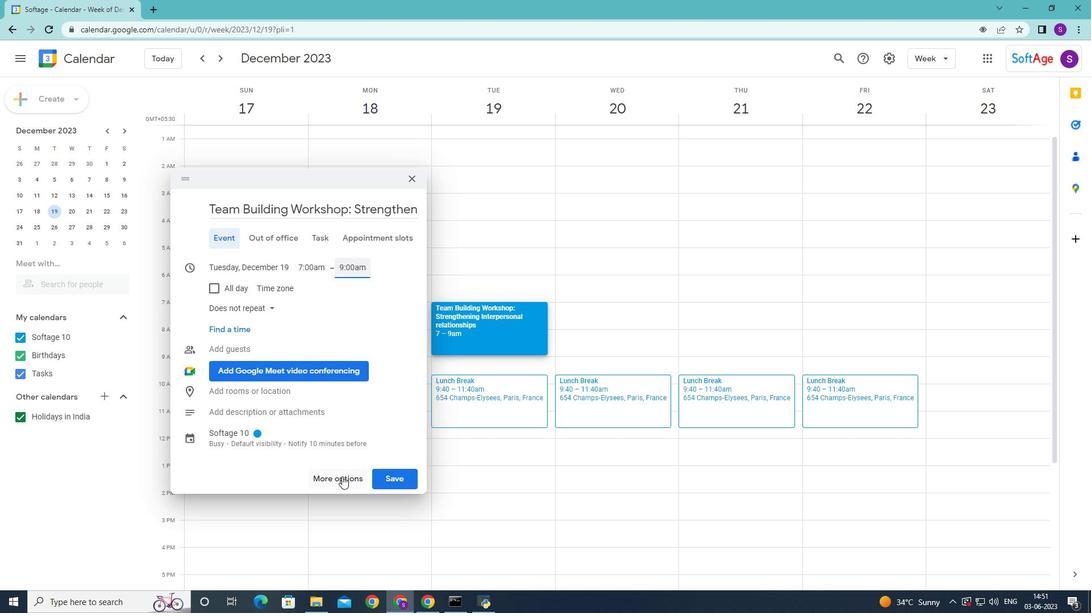 
Action: Mouse pressed left at (342, 479)
Screenshot: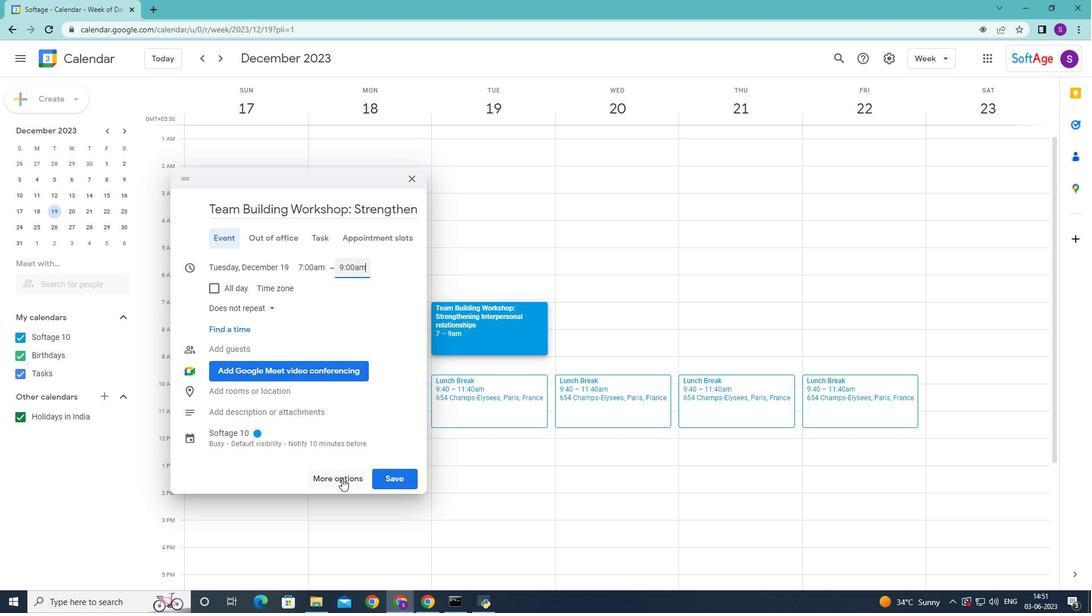 
Action: Mouse moved to (261, 407)
Screenshot: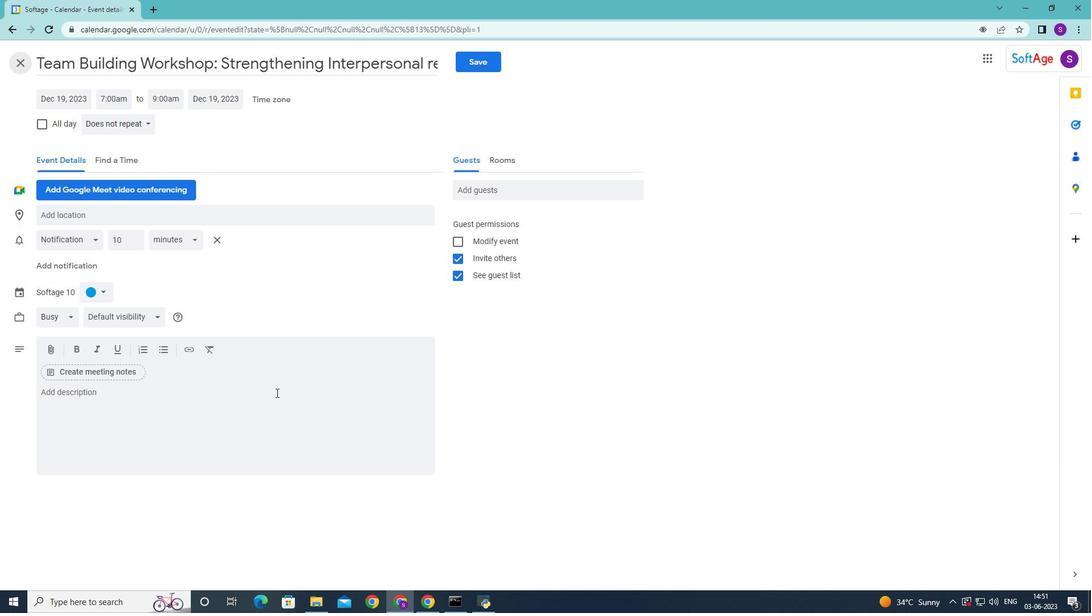
Action: Mouse pressed left at (261, 407)
Screenshot: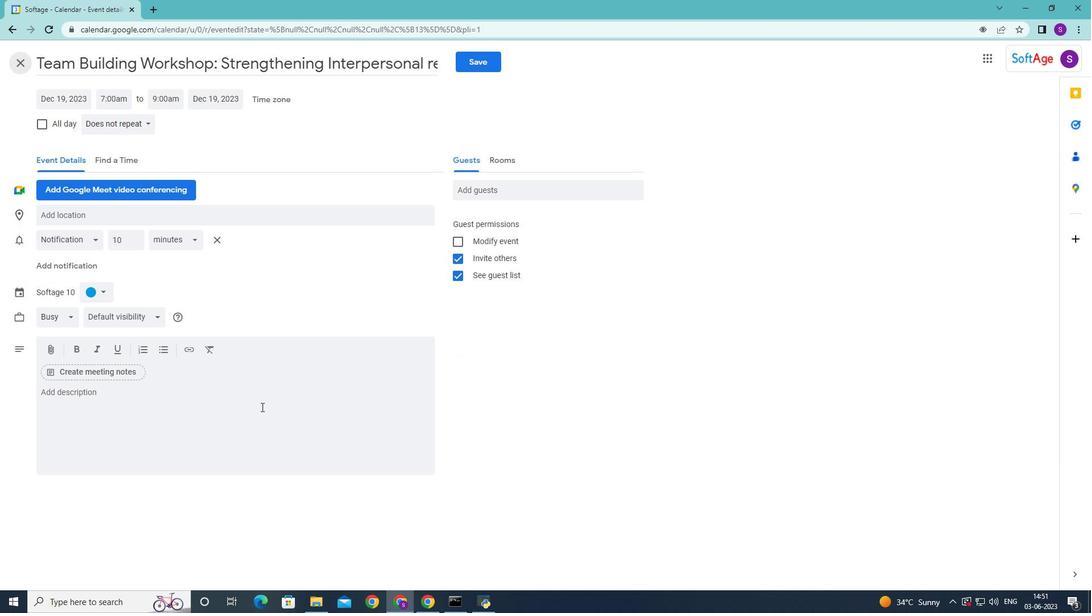 
Action: Mouse moved to (263, 407)
Screenshot: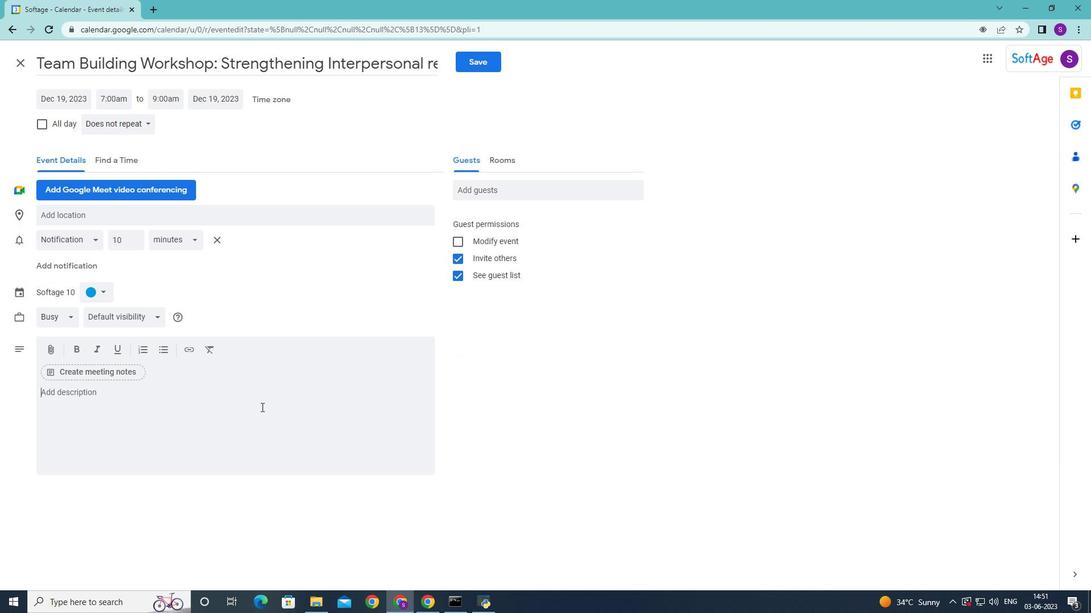 
Action: Key pressed <Key.shift>Welcome<Key.space>to<Key.space>the<Key.space><Key.shift>AMand<Key.space>
Screenshot: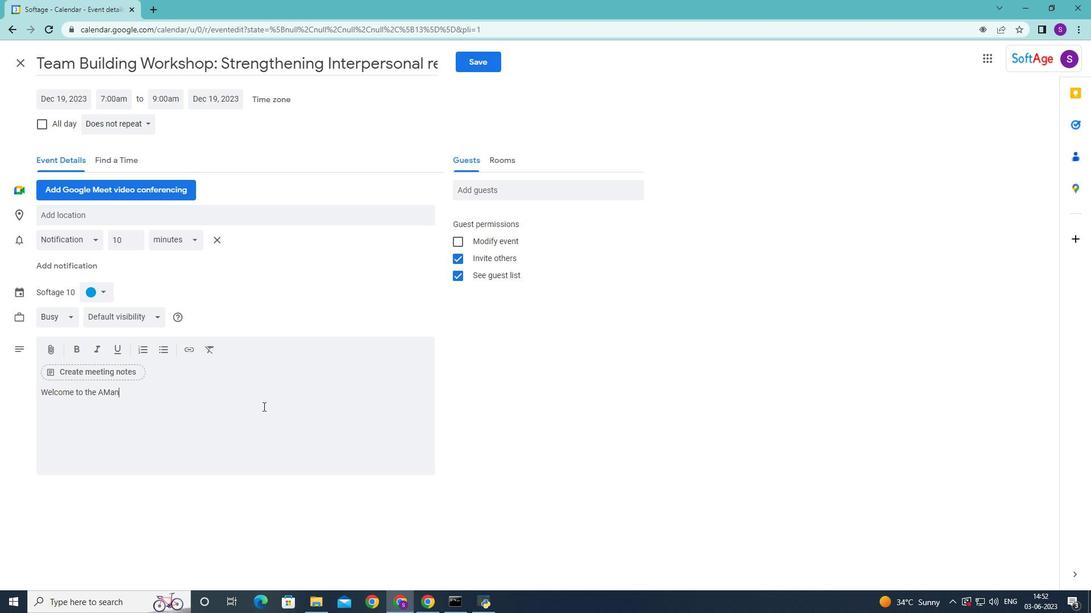
Action: Mouse moved to (172, 399)
Screenshot: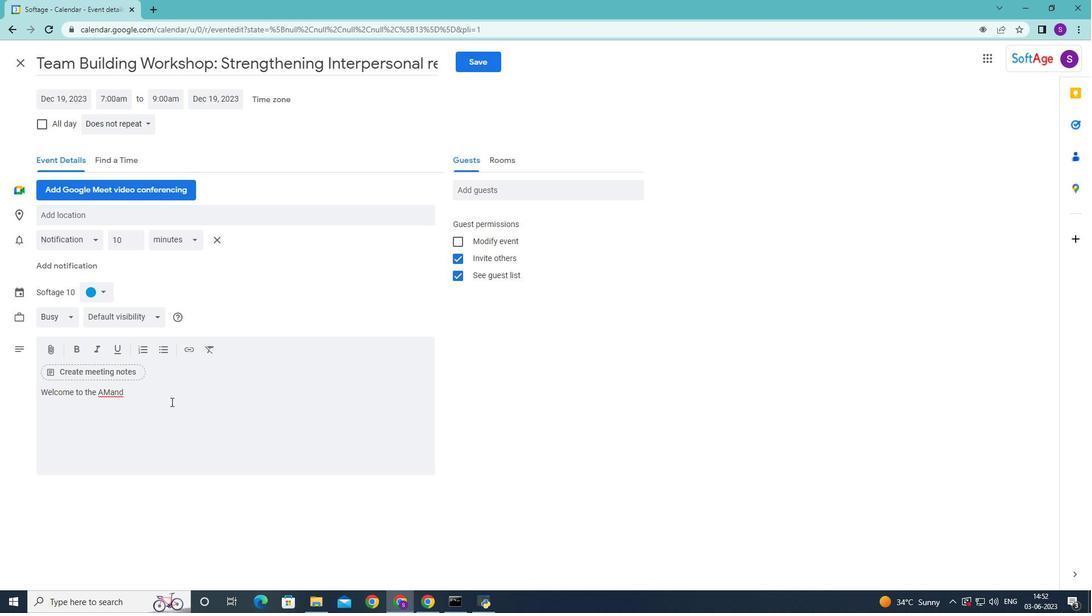 
Action: Key pressed <Key.backspace><Key.backspace><Key.backspace><Key.backspace><Key.backspace><Key.backspace>performance<Key.space>
Screenshot: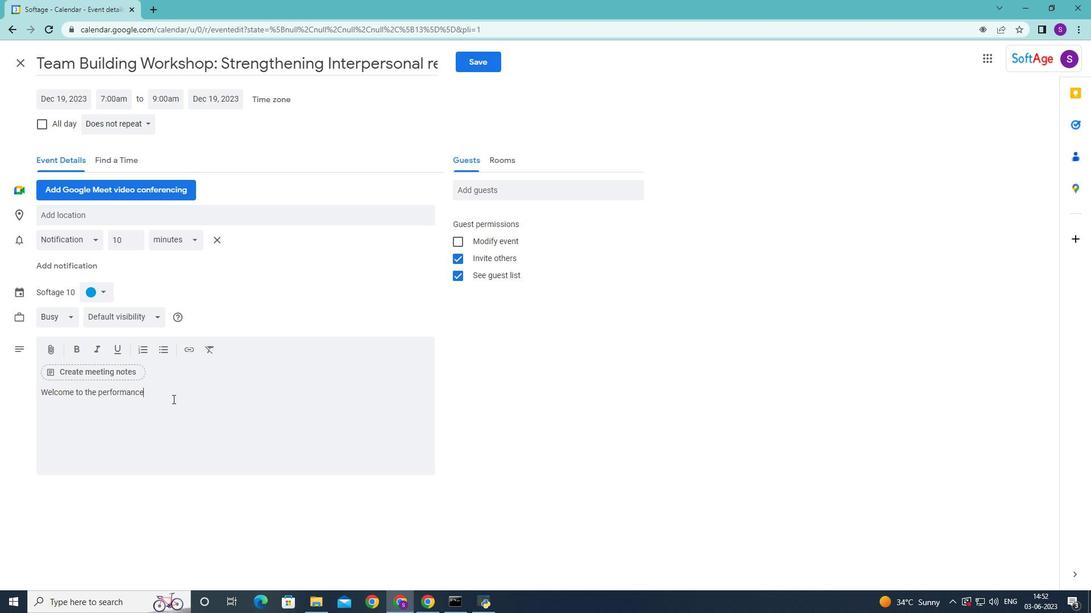 
Action: Mouse moved to (172, 399)
Screenshot: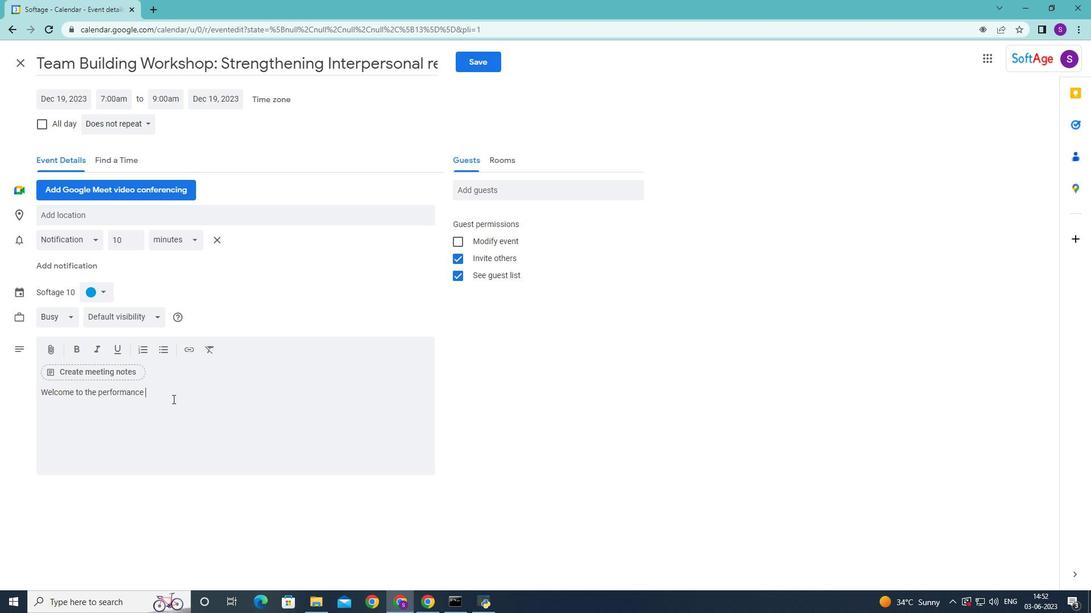 
Action: Key pressed <Key.shift>Improvement<Key.space>plan<Key.space><Key.shift><Key.shift><Key.shift><Key.shift><Key.shift><Key.shift><Key.shift><Key.shift><Key.shift><Key.shift><Key.shift><Key.shift><Key.shift><Key.shift><Key.shift><Key.shift><Key.shift><Key.shift><Key.shift><Key.shift><Key.shift>(PIP)<Key.space><Key.shift>discussion<Key.space><Key.backspace>,<Key.space>an<Key.space>important<Key.space>and<Key.space>constructive<Key.space>sessin<Key.space><Key.backspace><Key.backspace>on<Key.space>designed<Key.space>to<Key.space>address<Key.space>performance<Key.space>concerns<Key.space>and<Key.space>create<Key.space>a<Key.space>roadma<Key.space><Key.backspace>p<Key.space>for<Key.space>improvement,<Key.backspace>.<Key.space><Key.shift>The<Key.space><Key.shift><Key.shift>PIP<Key.space><Key.shift>Discussion<Key.space>provides<Key.space>an<Key.space>opportunity<Key.space>for<Key.space>open<Key.space>dialogue,<Key.space>collaboration<Key.space><Key.backspace>,<Key.space>and<Key.space>support<Key.space>to<Key.space>help<Key.space>individuals<Key.space>overcome<Key.space>challenges<Key.space>and<Key.space>acheieve<Key.space><Key.backspace><Key.backspace><Key.backspace><Key.backspace><Key.backspace><Key.backspace>ieve<Key.space>their<Key.space>full<Key.space>potenta<Key.backspace>ial<Key.space><Key.backspace>.<Key.space>
Screenshot: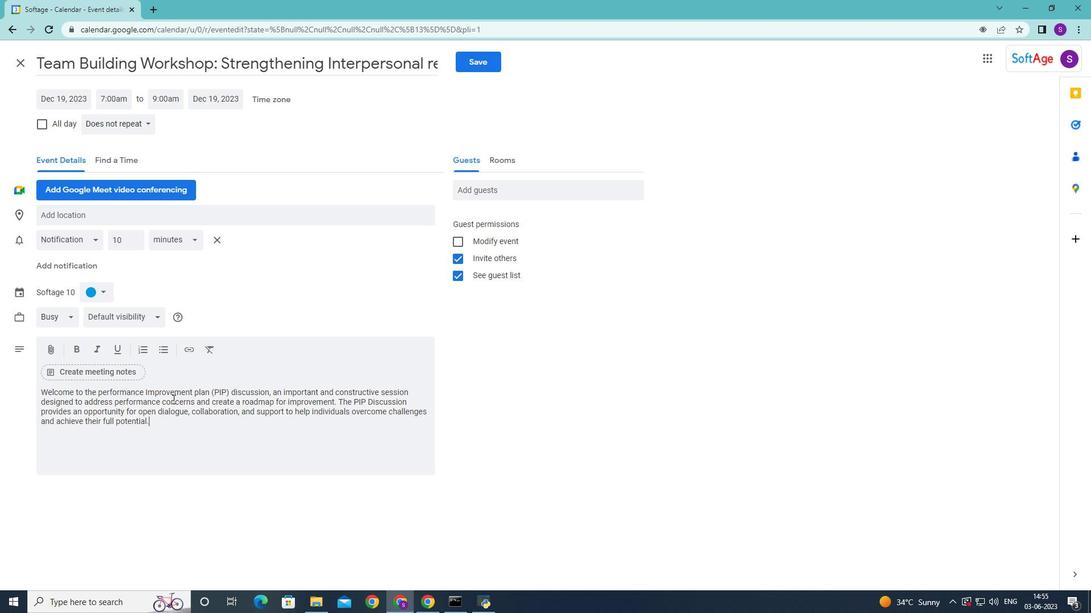 
Action: Mouse moved to (93, 245)
Screenshot: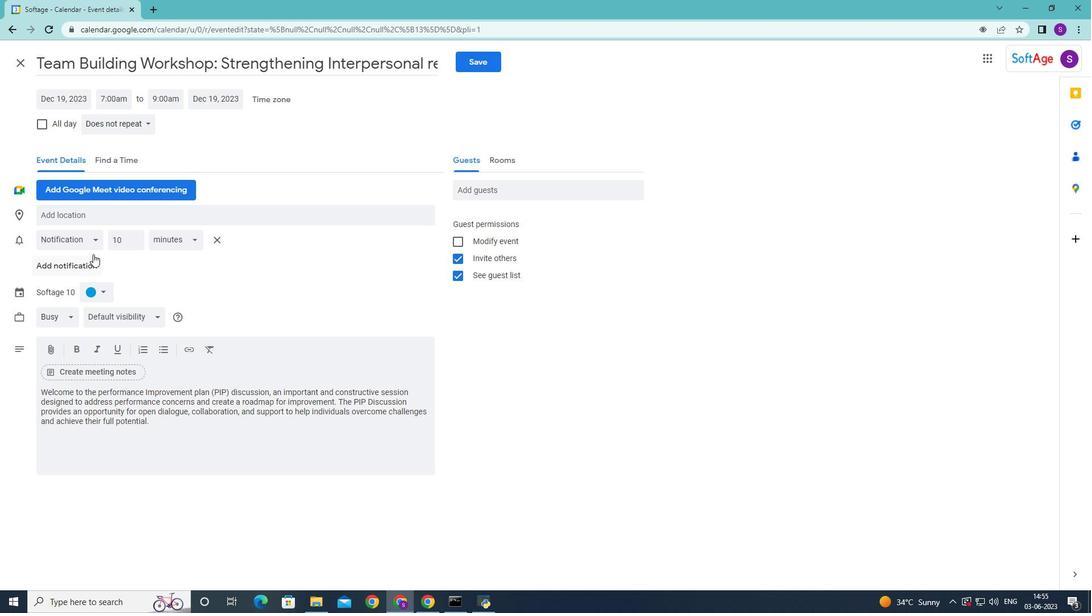 
Action: Mouse pressed left at (93, 245)
Screenshot: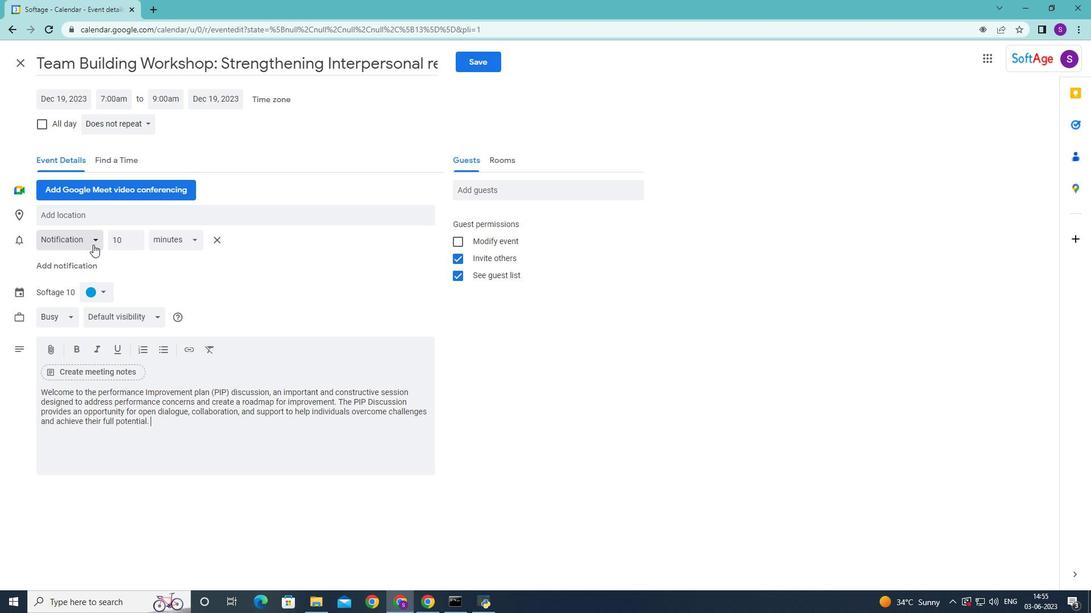 
Action: Mouse moved to (130, 286)
Screenshot: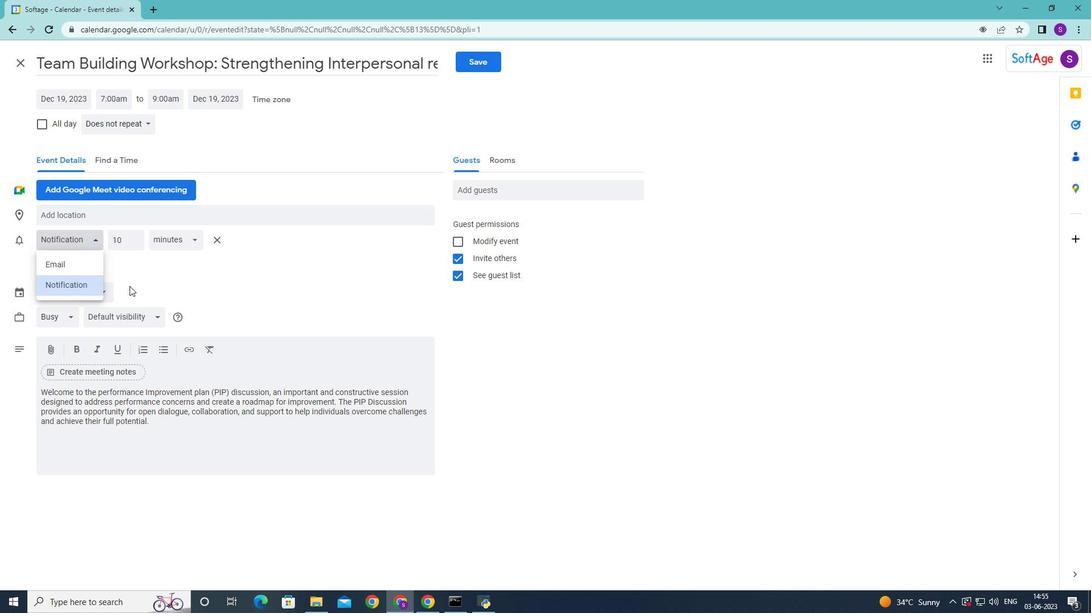 
Action: Mouse pressed left at (130, 286)
Screenshot: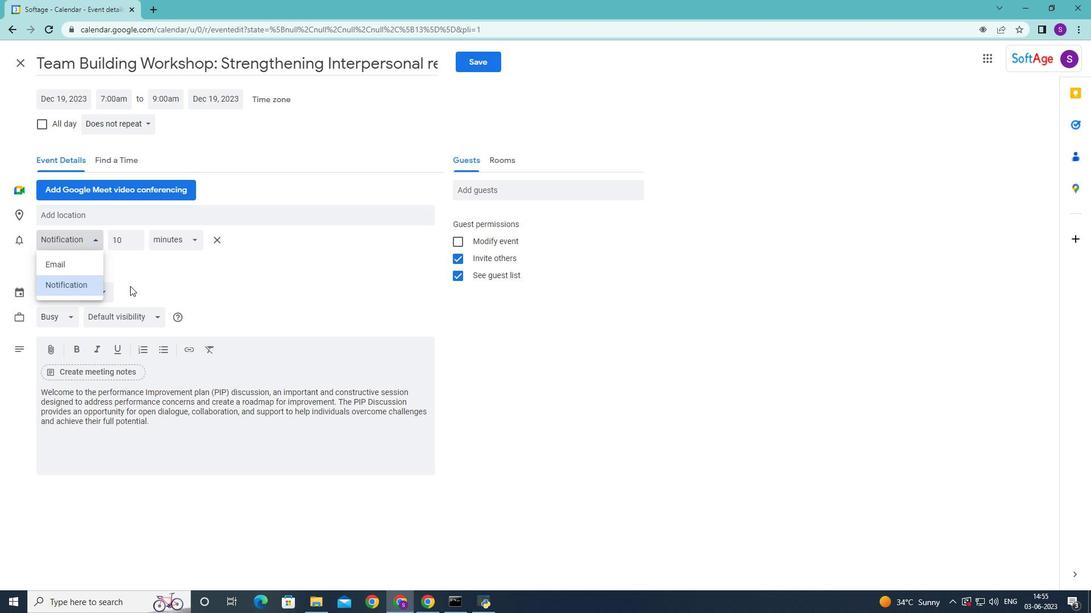 
Action: Mouse moved to (98, 293)
Screenshot: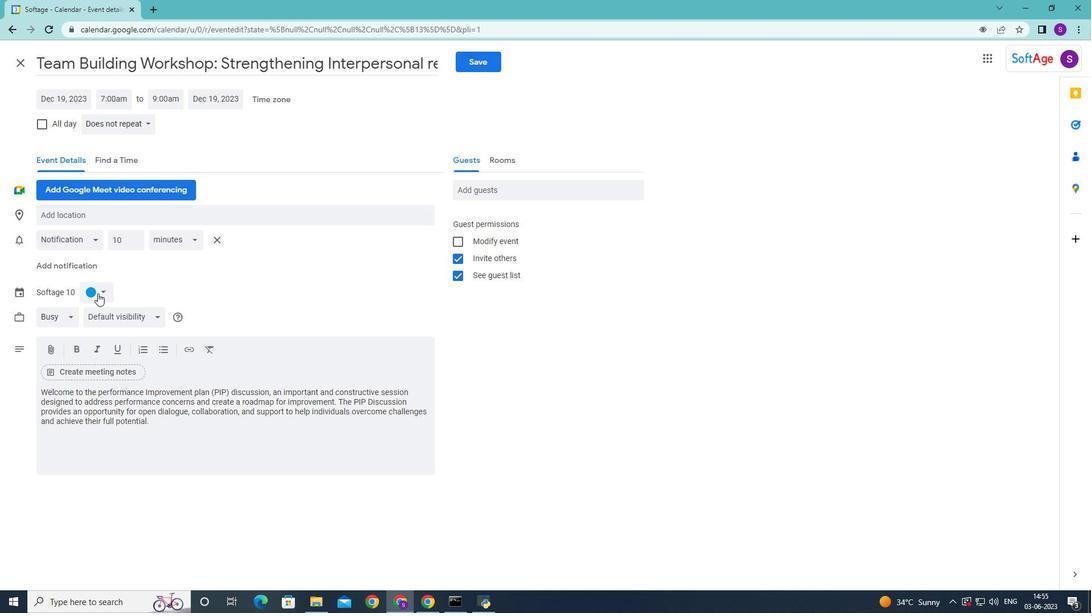 
Action: Mouse pressed left at (98, 293)
Screenshot: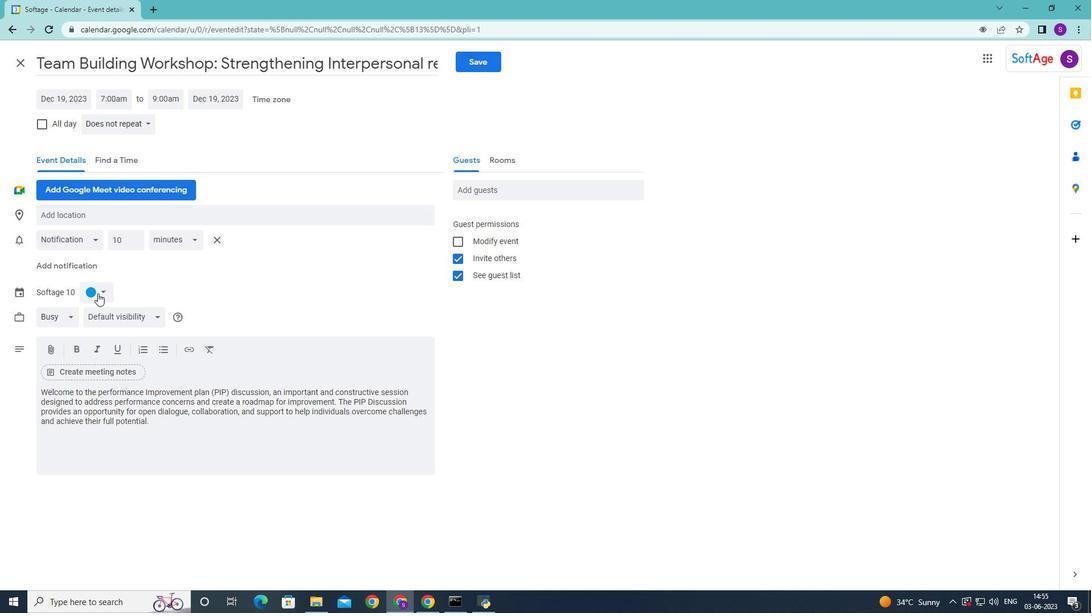 
Action: Mouse moved to (89, 318)
Screenshot: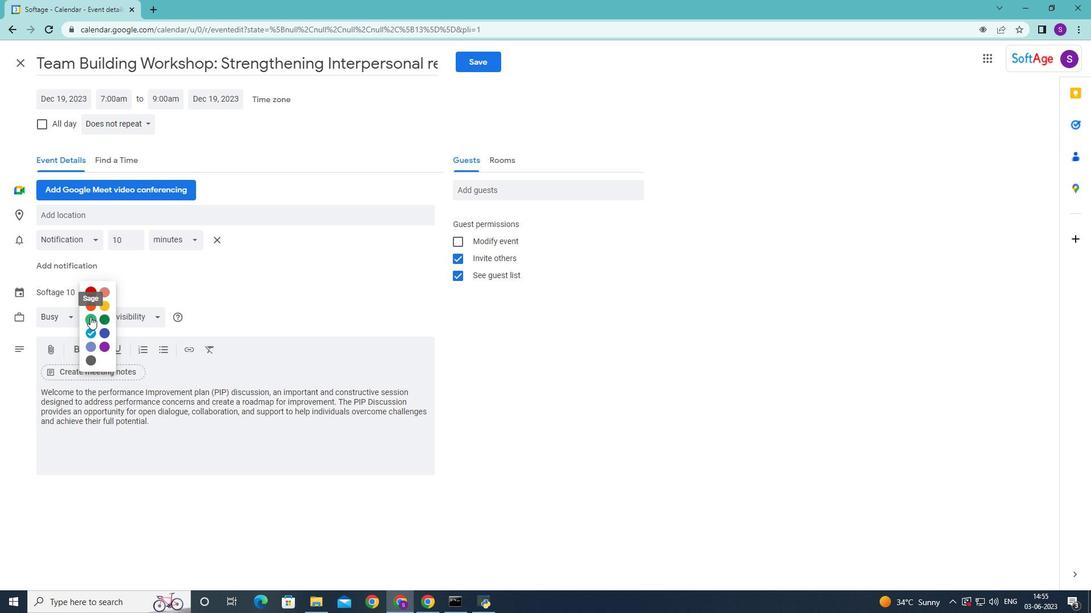 
Action: Mouse pressed left at (89, 318)
Screenshot: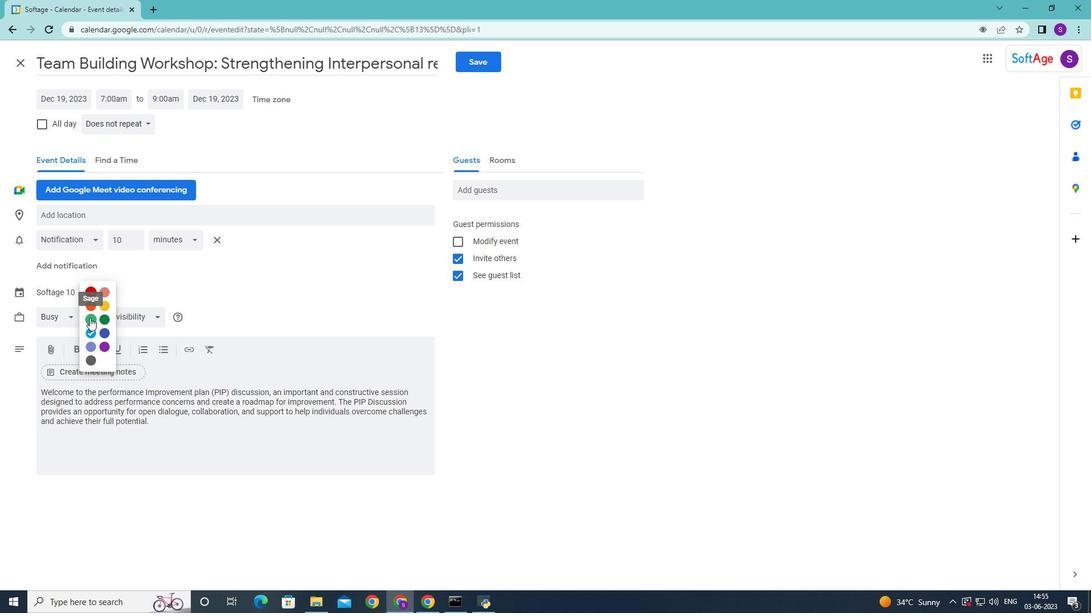 
Action: Mouse moved to (104, 214)
Screenshot: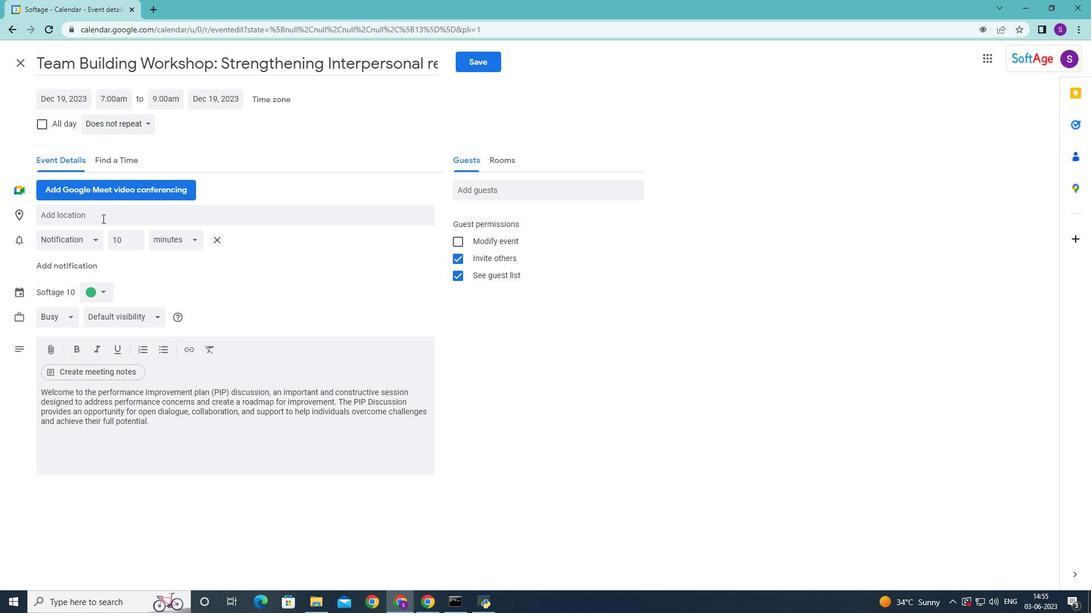 
Action: Mouse pressed left at (104, 214)
Screenshot: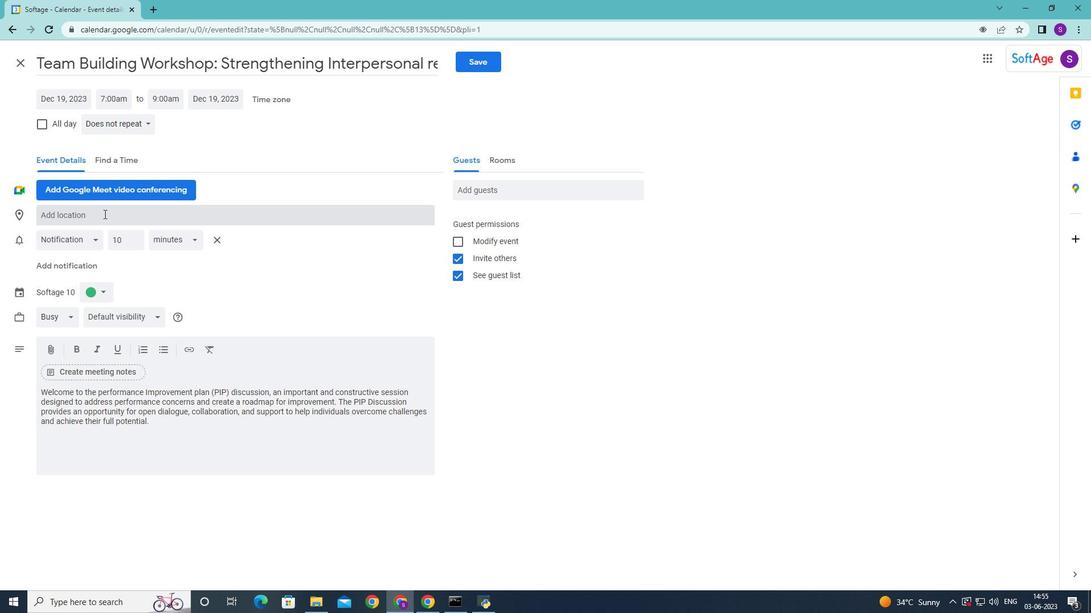 
Action: Key pressed 321<Key.space><Key.shift>the<Key.space>dubai<Key.space><Key.shift>mall<Key.space><Key.backspace>,<Key.space><Key.shift>Dubai,<Key.shift>Uae<Key.space>
Screenshot: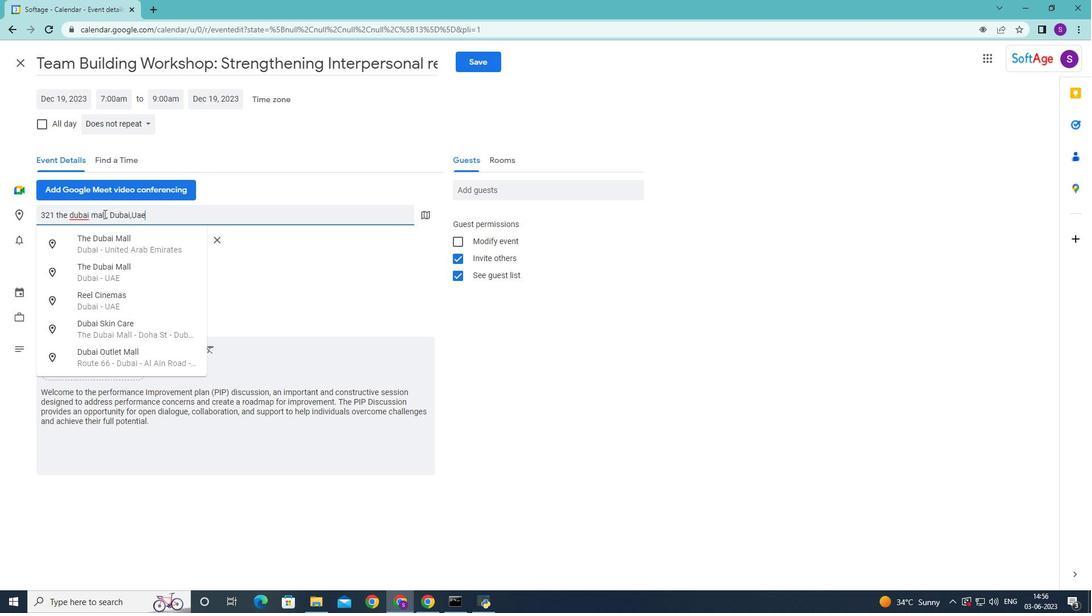 
Action: Mouse moved to (96, 247)
Screenshot: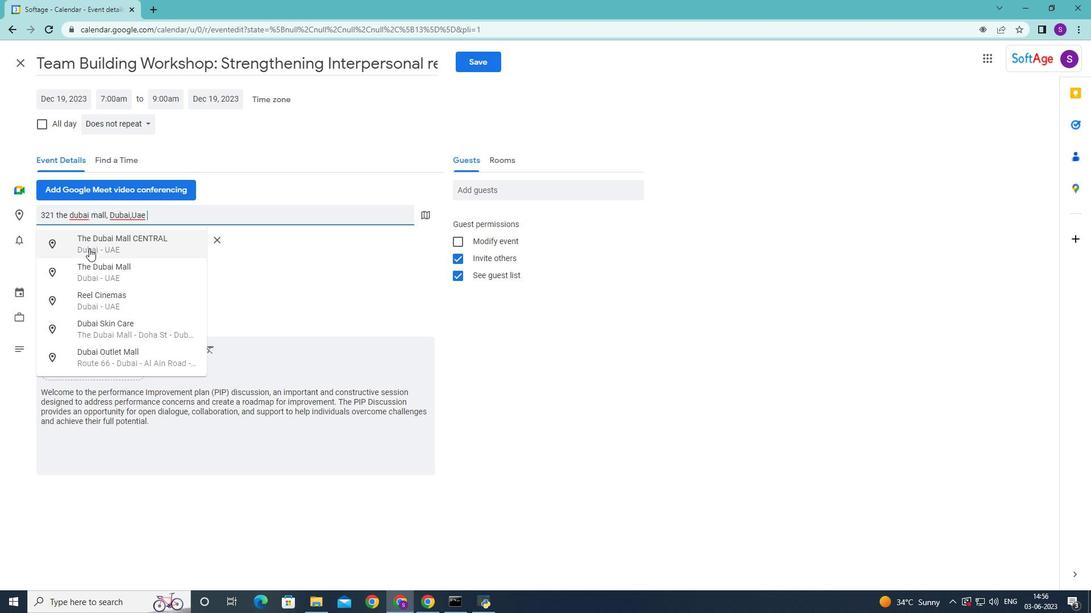 
Action: Mouse pressed left at (96, 247)
Screenshot: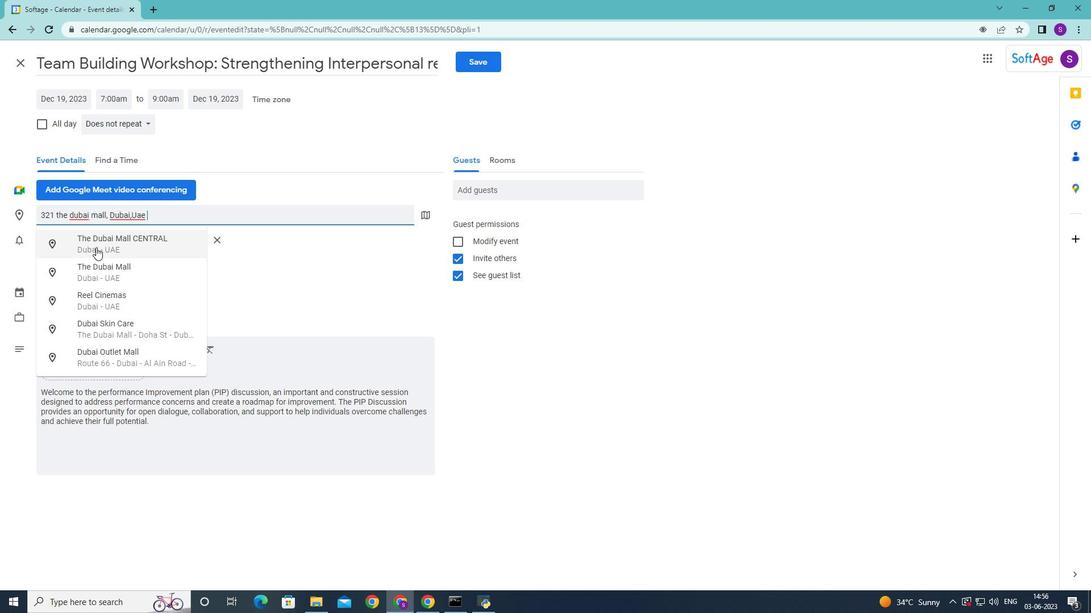 
Action: Mouse moved to (509, 192)
Screenshot: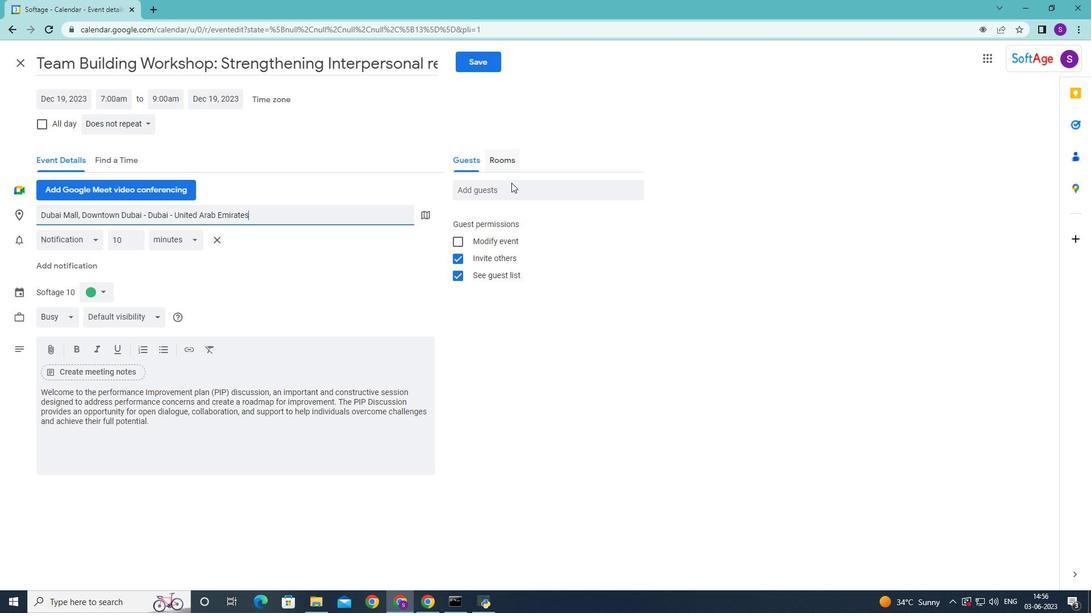 
Action: Mouse pressed left at (509, 192)
Screenshot: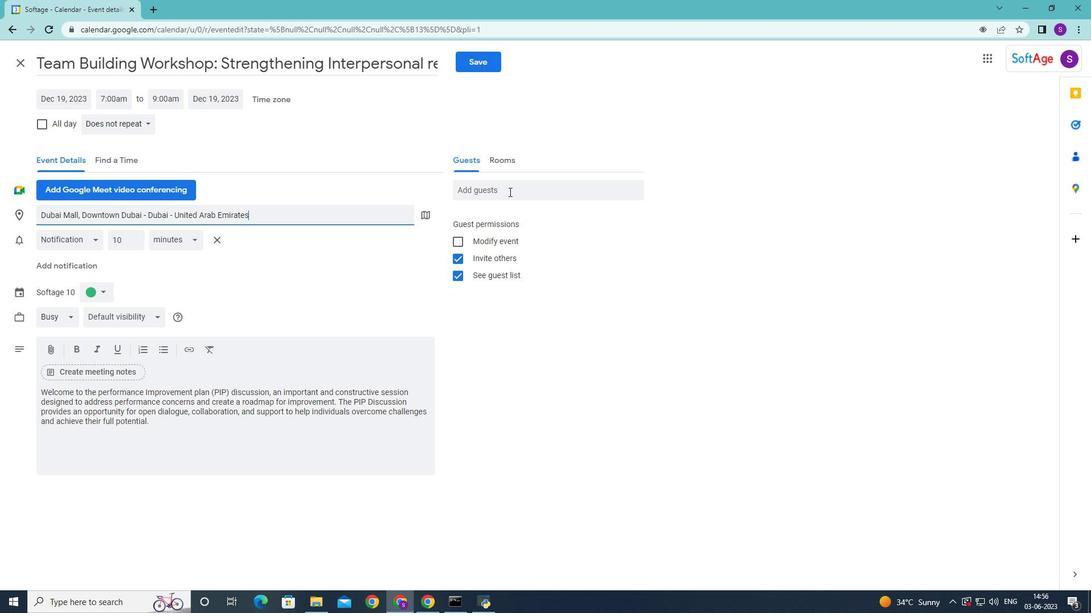 
Action: Mouse moved to (361, 132)
Screenshot: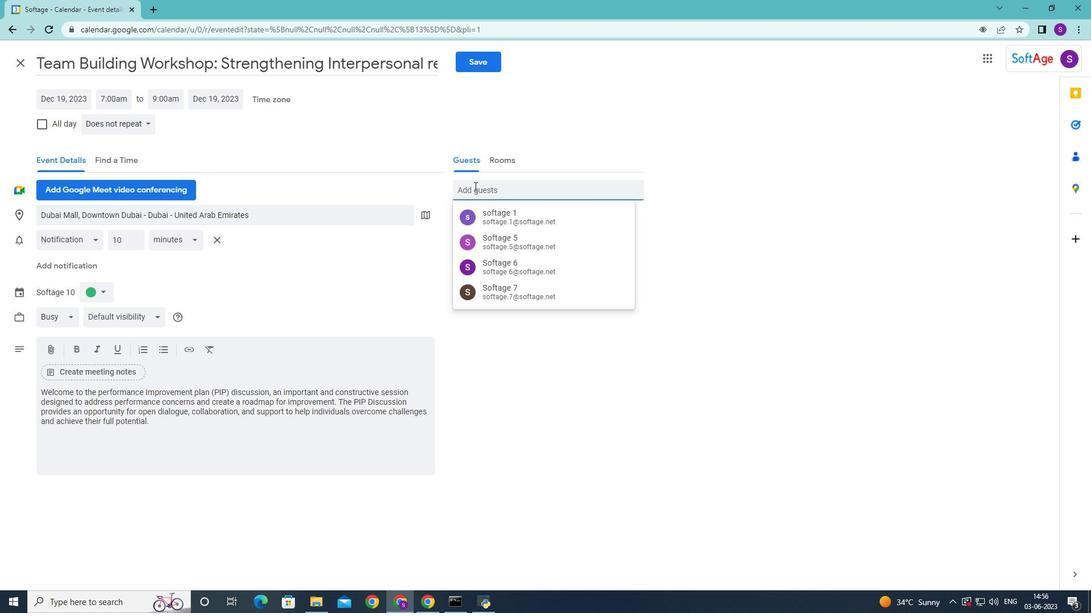 
Action: Key pressed <Key.shift>Softage.5<Key.shift>@softage.net<Key.enter><Key.shift>Softage.6<Key.shift><Key.shift><Key.shift><Key.shift><Key.shift>@softage.net
Screenshot: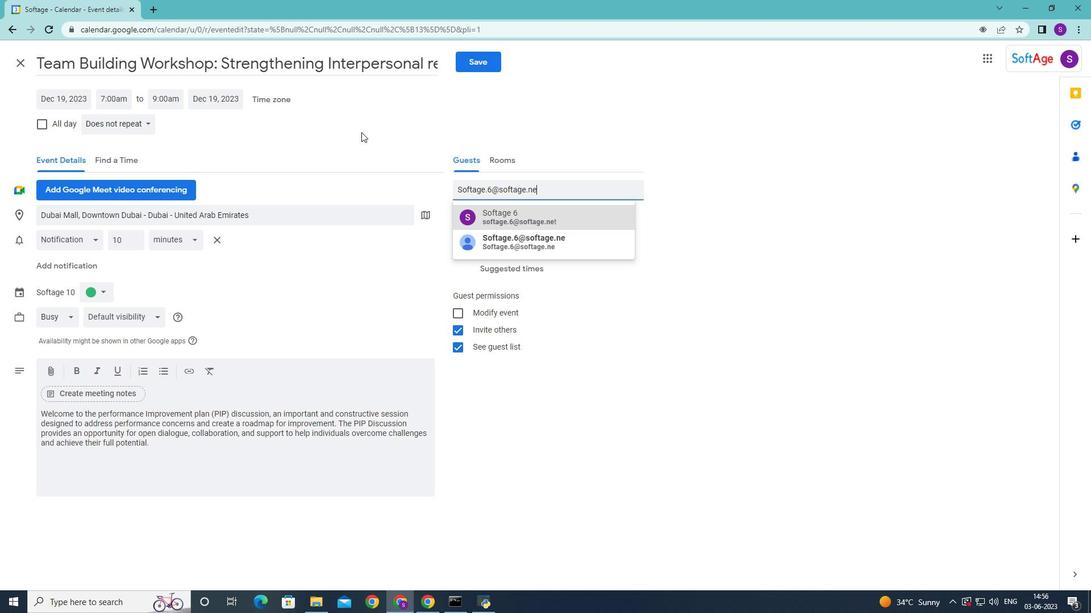
Action: Mouse moved to (480, 216)
Screenshot: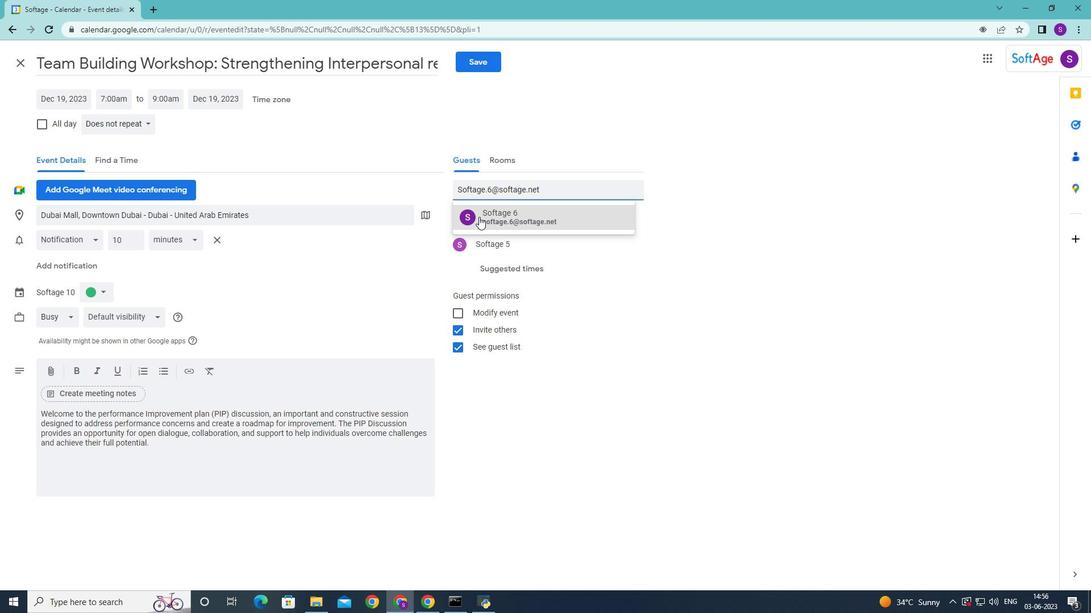 
Action: Mouse pressed left at (480, 216)
Screenshot: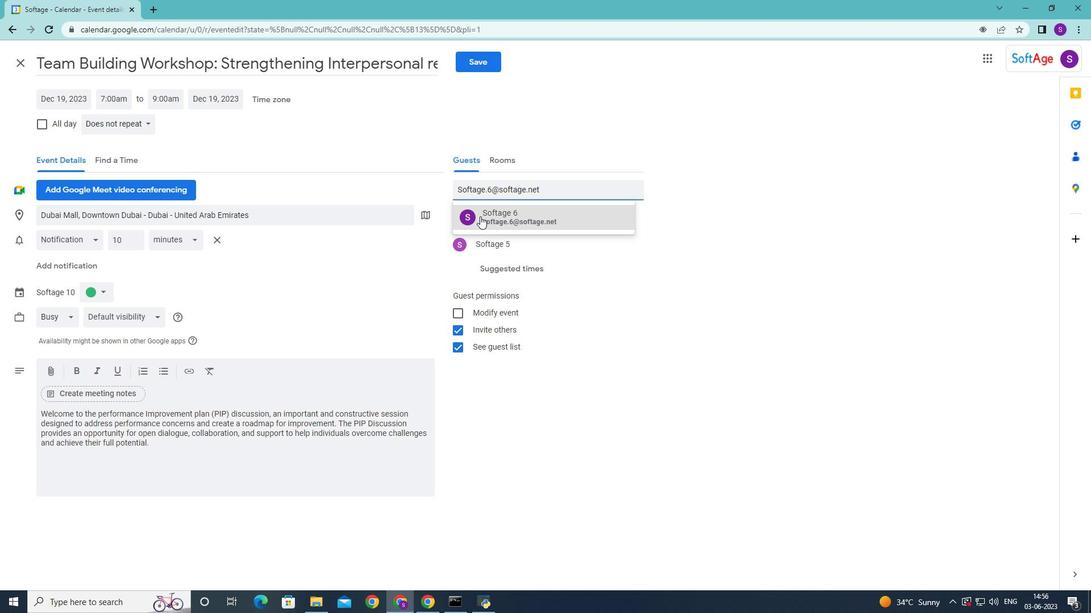 
Action: Mouse moved to (143, 121)
Screenshot: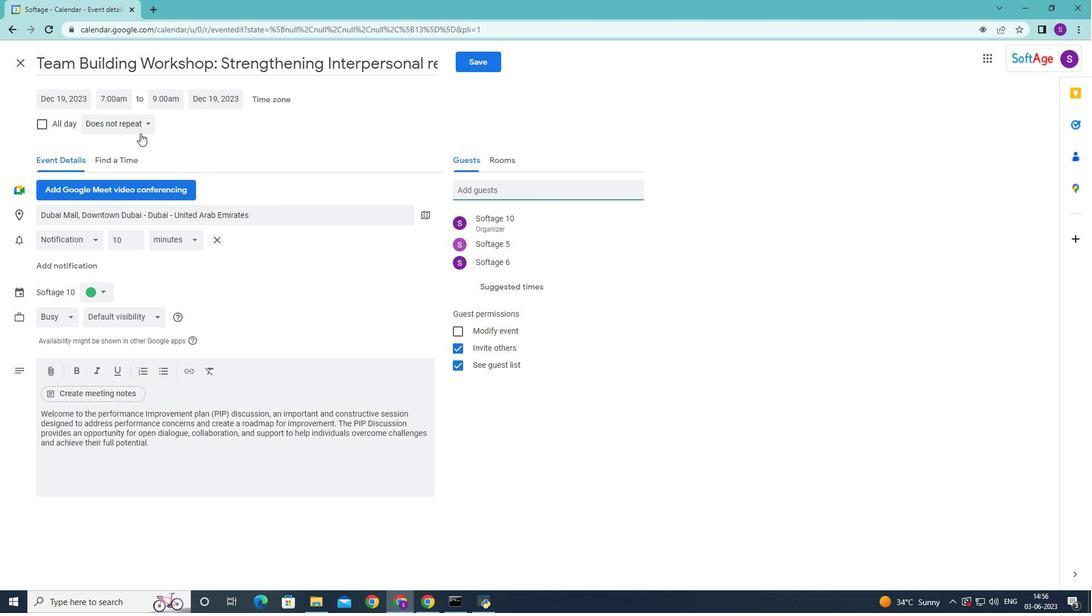 
Action: Mouse pressed left at (143, 121)
Screenshot: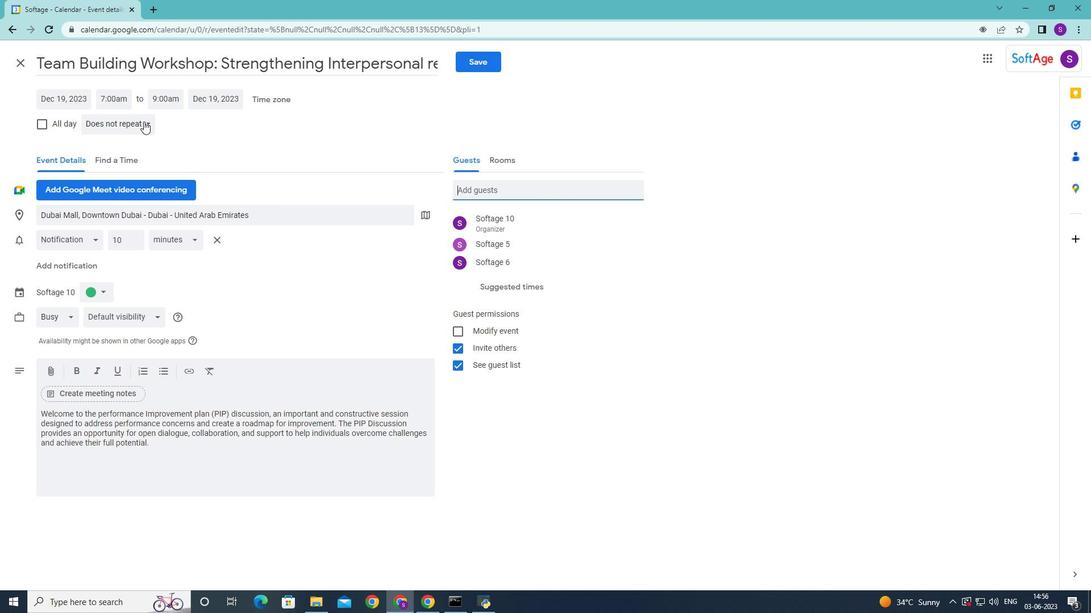 
Action: Mouse moved to (146, 123)
Screenshot: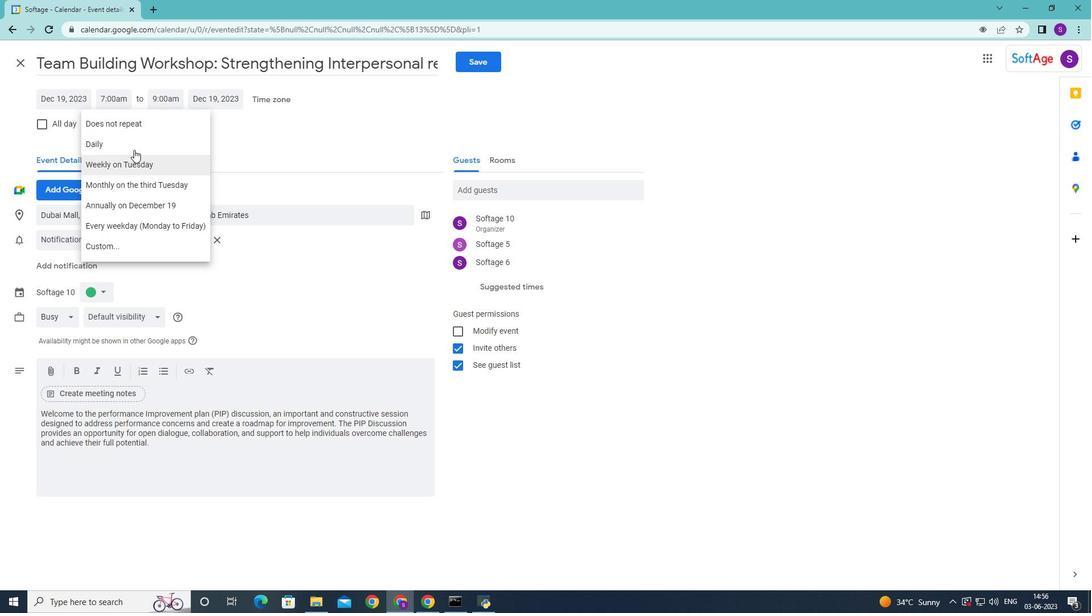 
Action: Mouse pressed left at (146, 123)
Screenshot: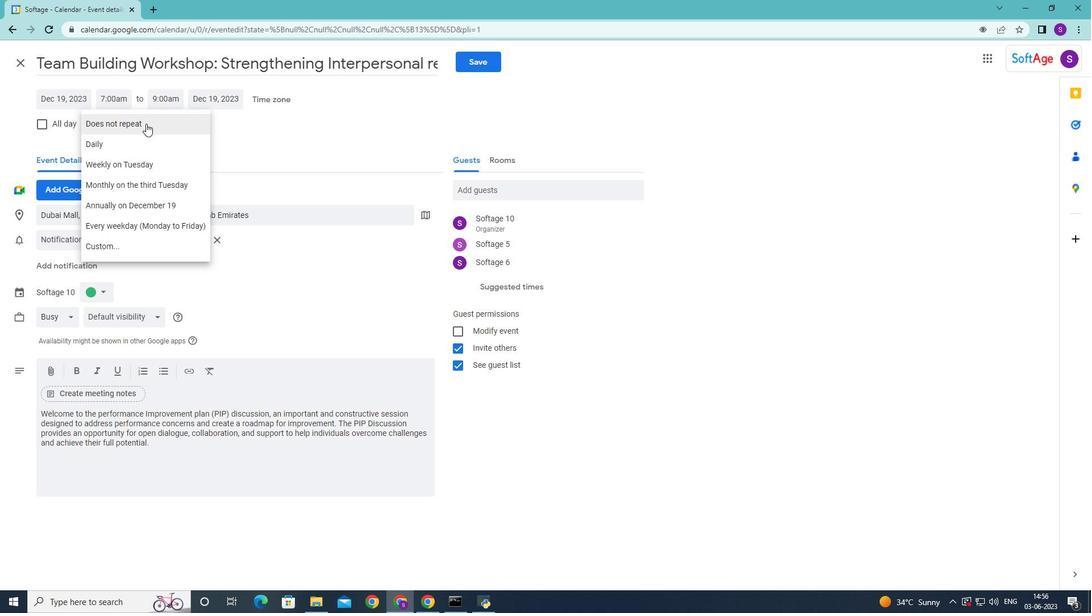 
Action: Mouse moved to (477, 65)
Screenshot: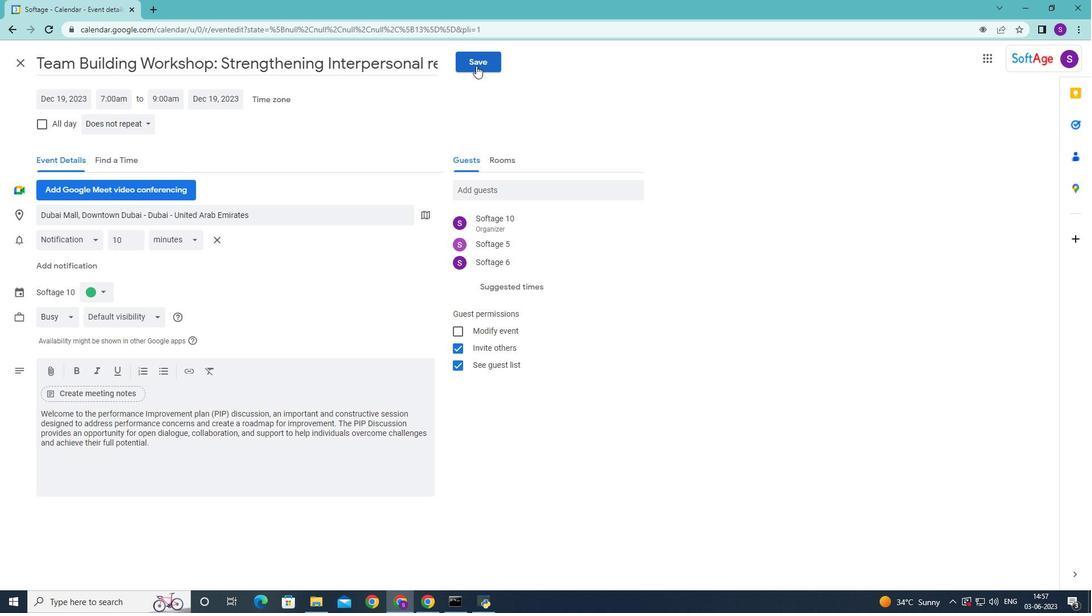 
Action: Mouse pressed left at (477, 65)
Screenshot: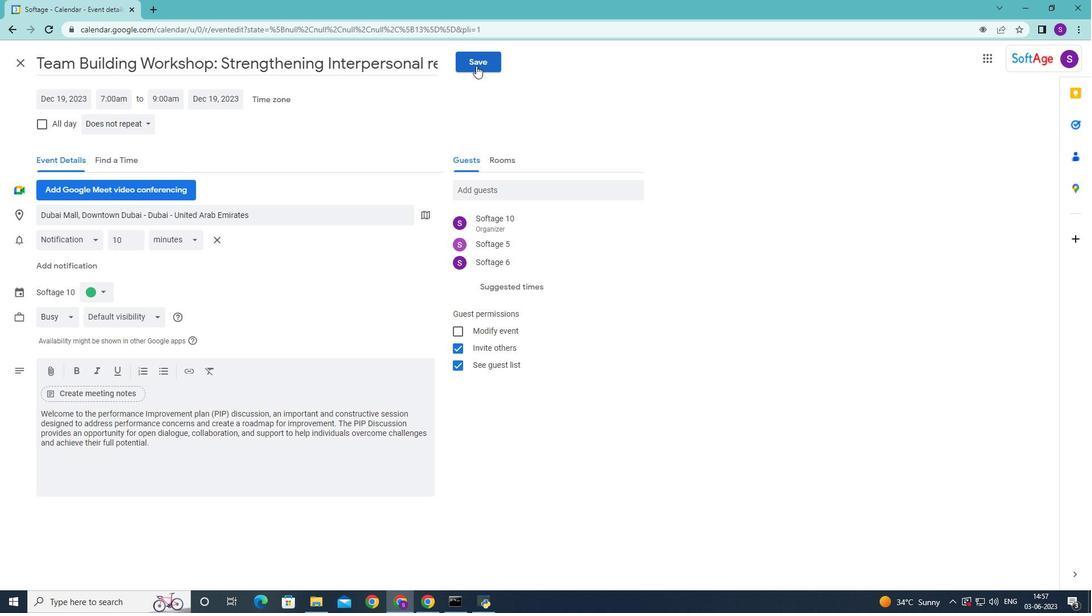 
Action: Mouse moved to (661, 343)
Screenshot: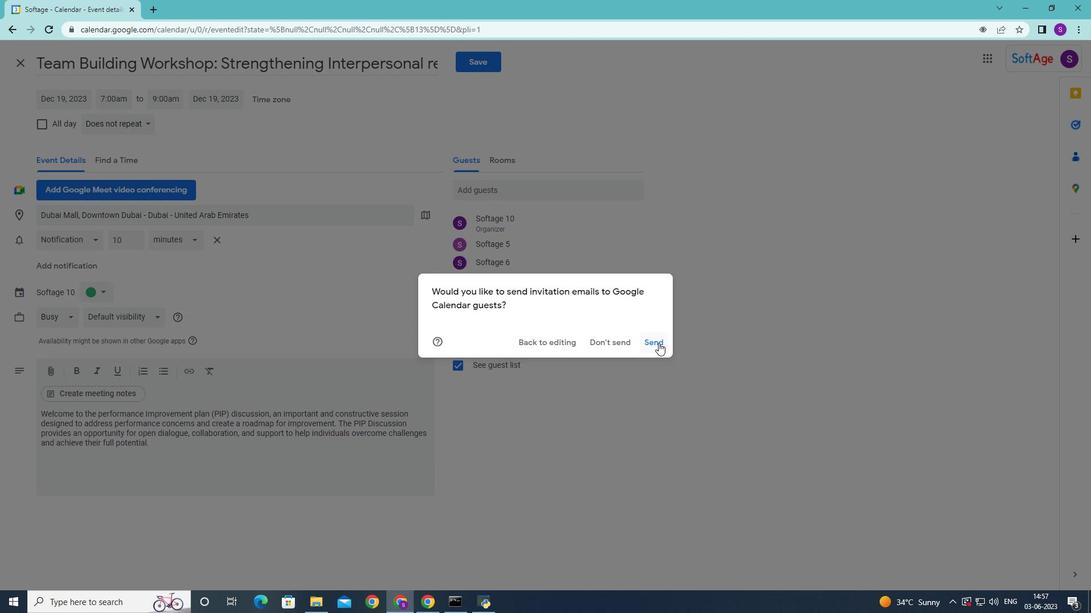 
Action: Mouse pressed left at (661, 343)
Screenshot: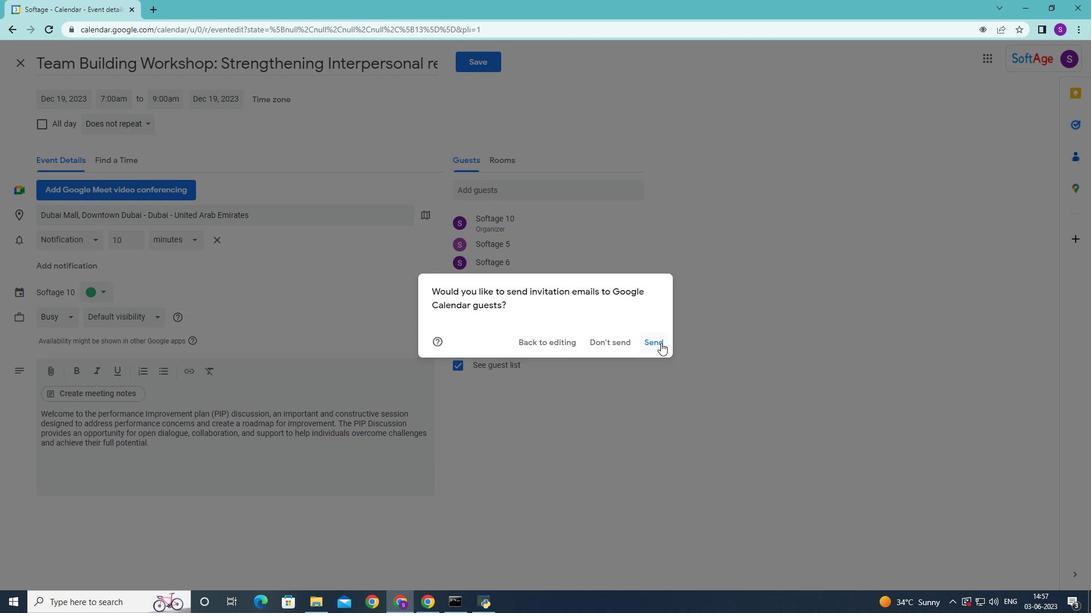
Action: Mouse moved to (386, 397)
Screenshot: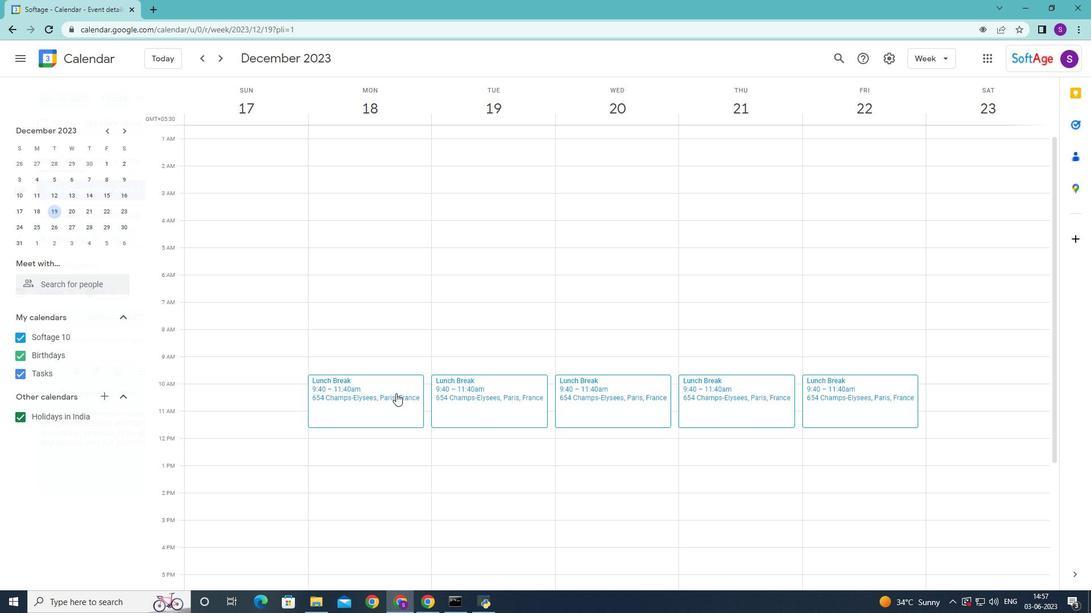 
